 Task: Research Airbnb accommodation in Egypt Lake-Leto, United States from 5th December, 2023 to 8th December, 2023 for 1 adult. Place can be private room with 1  bedroom having 1 bed and 1 bathroom. Amenities needed are: wifi.
Action: Mouse moved to (431, 96)
Screenshot: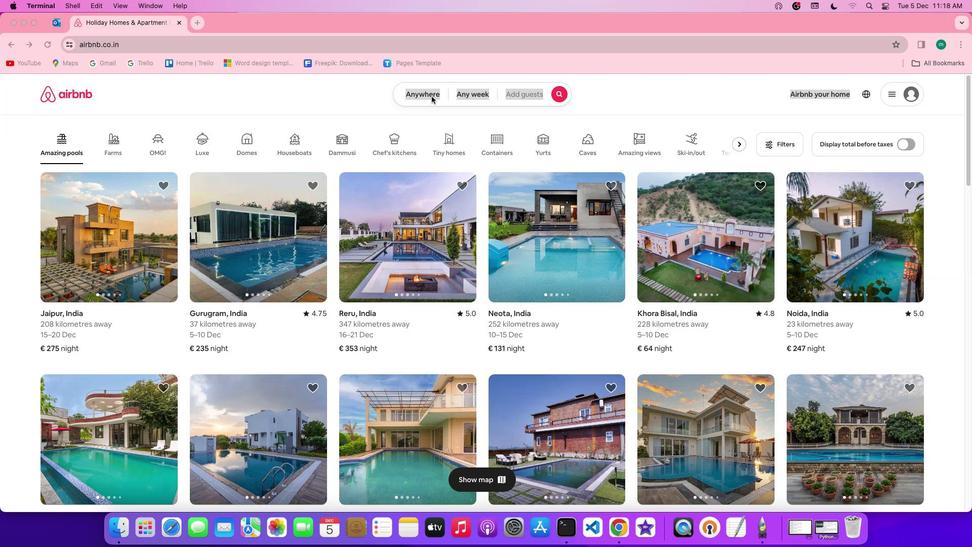 
Action: Mouse pressed left at (431, 96)
Screenshot: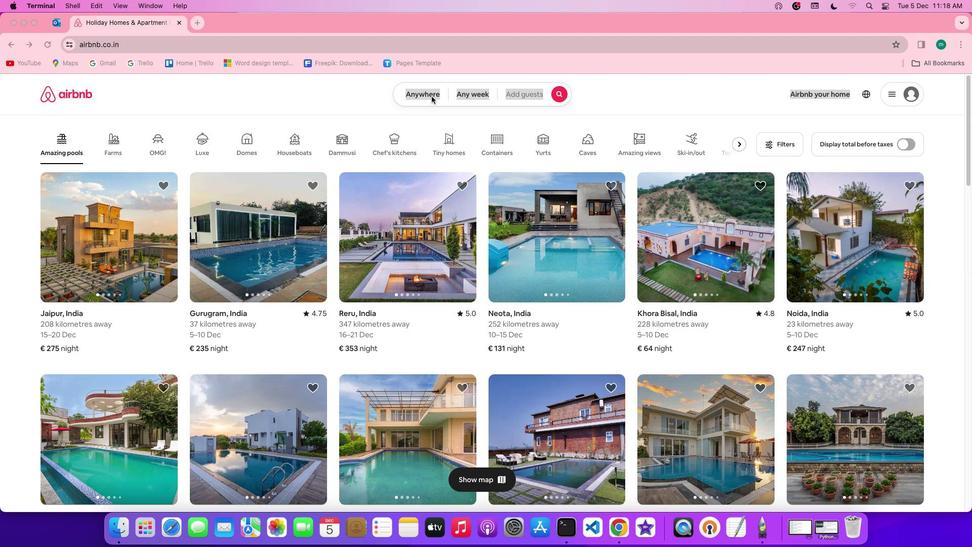 
Action: Mouse pressed left at (431, 96)
Screenshot: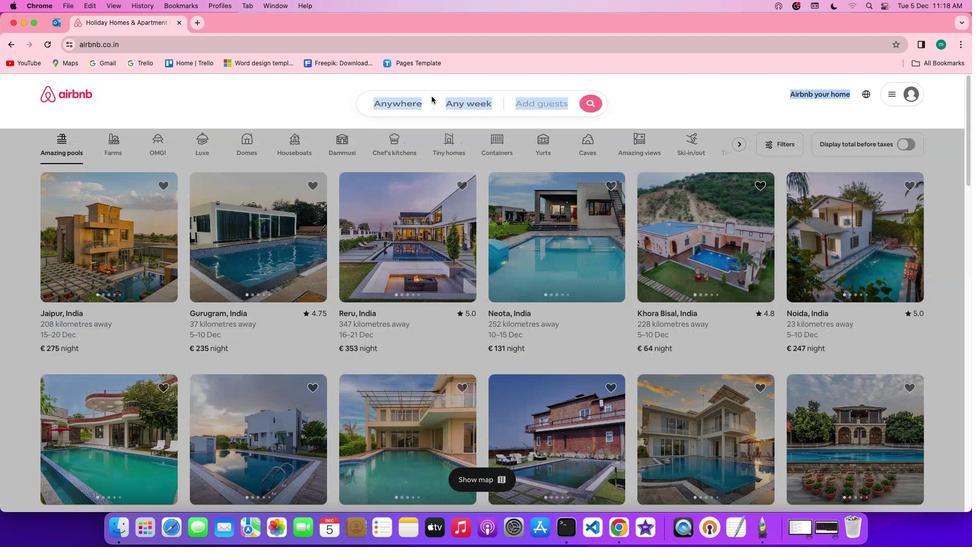 
Action: Mouse moved to (360, 134)
Screenshot: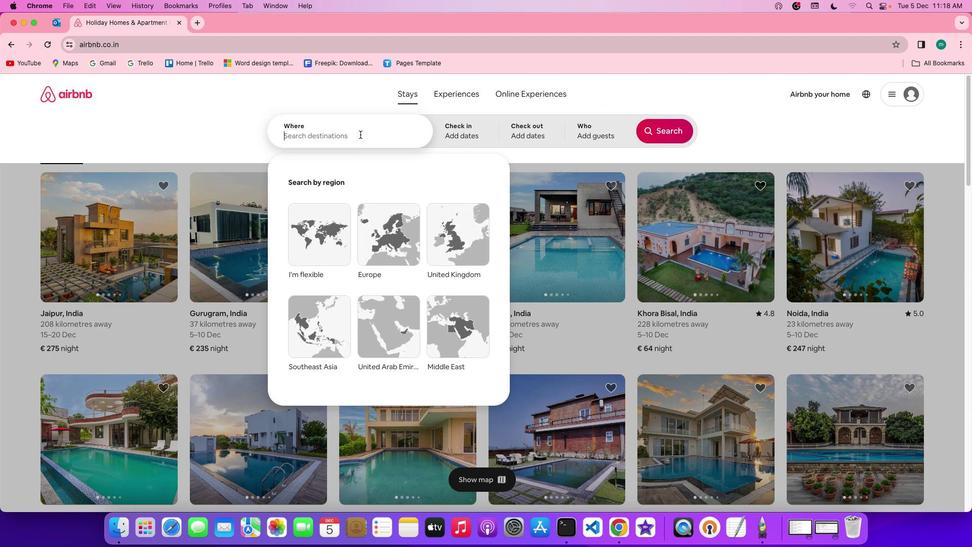 
Action: Mouse pressed left at (360, 134)
Screenshot: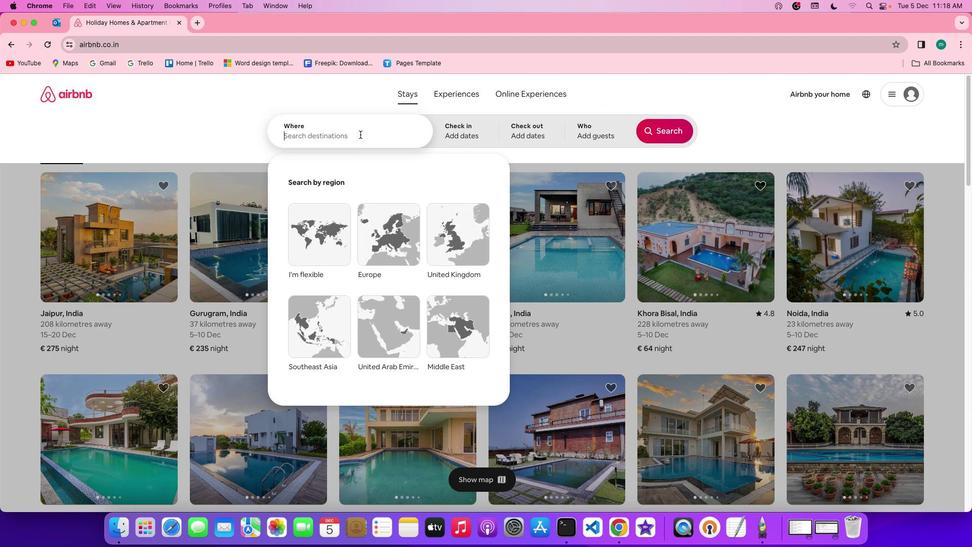 
Action: Key pressed Key.shift'E''g''y''p''t'Key.spaceKey.shift'l''a''k''e''-'Key.spaceKey.shift'l''e''t''o'','Key.spaceKey.shift'u''n''i''t''e''d'Key.spaceKey.shift's''t''a''t''e''s'
Screenshot: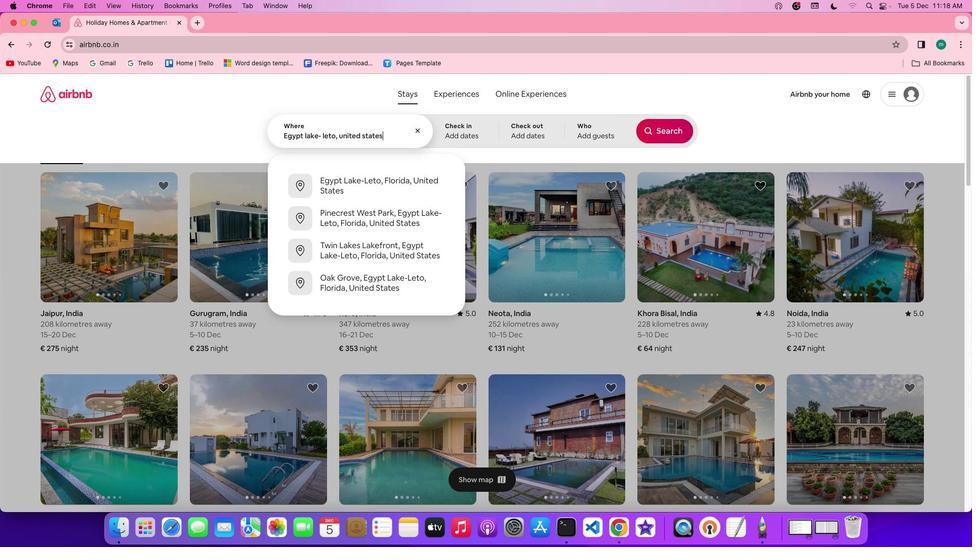 
Action: Mouse moved to (466, 134)
Screenshot: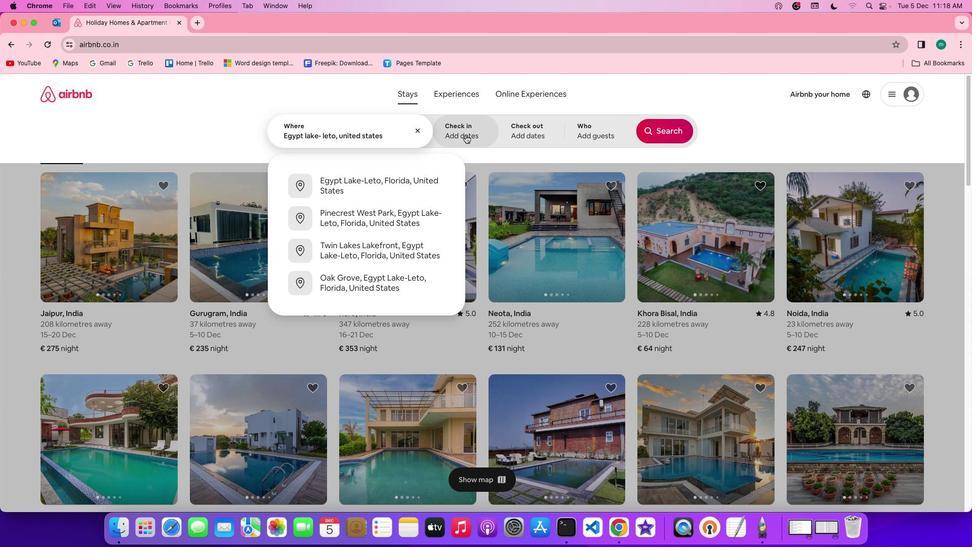 
Action: Mouse pressed left at (466, 134)
Screenshot: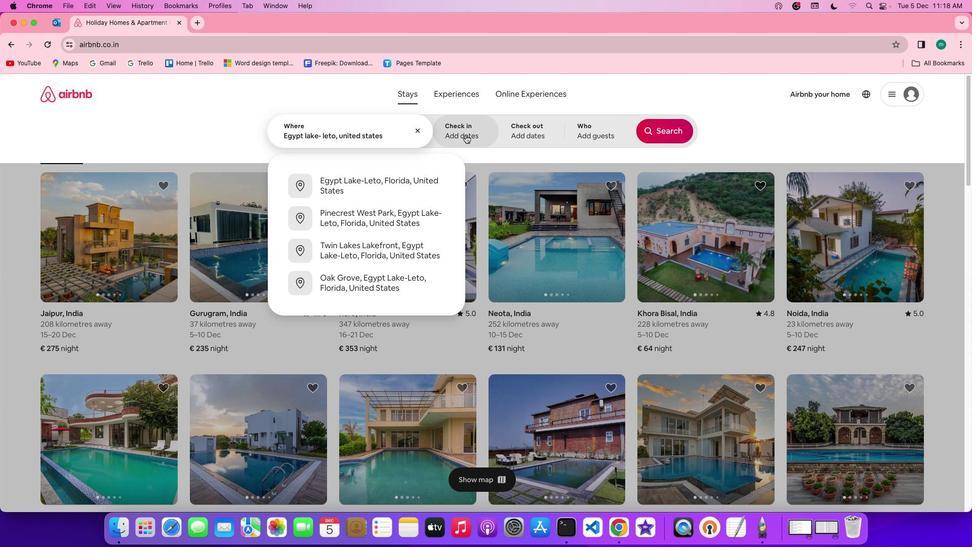 
Action: Mouse moved to (357, 285)
Screenshot: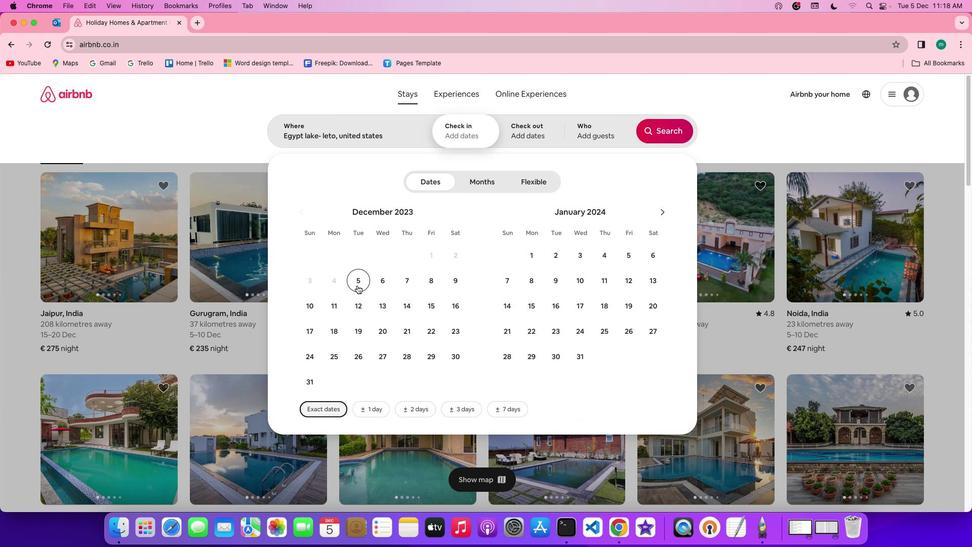 
Action: Mouse pressed left at (357, 285)
Screenshot: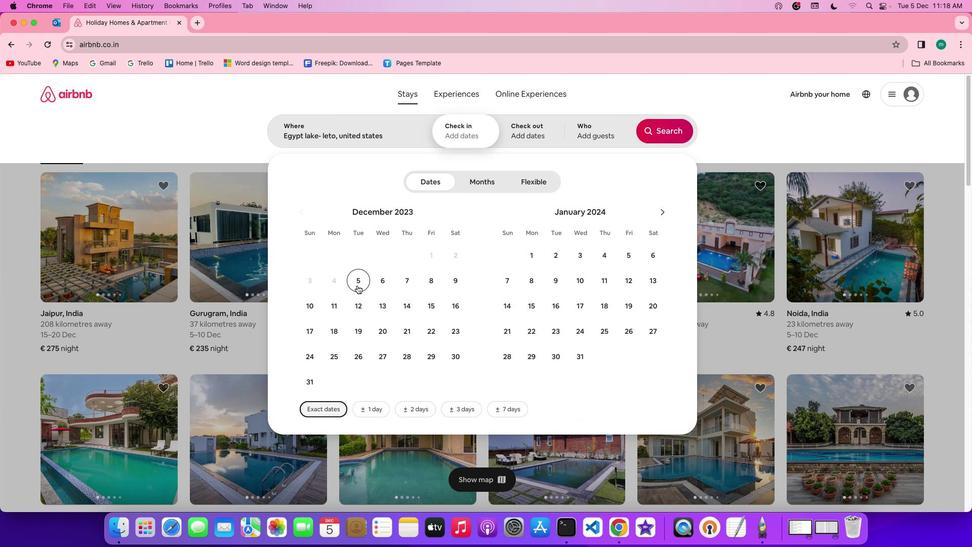 
Action: Mouse moved to (422, 289)
Screenshot: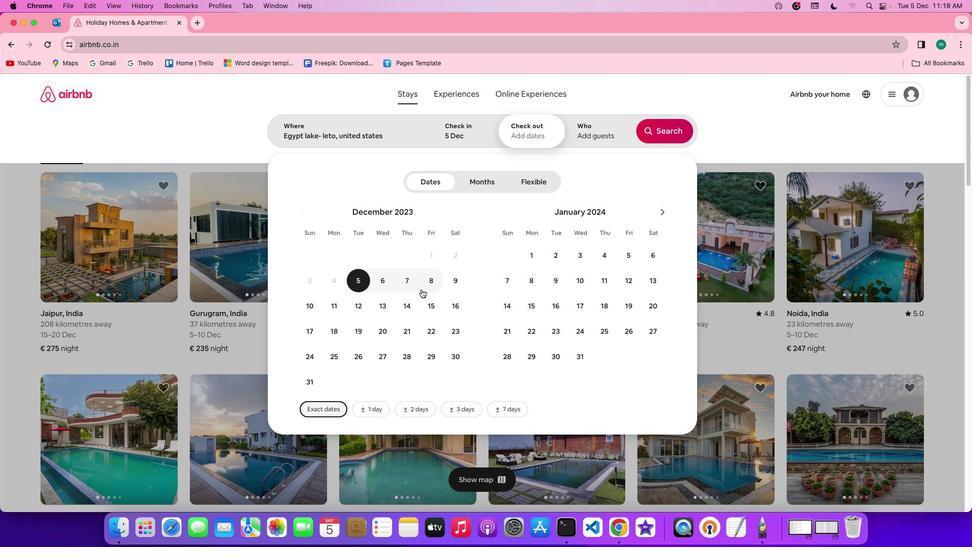 
Action: Mouse pressed left at (422, 289)
Screenshot: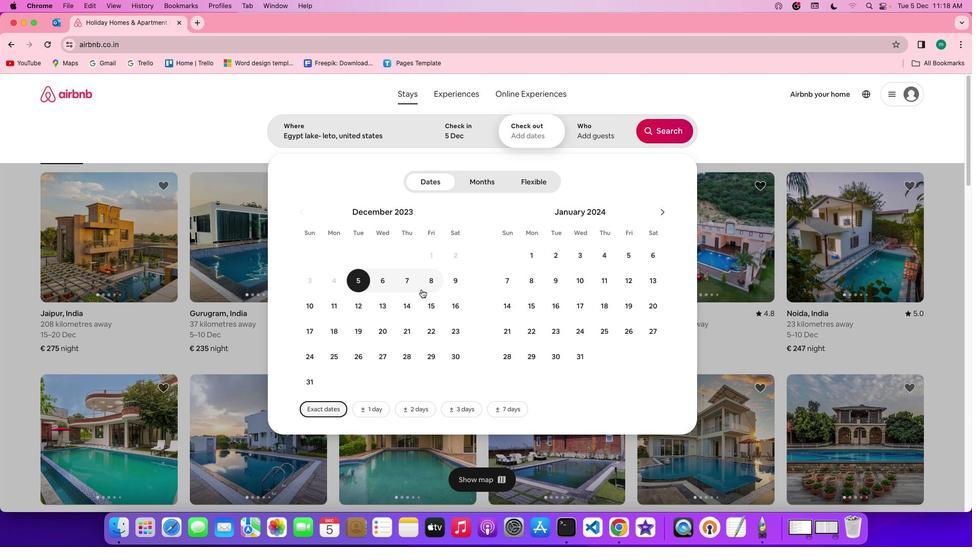 
Action: Mouse moved to (614, 140)
Screenshot: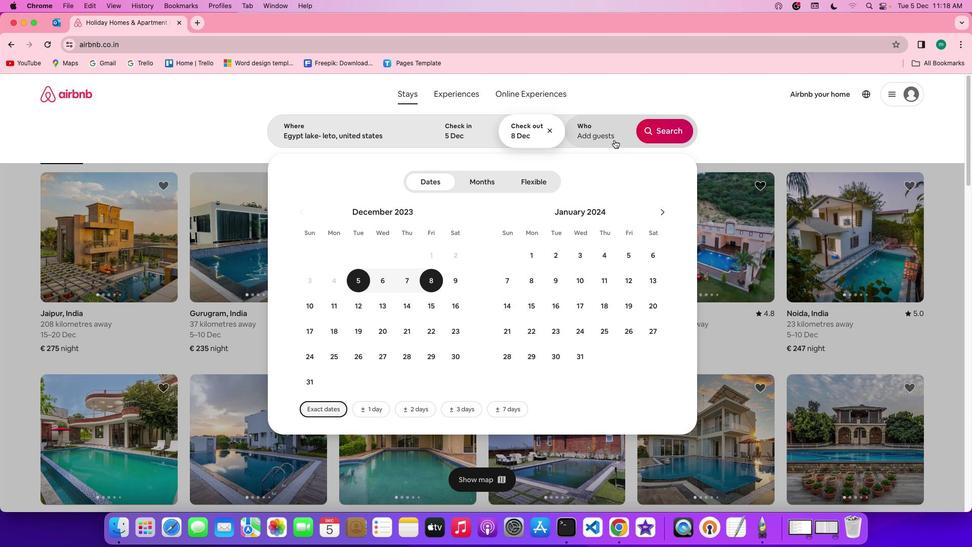 
Action: Mouse pressed left at (614, 140)
Screenshot: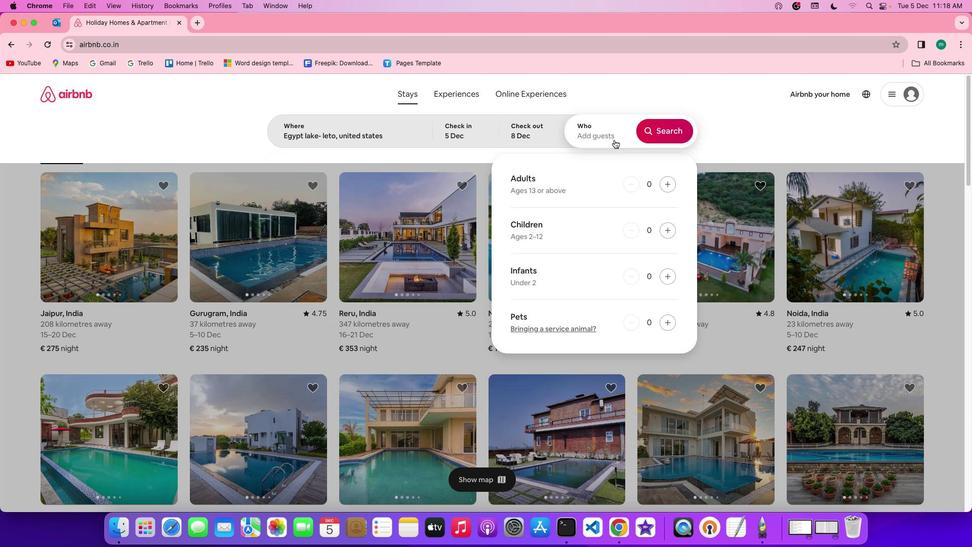 
Action: Mouse moved to (660, 189)
Screenshot: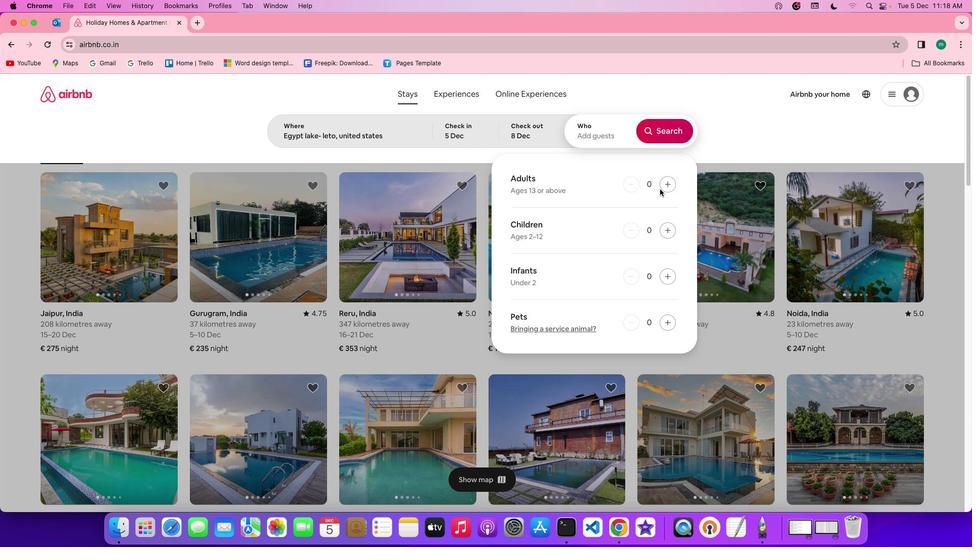
Action: Mouse pressed left at (660, 189)
Screenshot: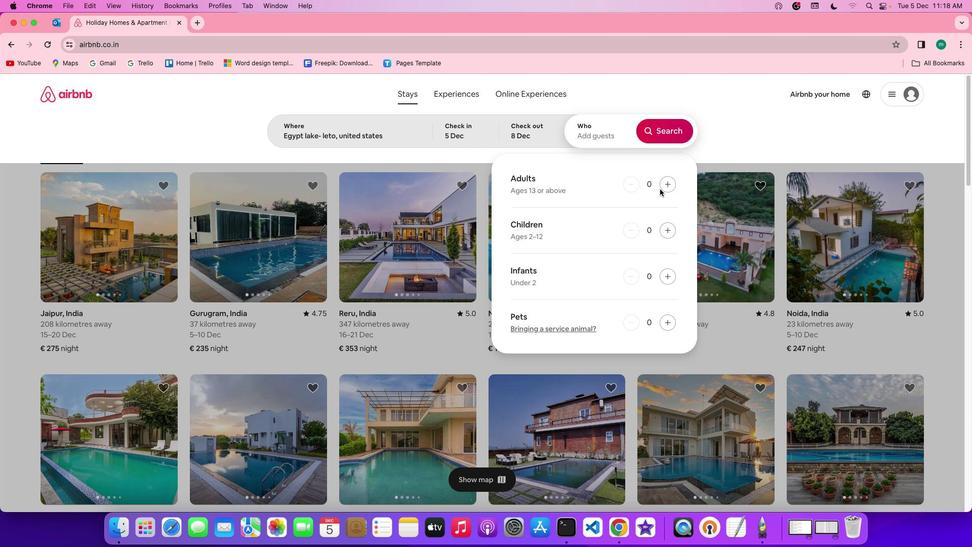
Action: Mouse moved to (667, 188)
Screenshot: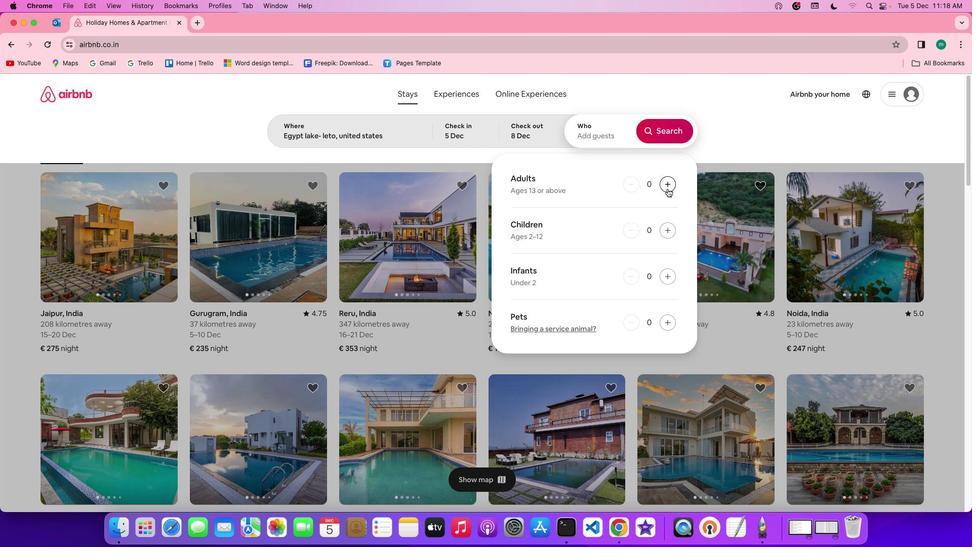 
Action: Mouse pressed left at (667, 188)
Screenshot: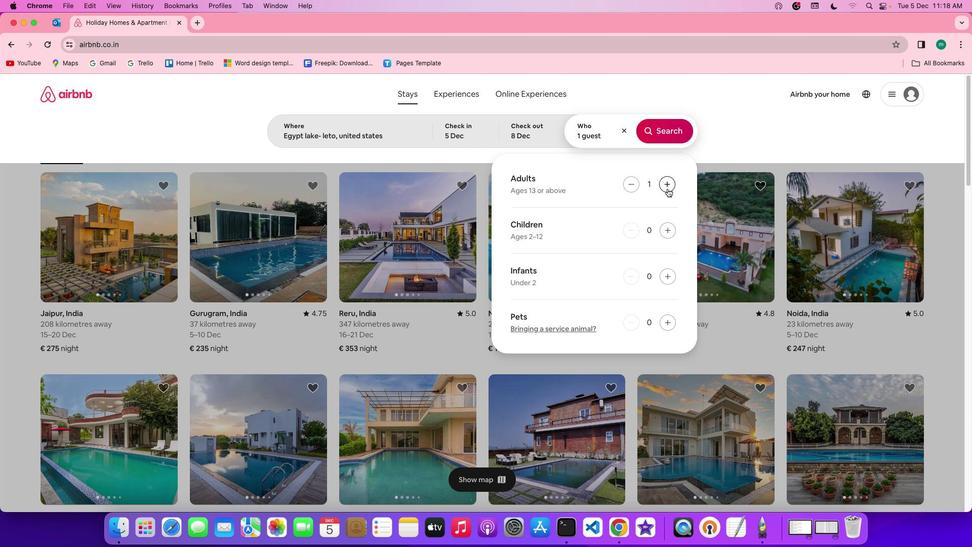 
Action: Mouse moved to (659, 132)
Screenshot: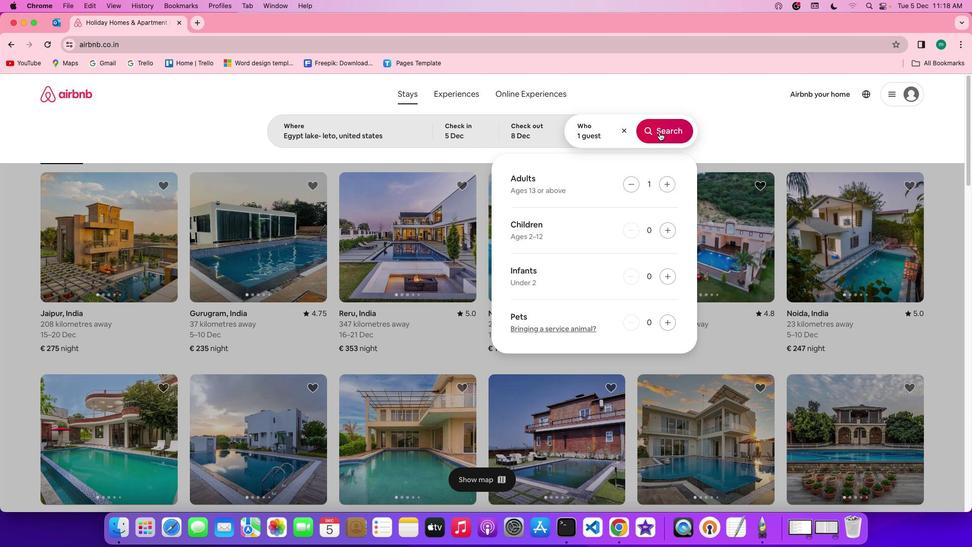 
Action: Mouse pressed left at (659, 132)
Screenshot: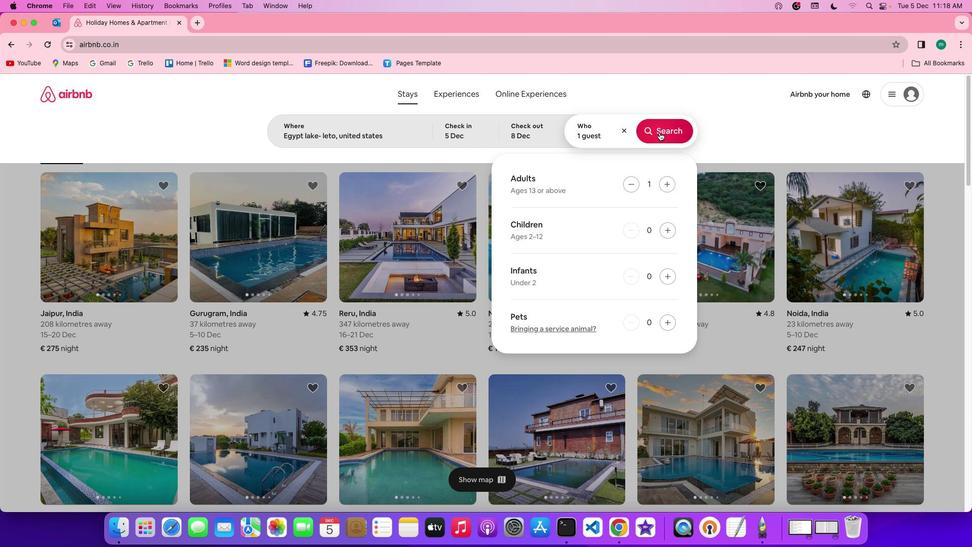 
Action: Mouse moved to (808, 138)
Screenshot: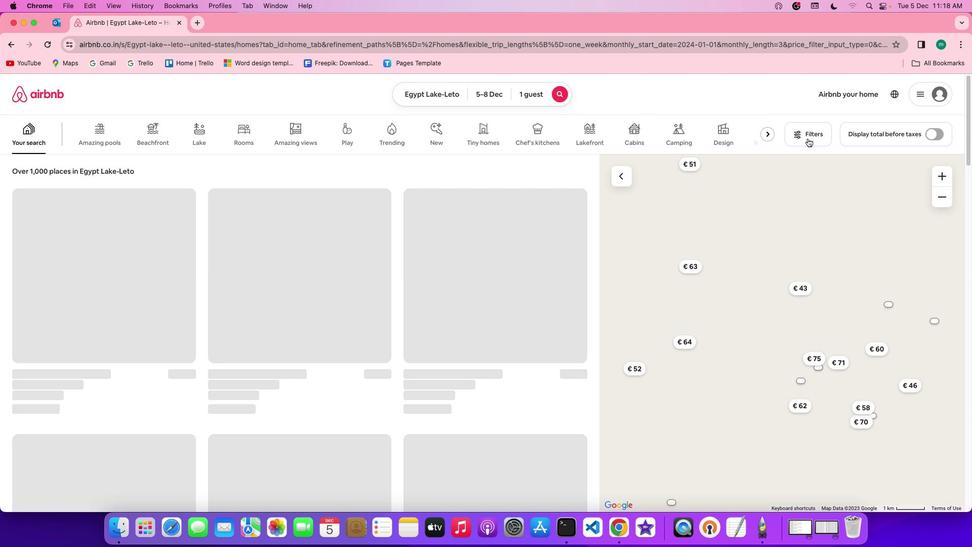 
Action: Mouse pressed left at (808, 138)
Screenshot: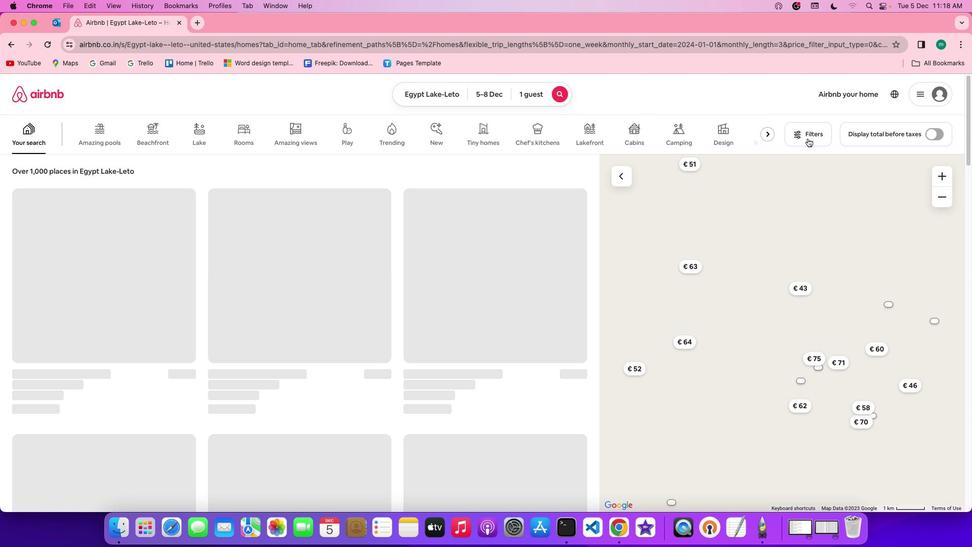 
Action: Mouse moved to (572, 309)
Screenshot: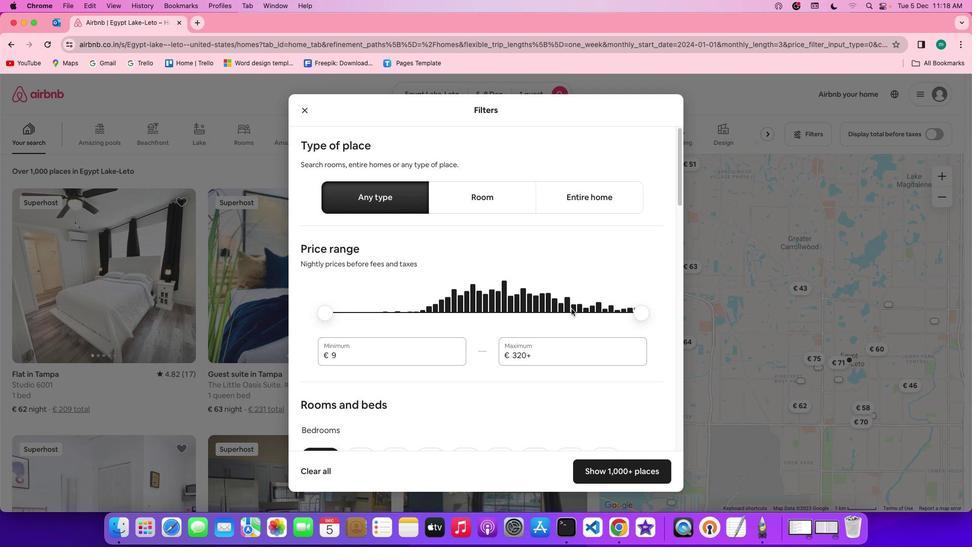 
Action: Mouse scrolled (572, 309) with delta (0, 0)
Screenshot: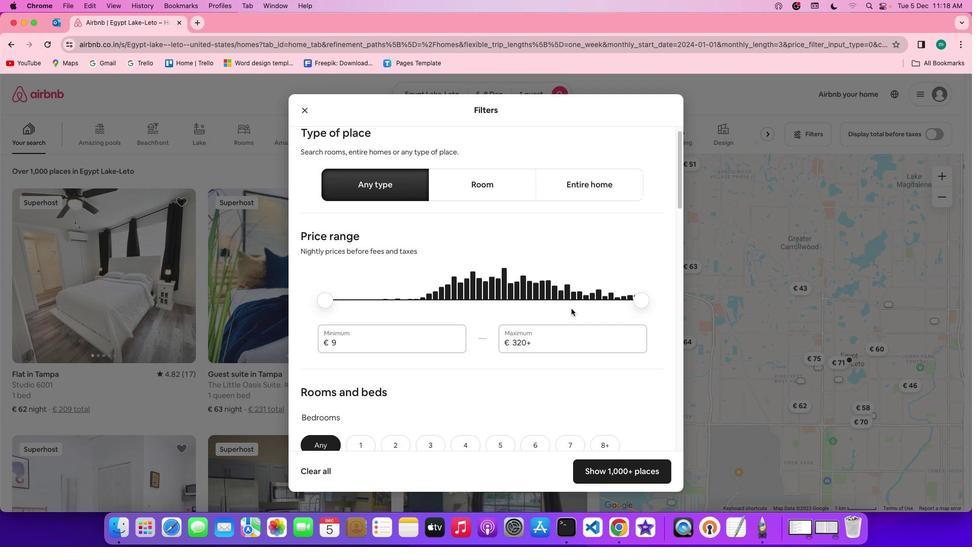 
Action: Mouse scrolled (572, 309) with delta (0, 0)
Screenshot: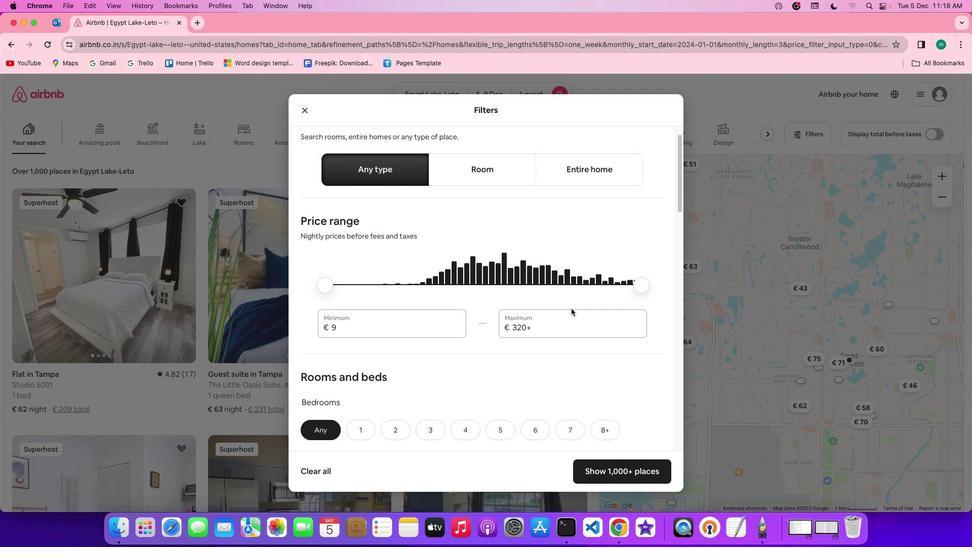 
Action: Mouse scrolled (572, 309) with delta (0, -1)
Screenshot: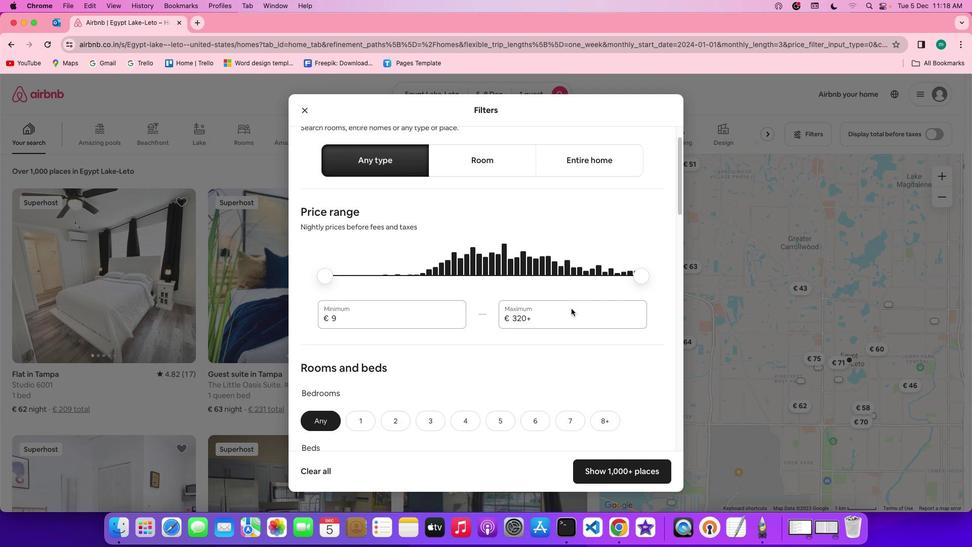
Action: Mouse scrolled (572, 309) with delta (0, 0)
Screenshot: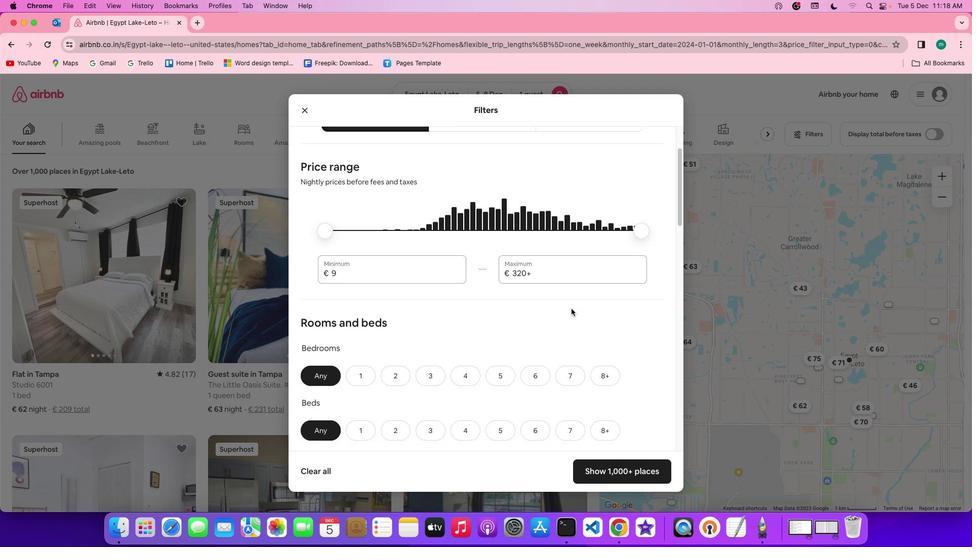 
Action: Mouse scrolled (572, 309) with delta (0, 0)
Screenshot: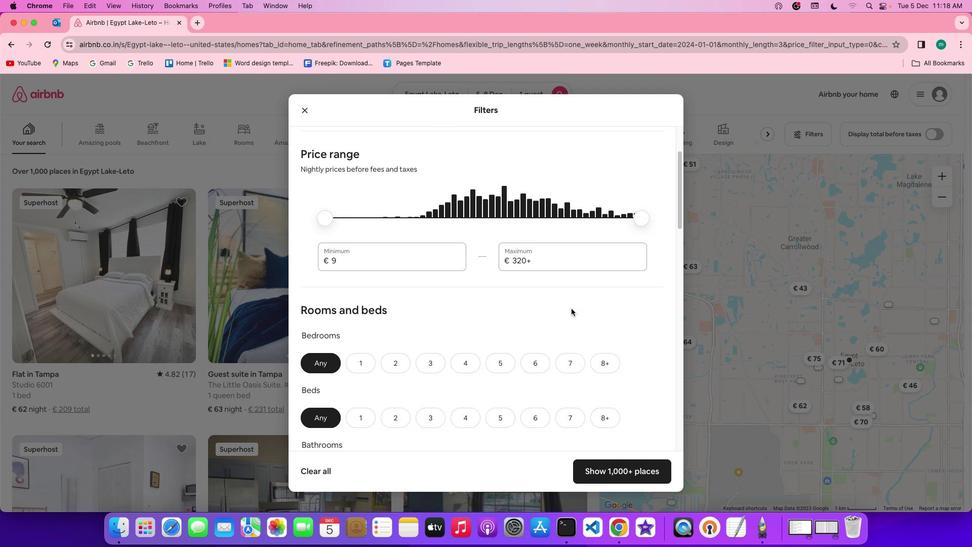 
Action: Mouse scrolled (572, 309) with delta (0, -1)
Screenshot: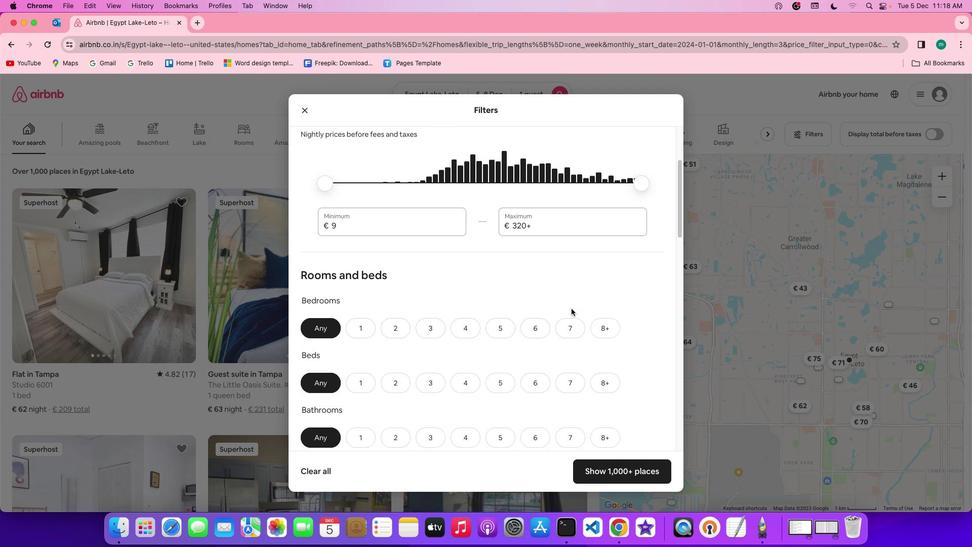 
Action: Mouse scrolled (572, 309) with delta (0, 0)
Screenshot: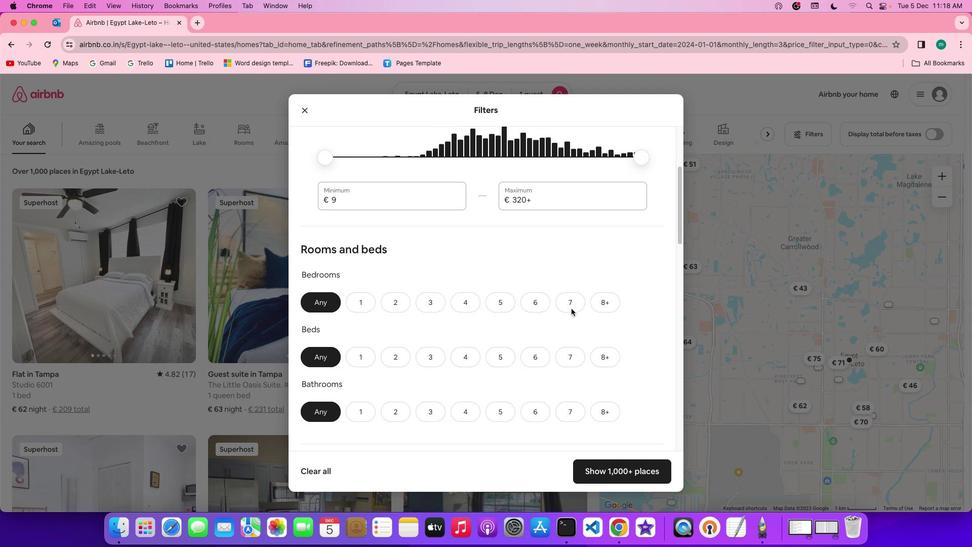 
Action: Mouse scrolled (572, 309) with delta (0, 0)
Screenshot: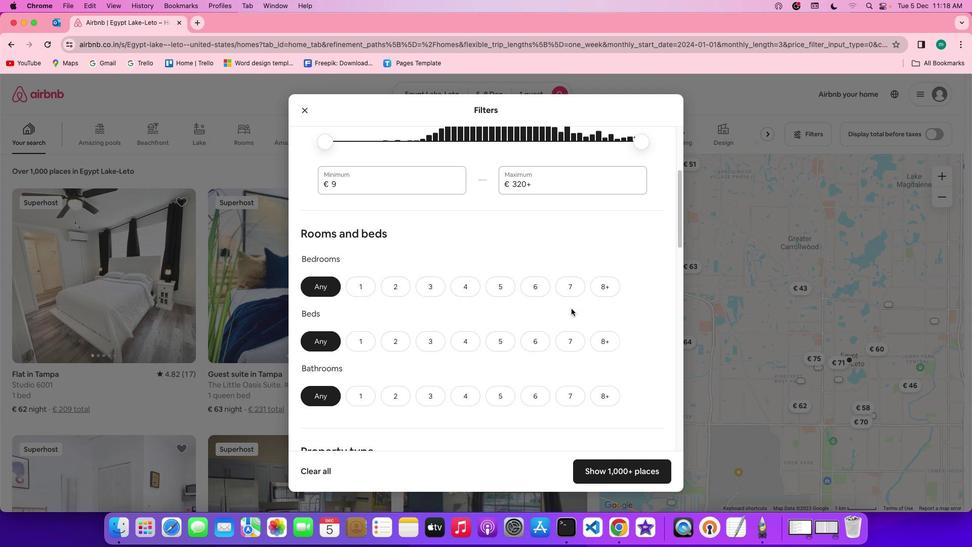 
Action: Mouse scrolled (572, 309) with delta (0, -1)
Screenshot: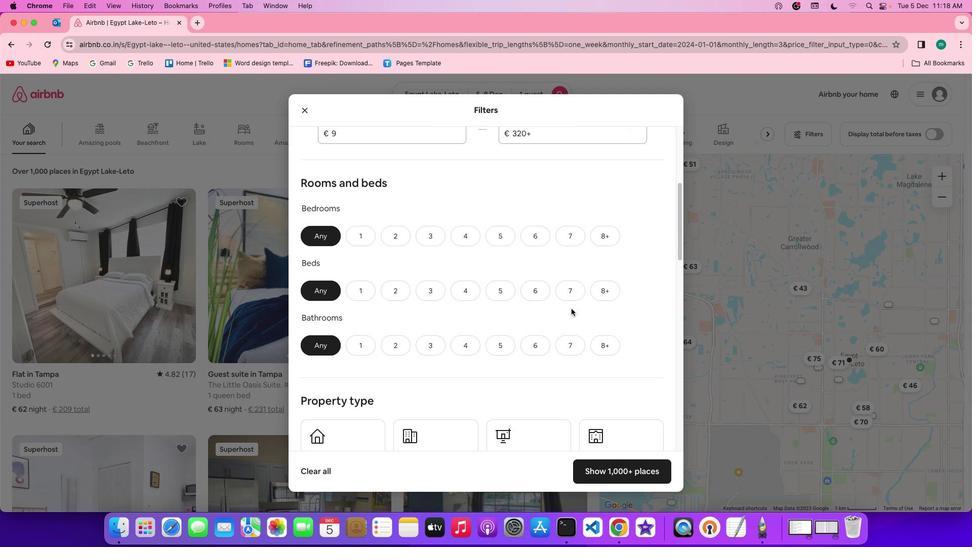 
Action: Mouse scrolled (572, 309) with delta (0, -1)
Screenshot: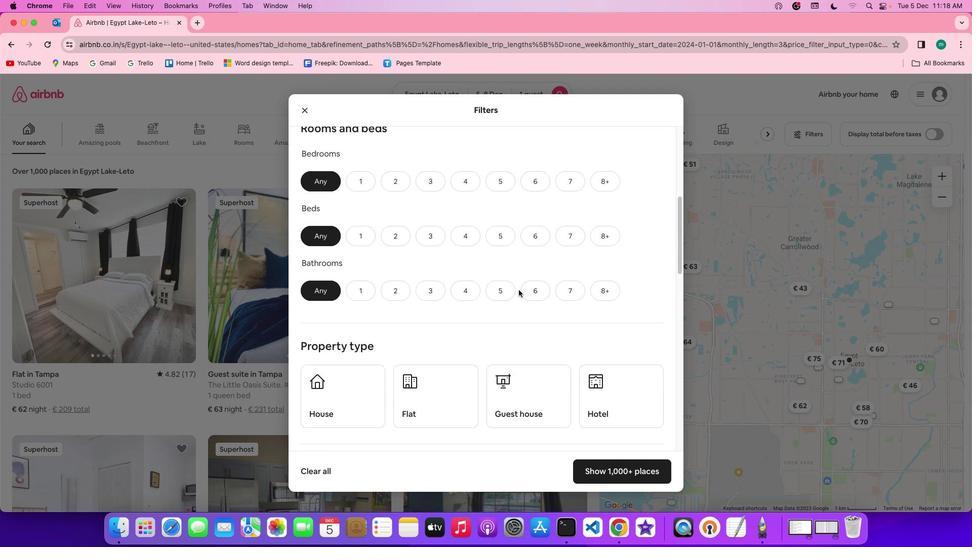 
Action: Mouse moved to (357, 167)
Screenshot: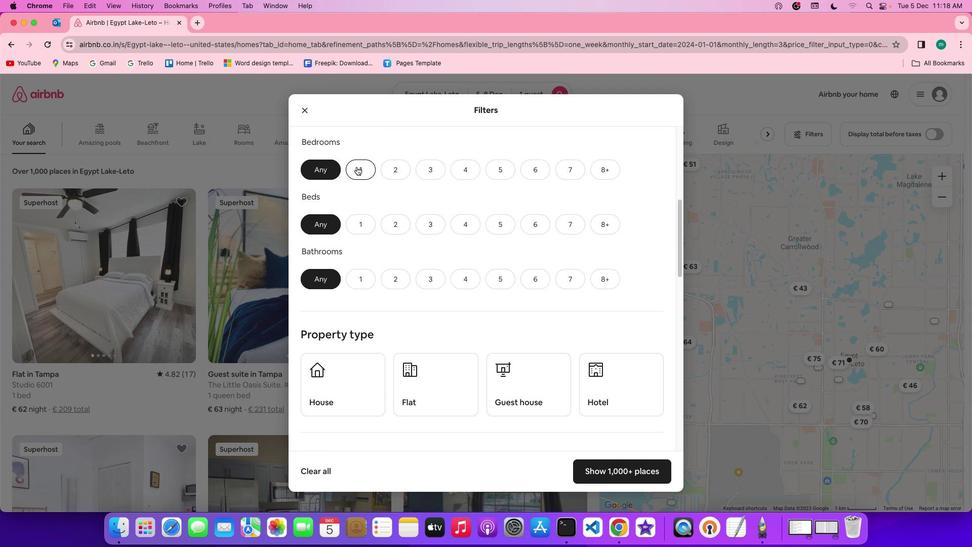 
Action: Mouse pressed left at (357, 167)
Screenshot: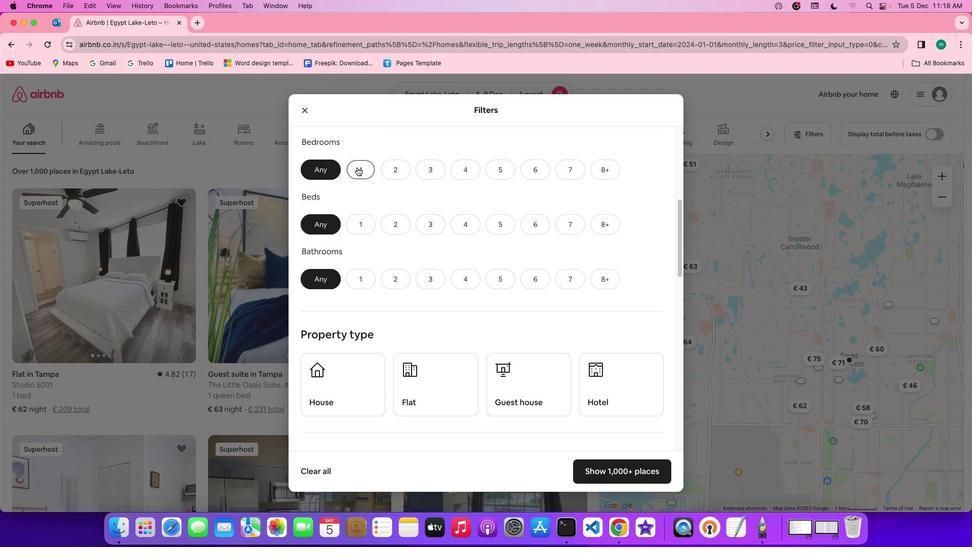 
Action: Mouse moved to (365, 220)
Screenshot: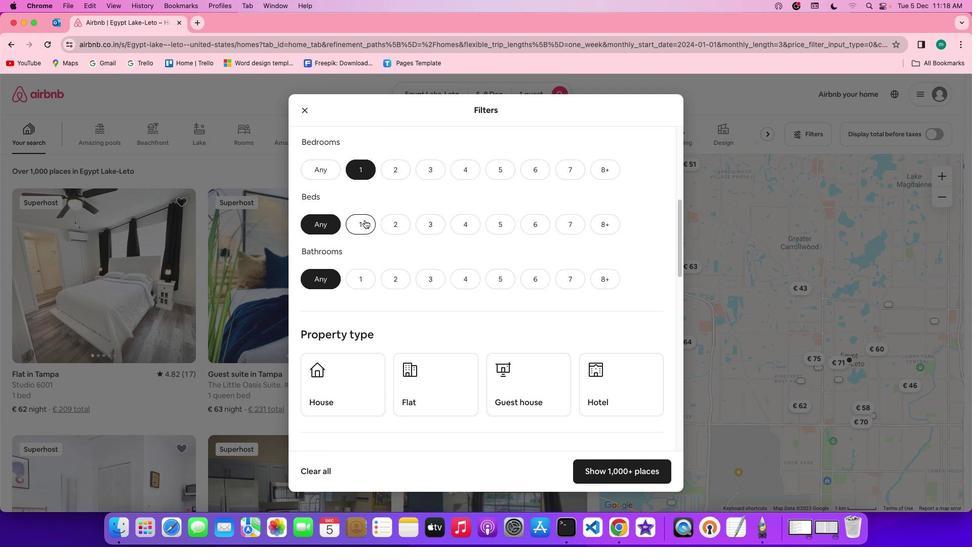 
Action: Mouse pressed left at (365, 220)
Screenshot: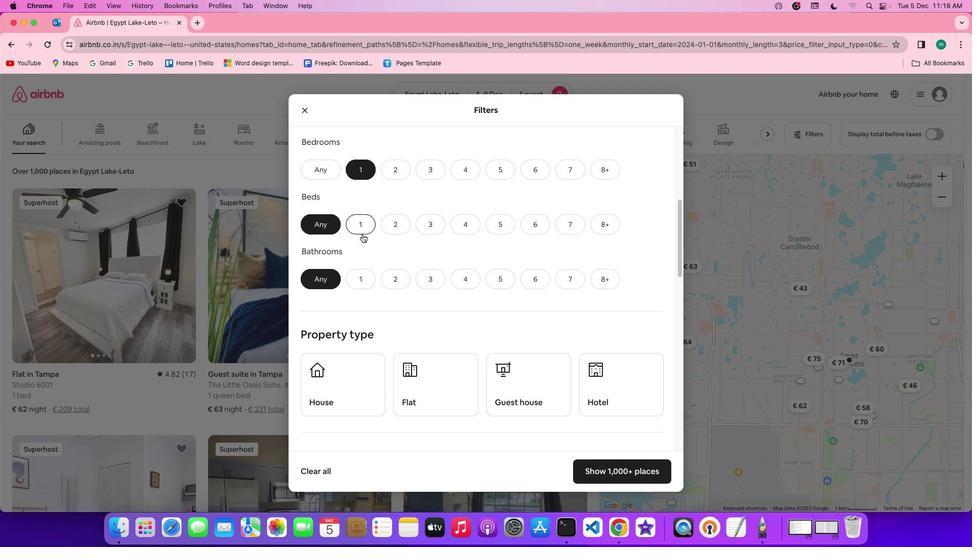 
Action: Mouse moved to (358, 268)
Screenshot: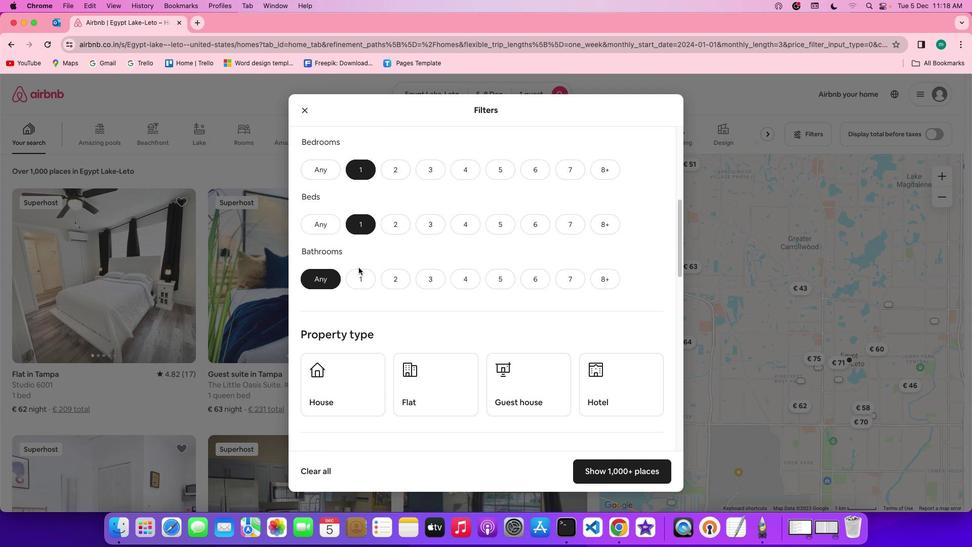 
Action: Mouse pressed left at (358, 268)
Screenshot: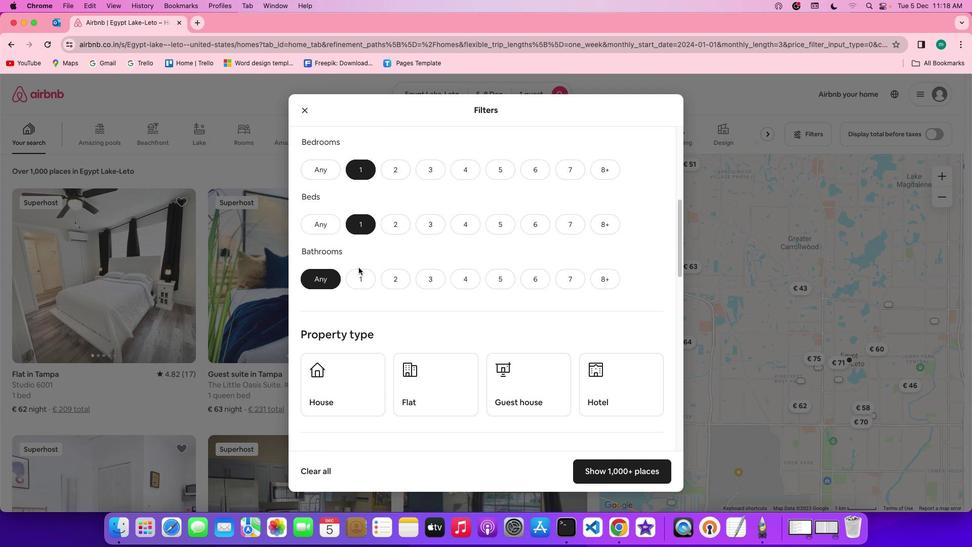 
Action: Mouse moved to (359, 273)
Screenshot: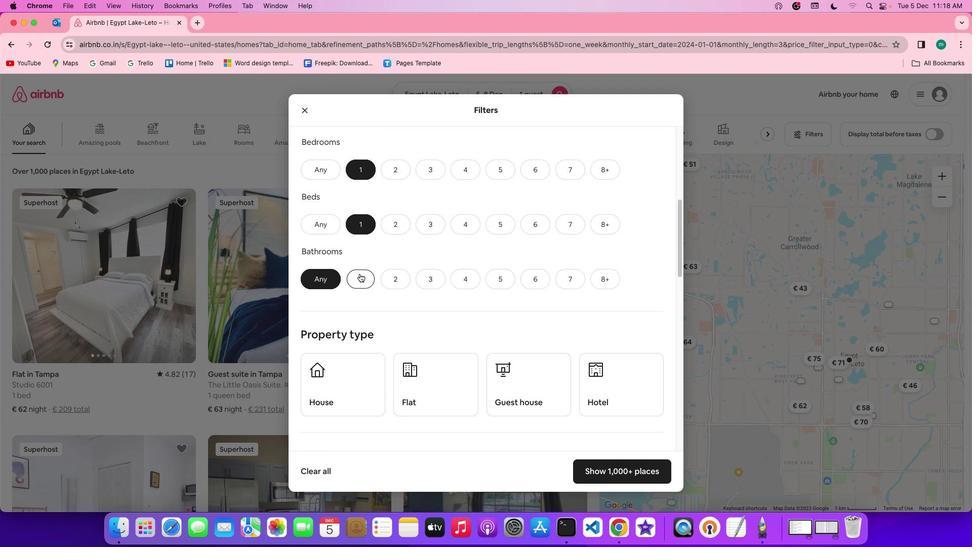 
Action: Mouse pressed left at (359, 273)
Screenshot: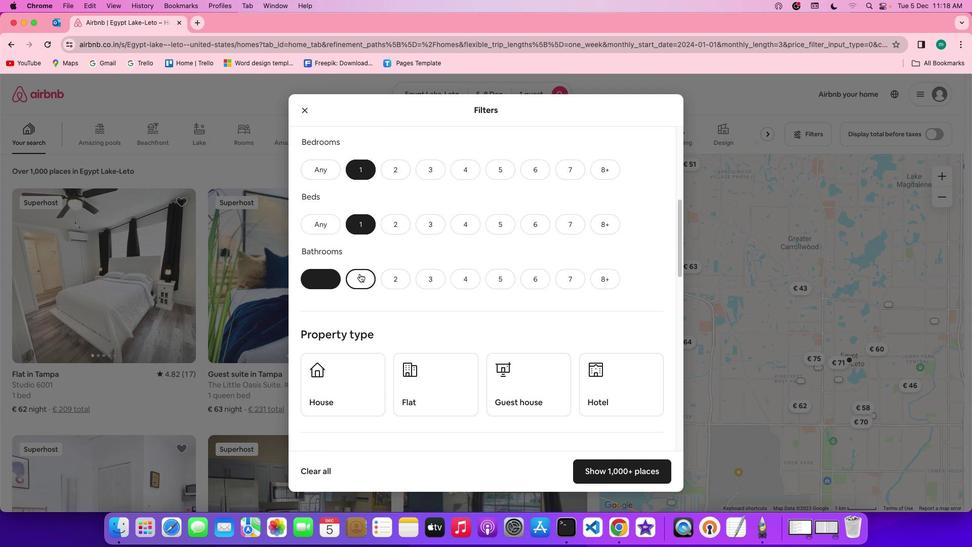 
Action: Mouse moved to (575, 290)
Screenshot: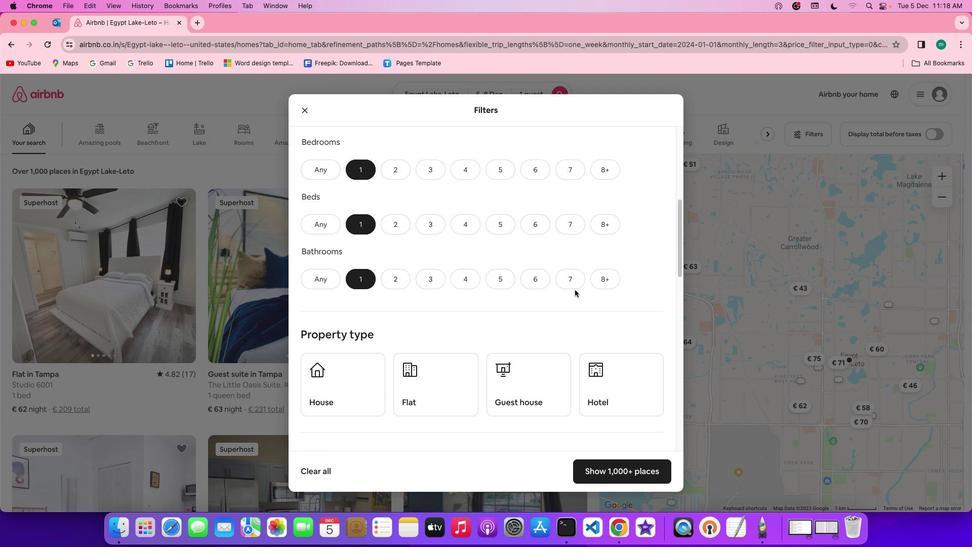
Action: Mouse scrolled (575, 290) with delta (0, 0)
Screenshot: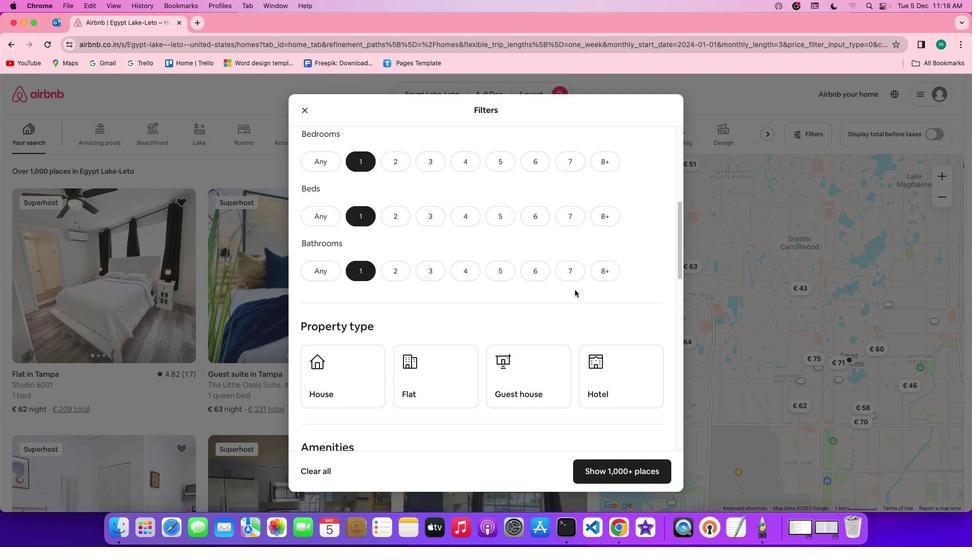 
Action: Mouse scrolled (575, 290) with delta (0, 0)
Screenshot: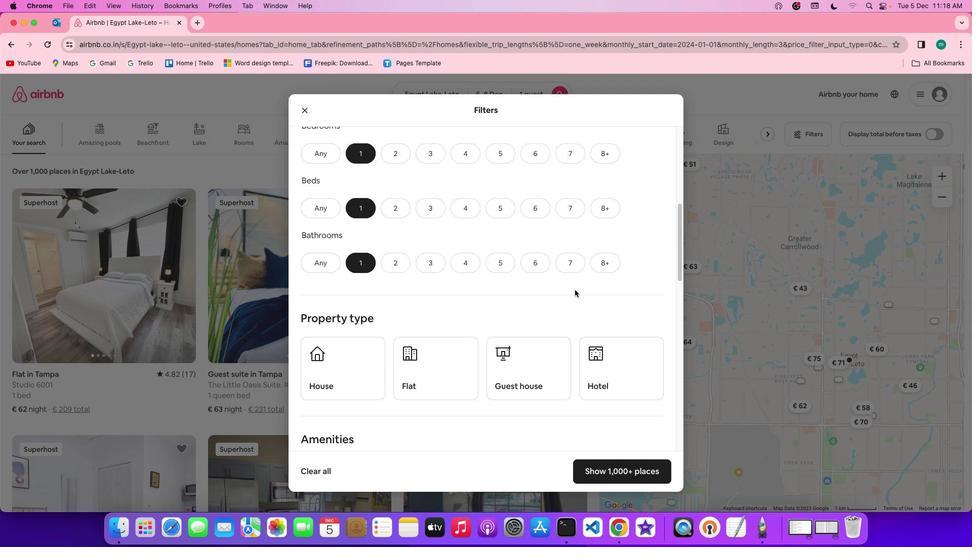 
Action: Mouse scrolled (575, 290) with delta (0, 0)
Screenshot: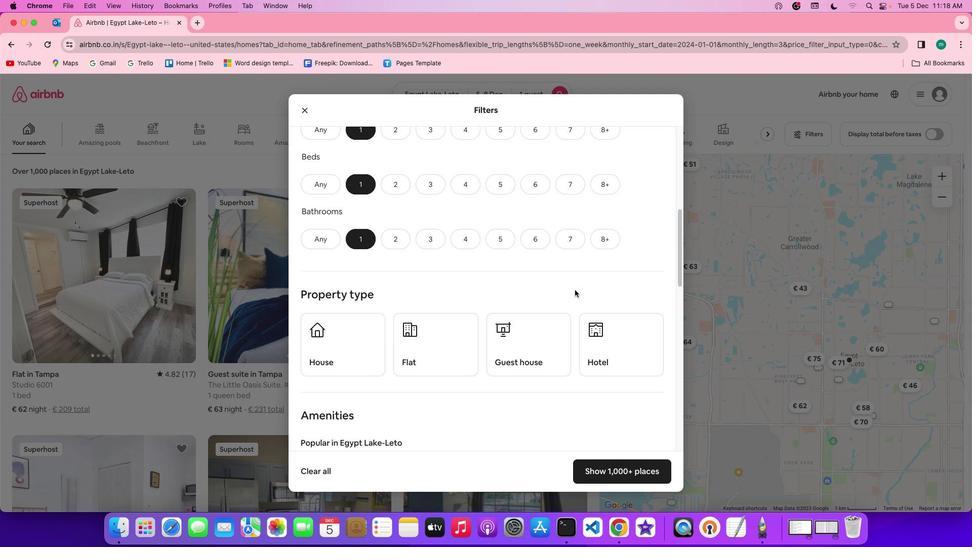
Action: Mouse scrolled (575, 290) with delta (0, 0)
Screenshot: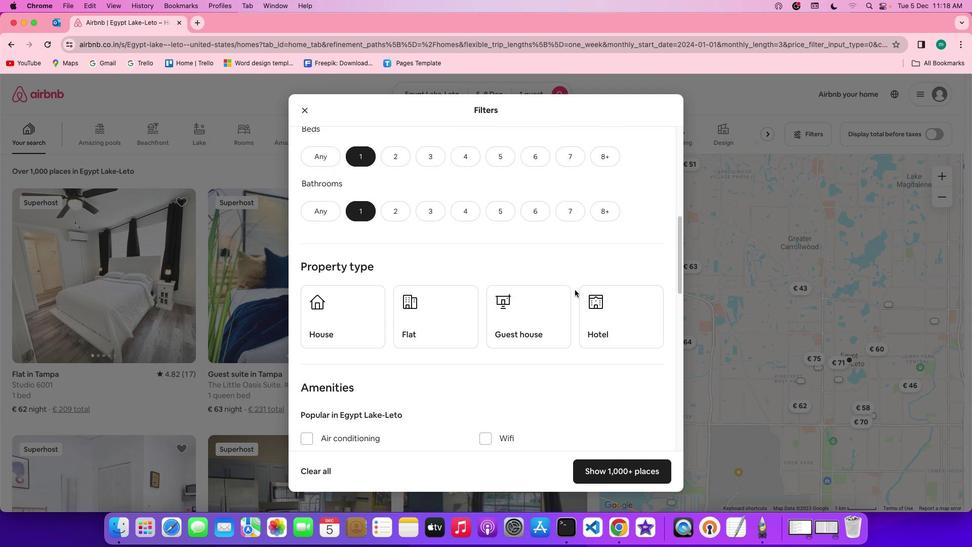
Action: Mouse scrolled (575, 290) with delta (0, 0)
Screenshot: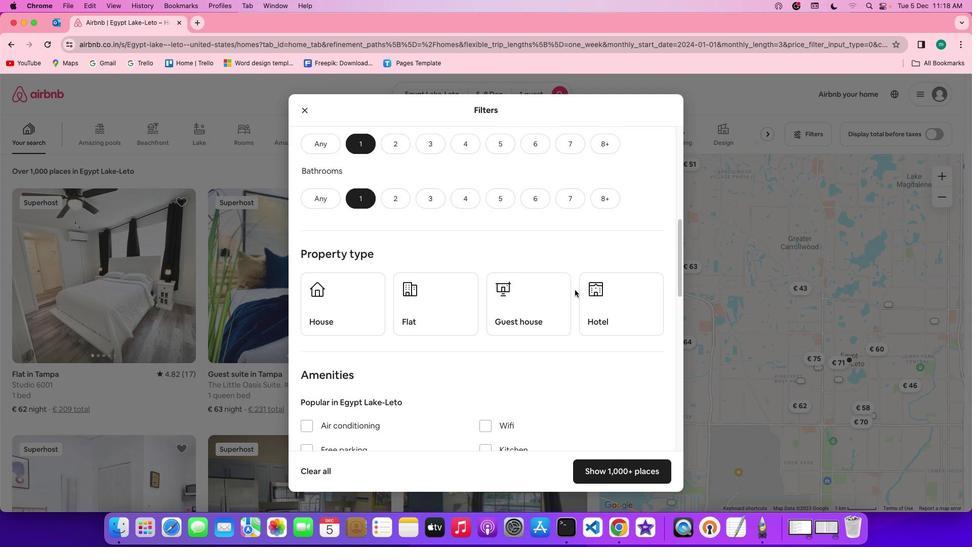 
Action: Mouse scrolled (575, 290) with delta (0, -1)
Screenshot: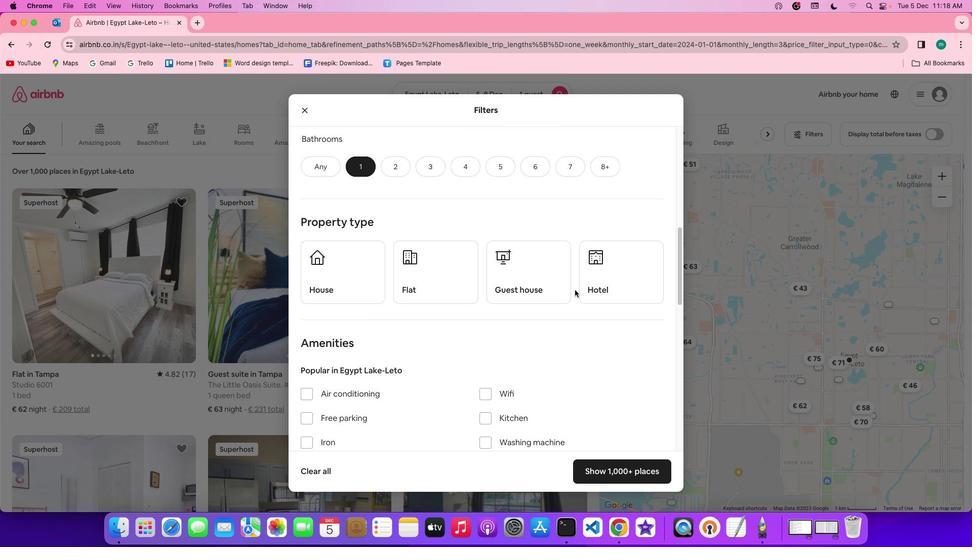 
Action: Mouse scrolled (575, 290) with delta (0, 0)
Screenshot: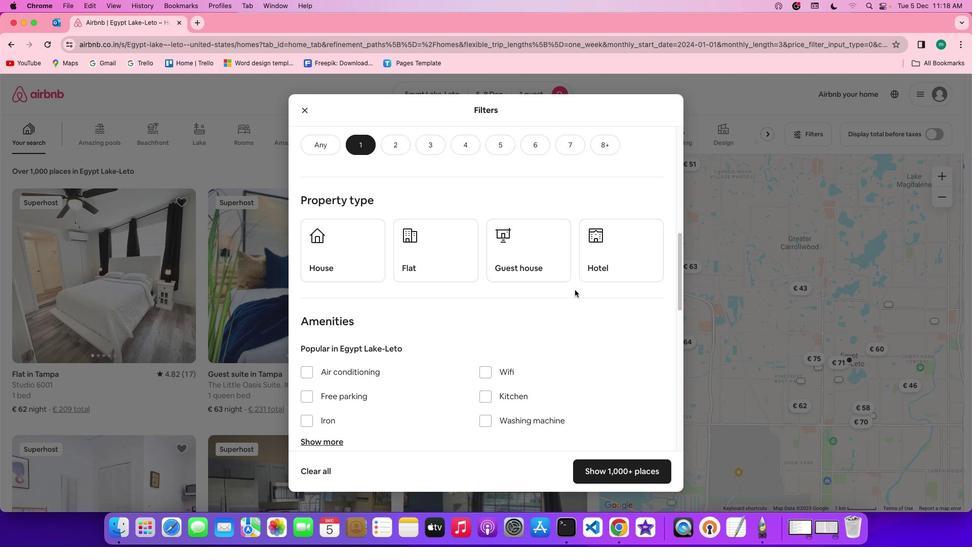 
Action: Mouse scrolled (575, 290) with delta (0, 0)
Screenshot: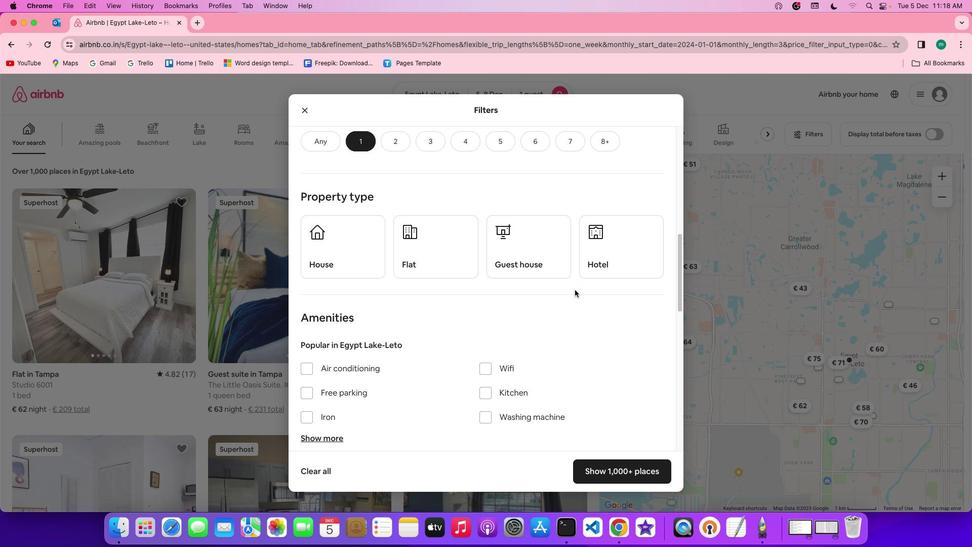 
Action: Mouse scrolled (575, 290) with delta (0, 0)
Screenshot: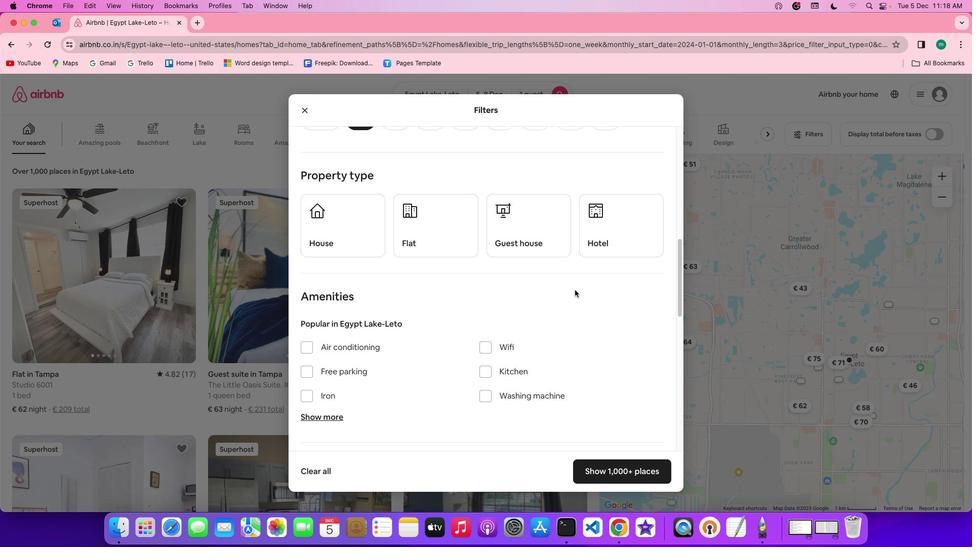 
Action: Mouse scrolled (575, 290) with delta (0, 0)
Screenshot: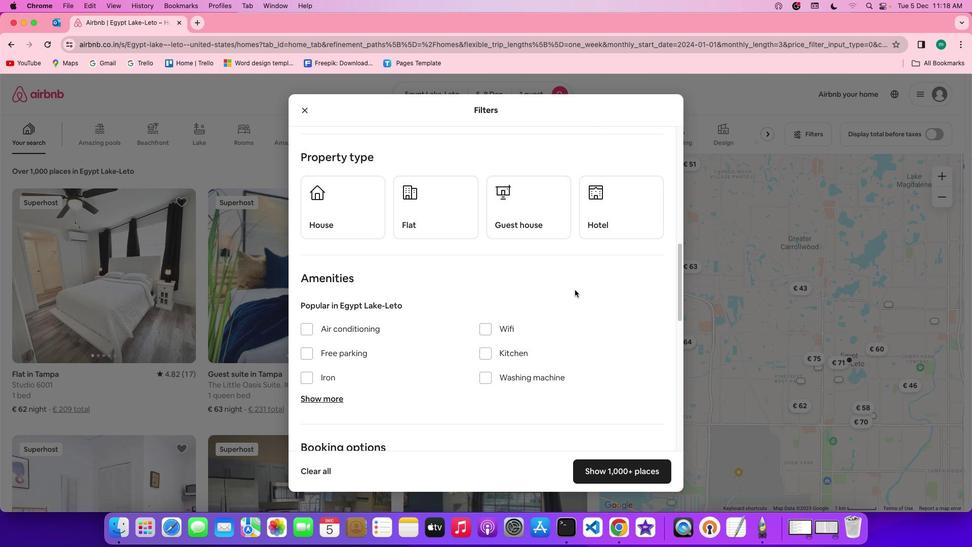
Action: Mouse moved to (520, 289)
Screenshot: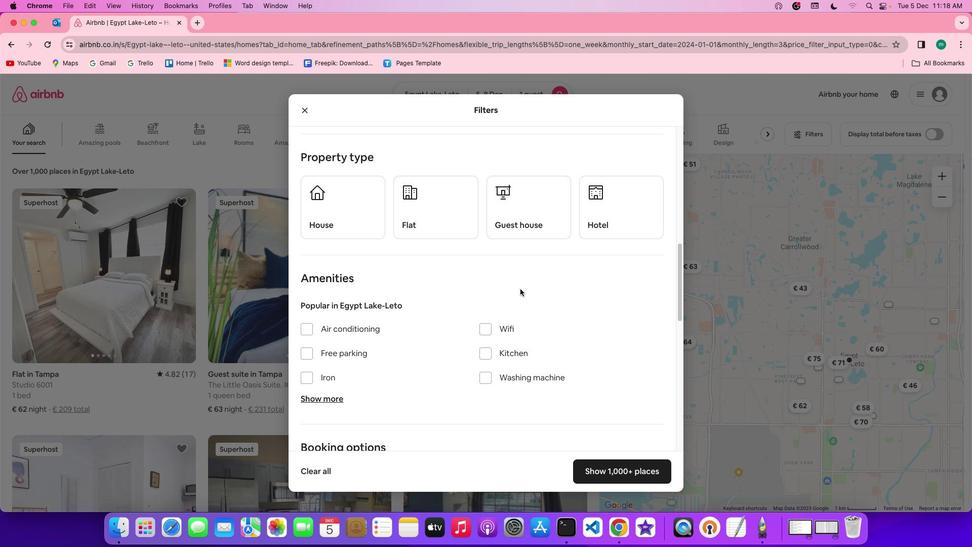 
Action: Mouse scrolled (520, 289) with delta (0, 0)
Screenshot: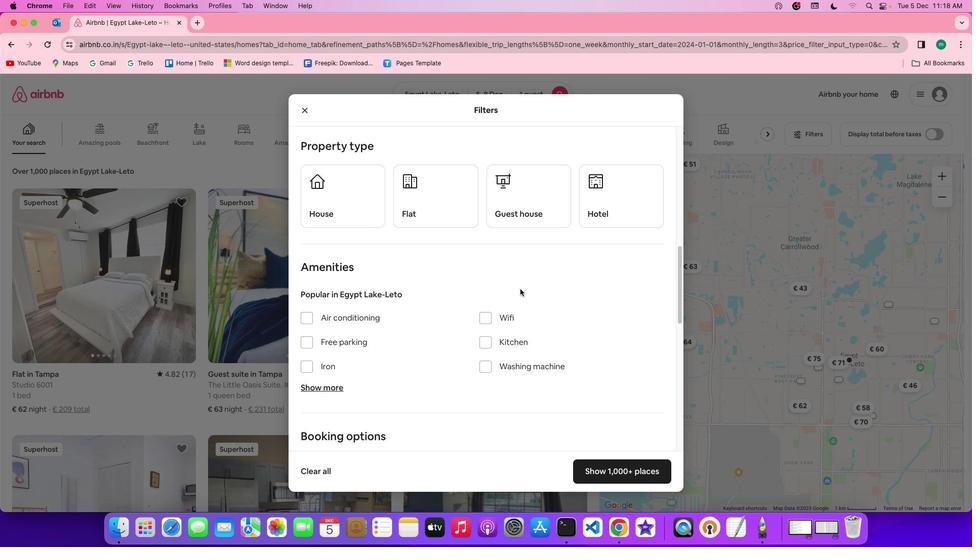 
Action: Mouse scrolled (520, 289) with delta (0, 0)
Screenshot: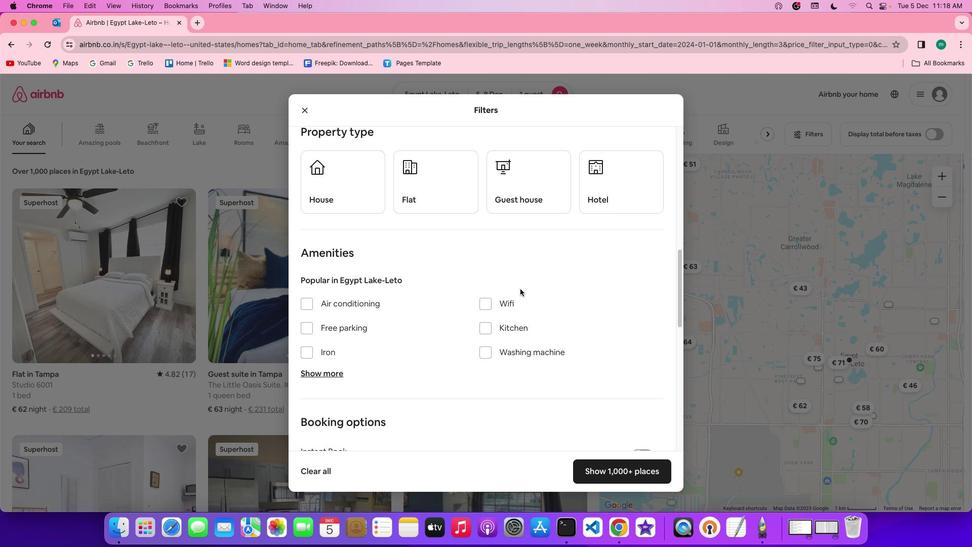 
Action: Mouse scrolled (520, 289) with delta (0, -1)
Screenshot: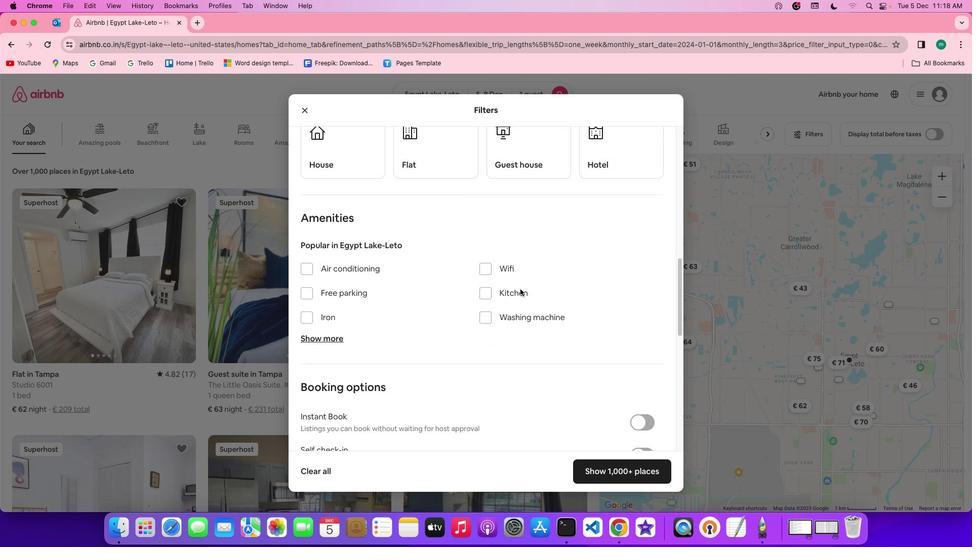 
Action: Mouse moved to (488, 257)
Screenshot: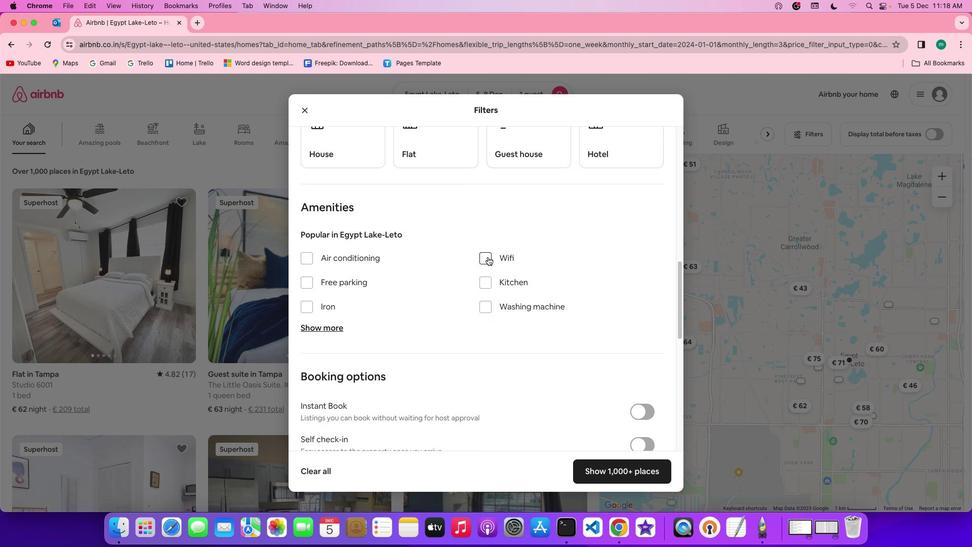 
Action: Mouse pressed left at (488, 257)
Screenshot: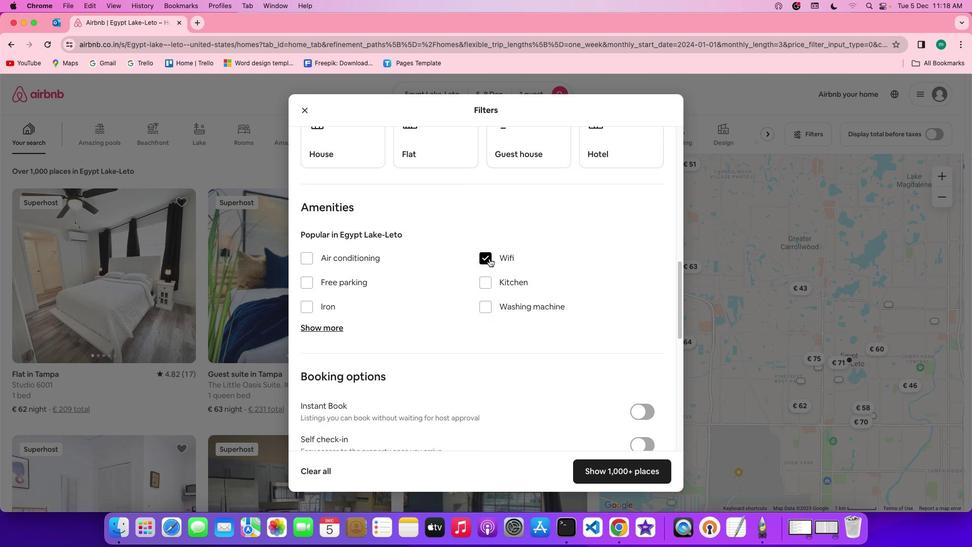 
Action: Mouse moved to (585, 304)
Screenshot: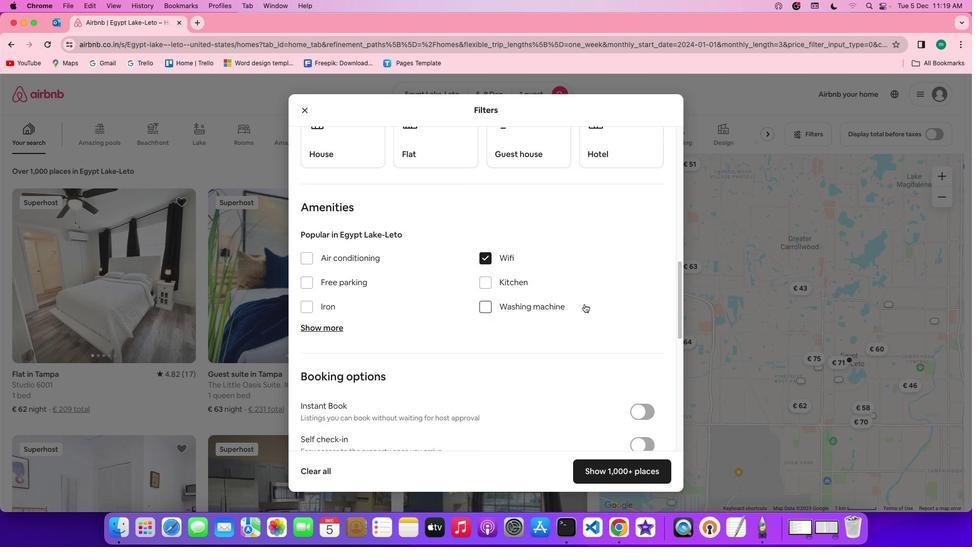 
Action: Mouse scrolled (585, 304) with delta (0, 0)
Screenshot: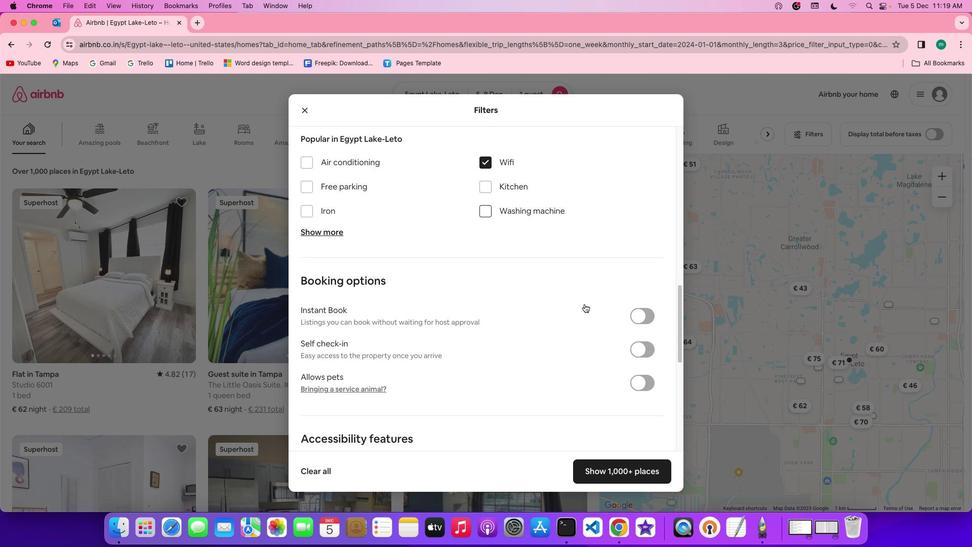 
Action: Mouse scrolled (585, 304) with delta (0, 0)
Screenshot: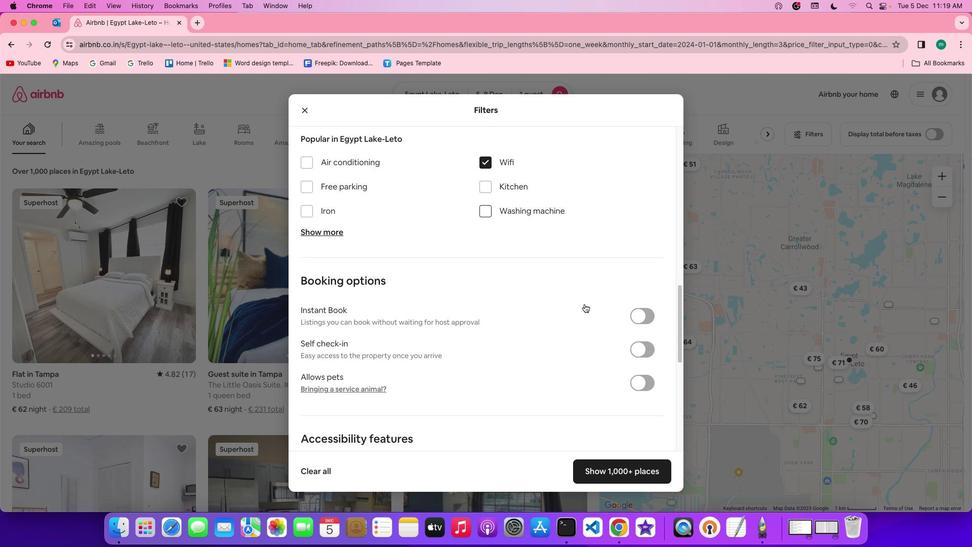 
Action: Mouse scrolled (585, 304) with delta (0, -1)
Screenshot: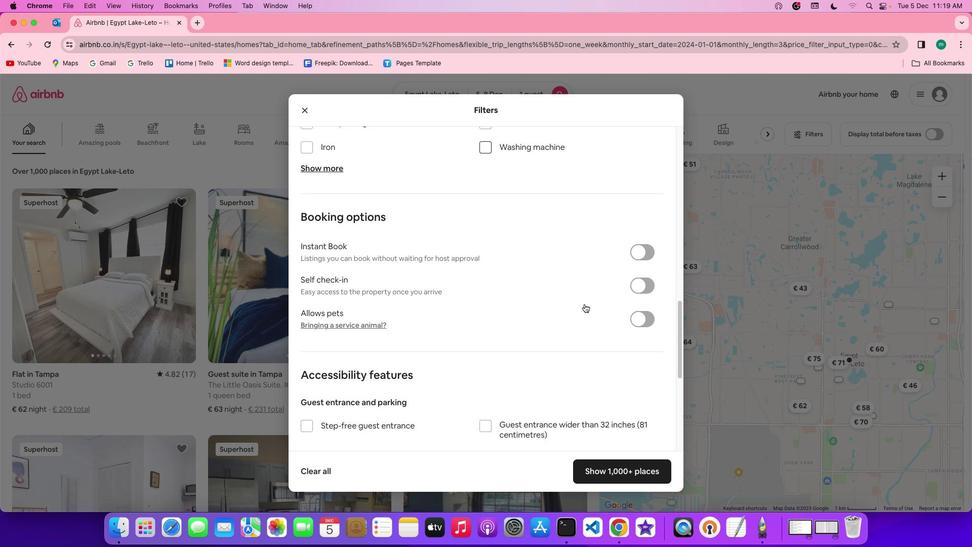 
Action: Mouse scrolled (585, 304) with delta (0, -2)
Screenshot: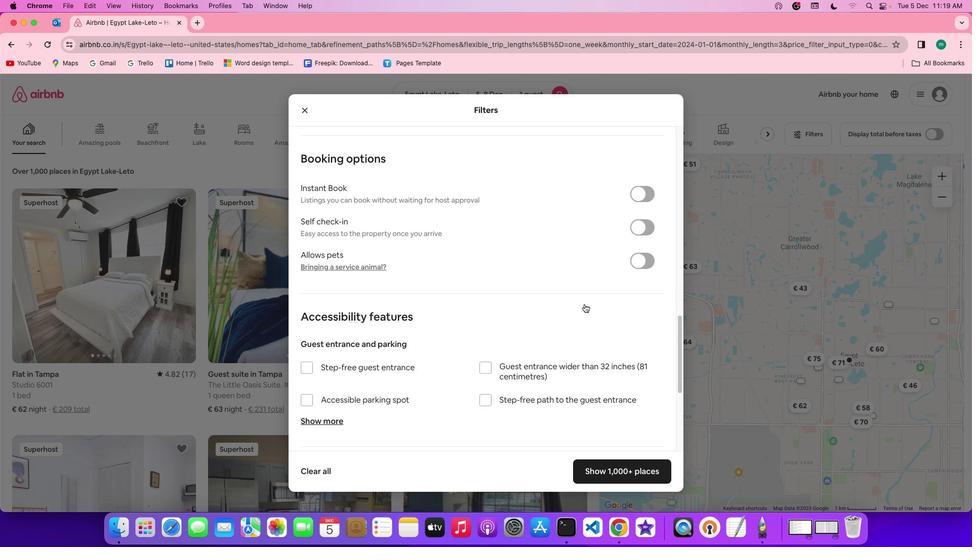 
Action: Mouse scrolled (585, 304) with delta (0, -2)
Screenshot: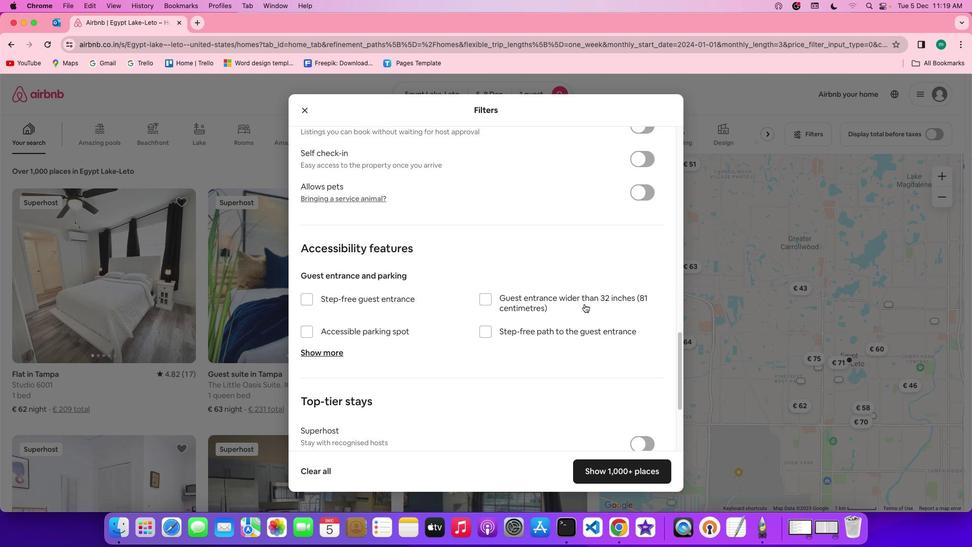 
Action: Mouse scrolled (585, 304) with delta (0, 0)
Screenshot: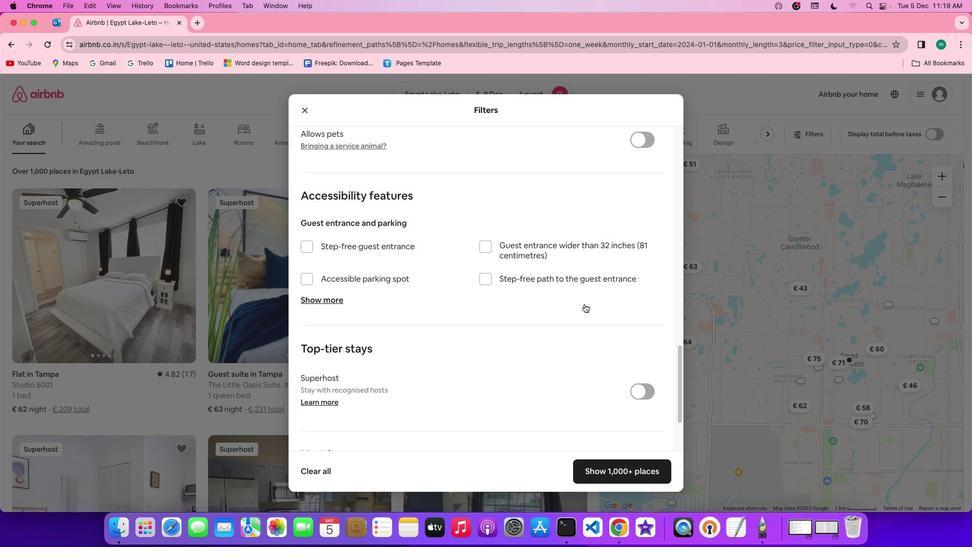 
Action: Mouse scrolled (585, 304) with delta (0, 0)
Screenshot: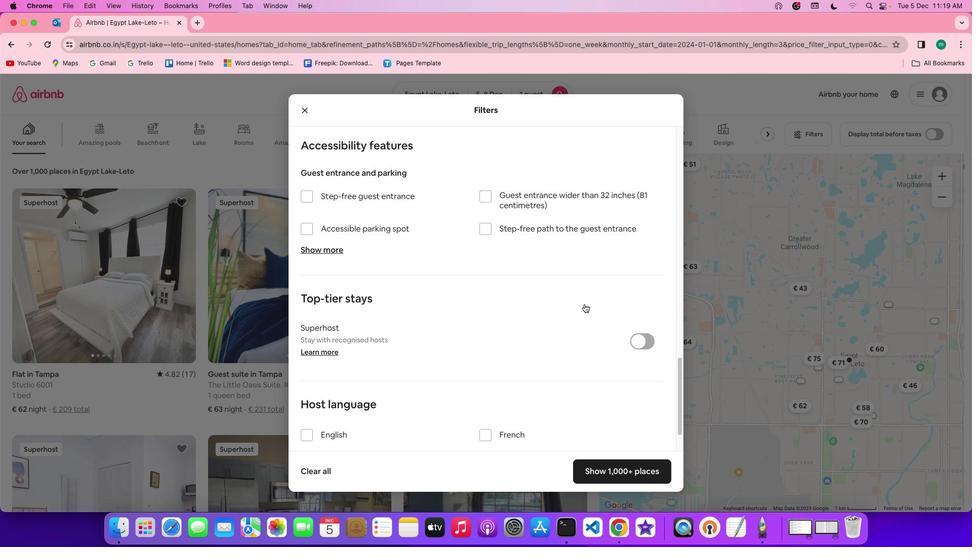 
Action: Mouse scrolled (585, 304) with delta (0, -1)
Screenshot: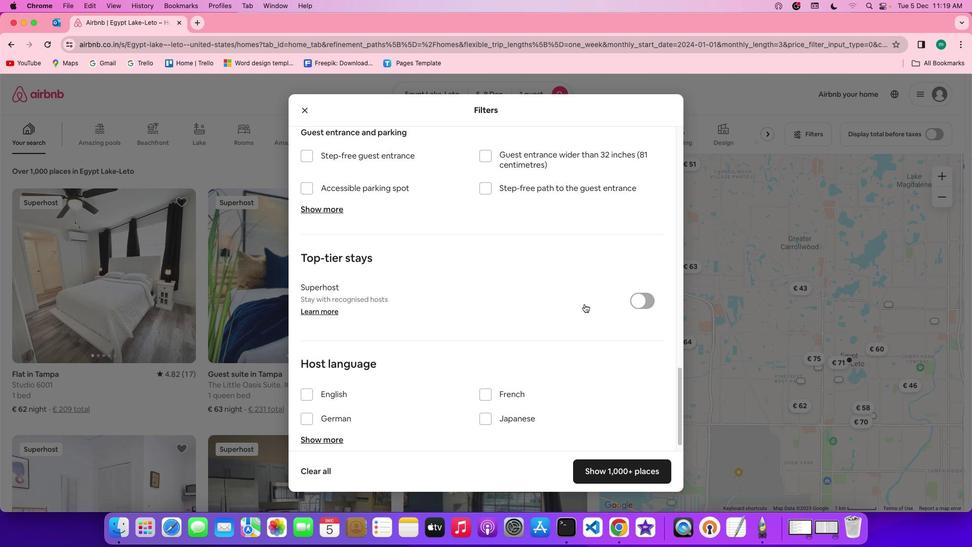 
Action: Mouse scrolled (585, 304) with delta (0, -2)
Screenshot: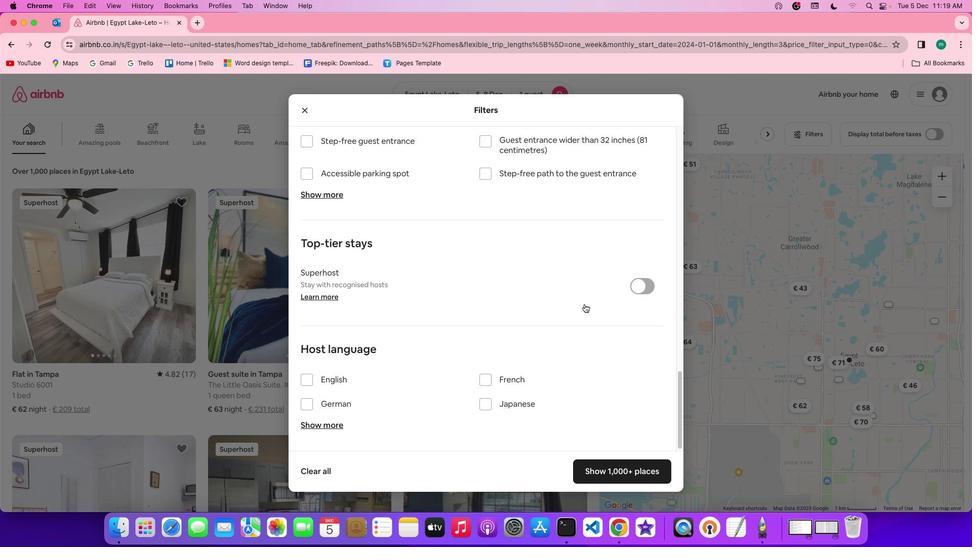 
Action: Mouse scrolled (585, 304) with delta (0, -2)
Screenshot: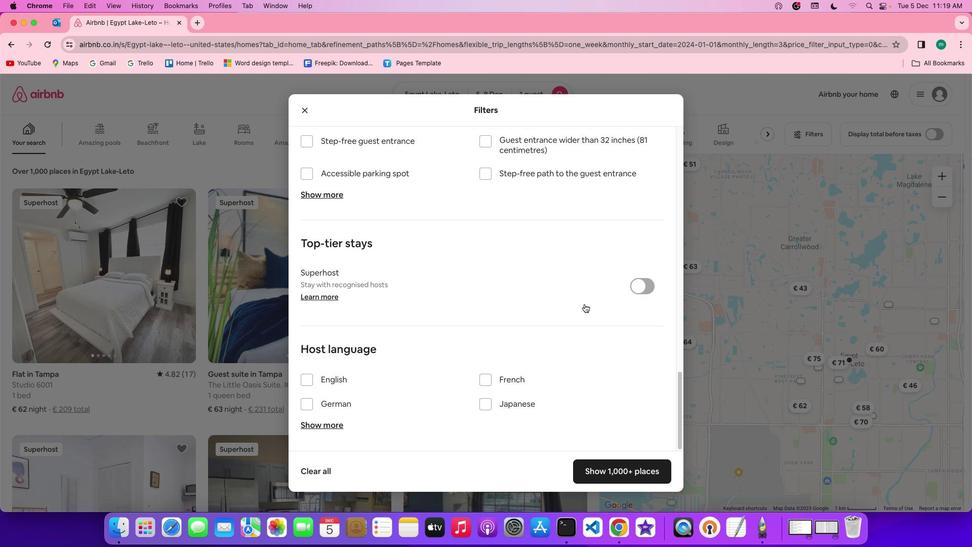
Action: Mouse scrolled (585, 304) with delta (0, 0)
Screenshot: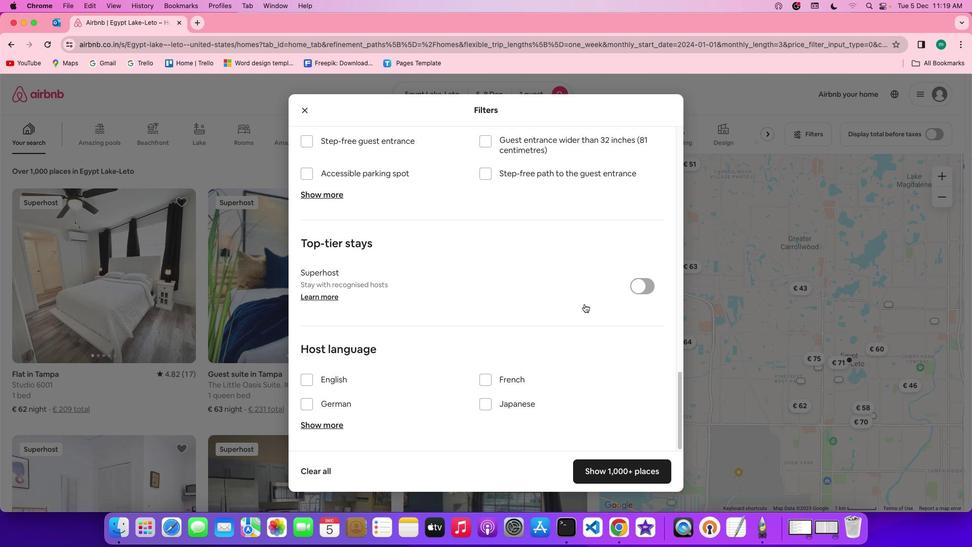 
Action: Mouse scrolled (585, 304) with delta (0, 0)
Screenshot: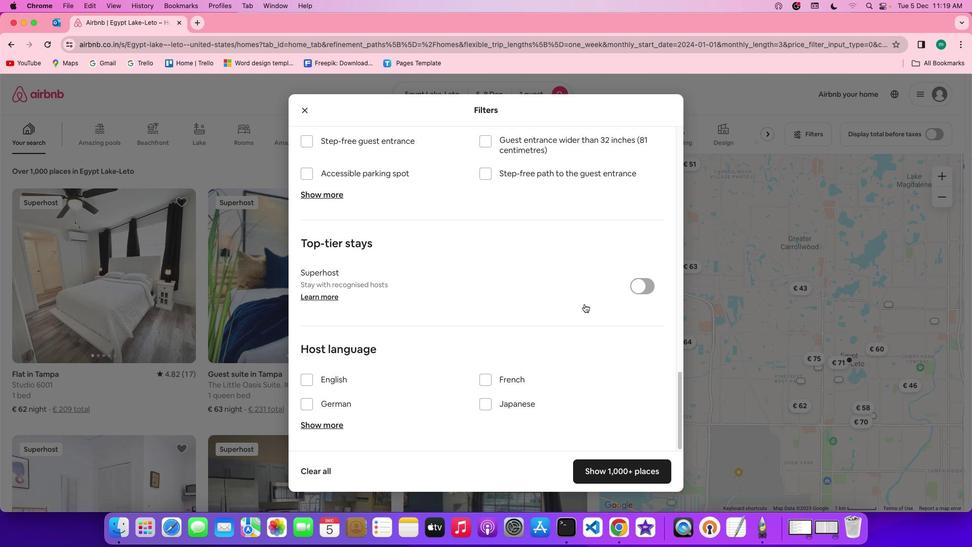 
Action: Mouse scrolled (585, 304) with delta (0, -2)
Screenshot: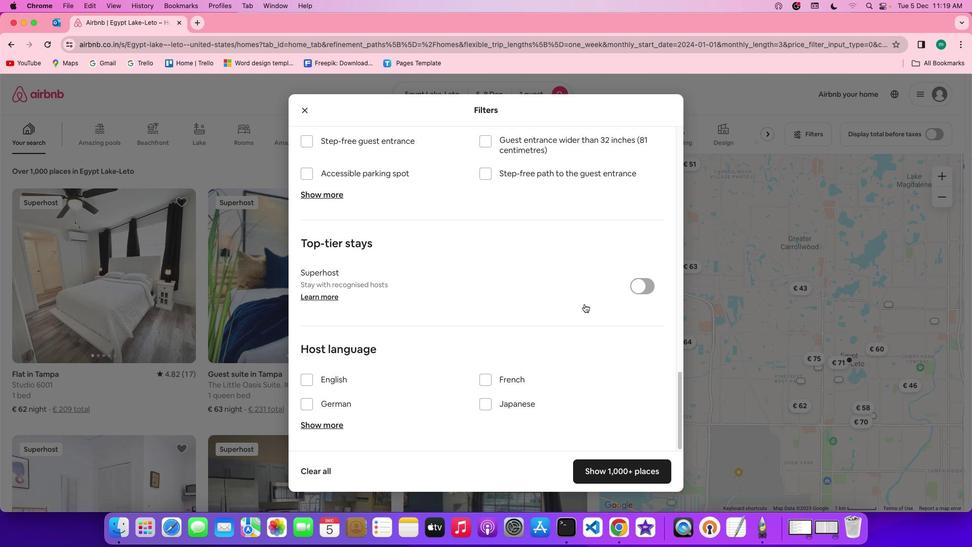 
Action: Mouse scrolled (585, 304) with delta (0, -2)
Screenshot: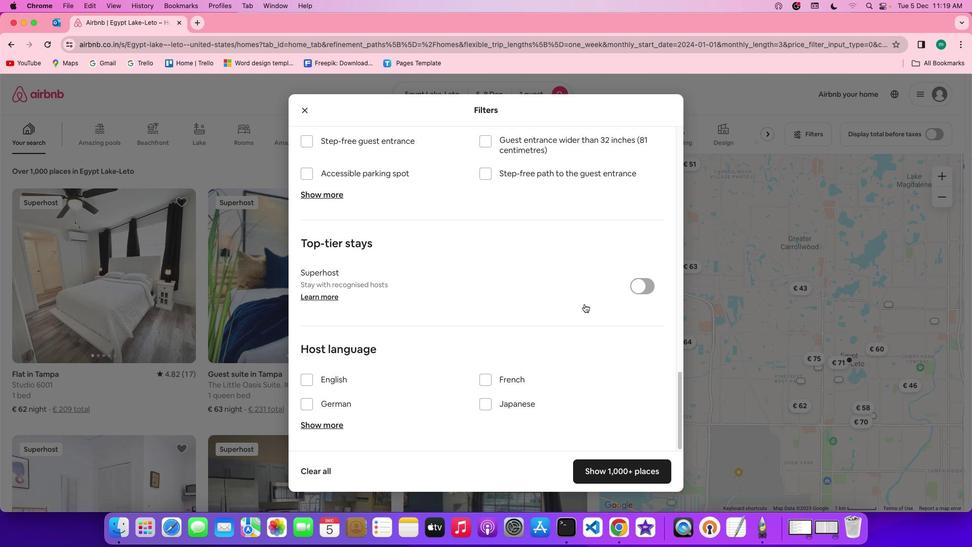 
Action: Mouse scrolled (585, 304) with delta (0, -3)
Screenshot: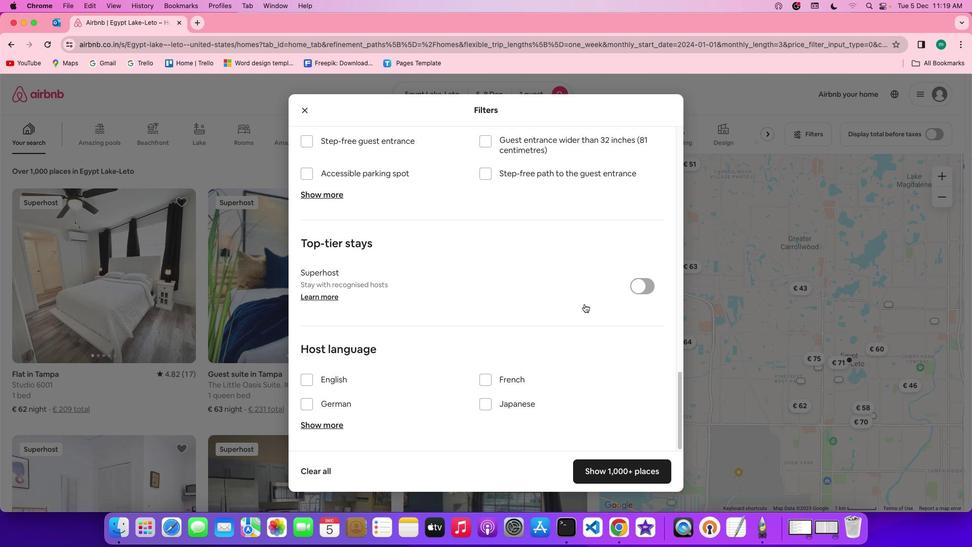 
Action: Mouse scrolled (585, 304) with delta (0, -3)
Screenshot: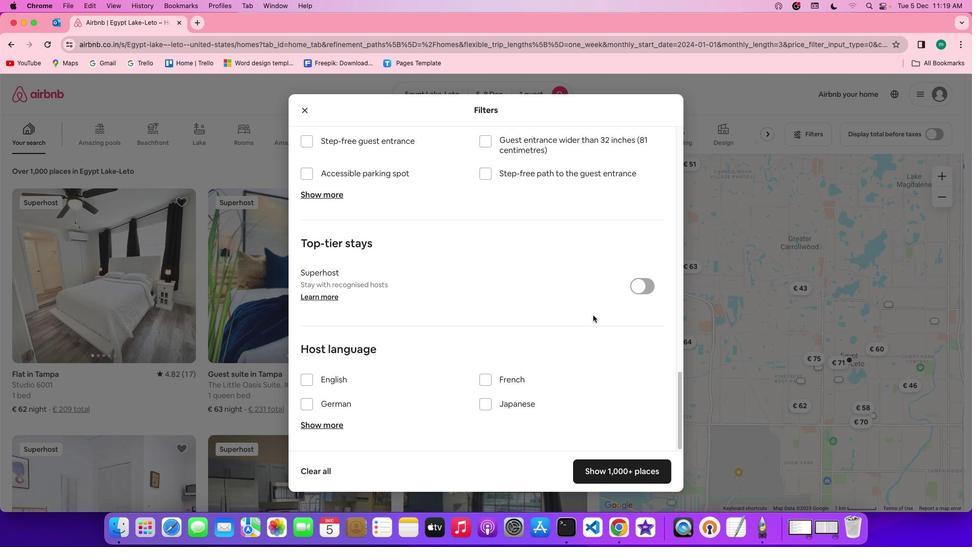 
Action: Mouse moved to (610, 472)
Screenshot: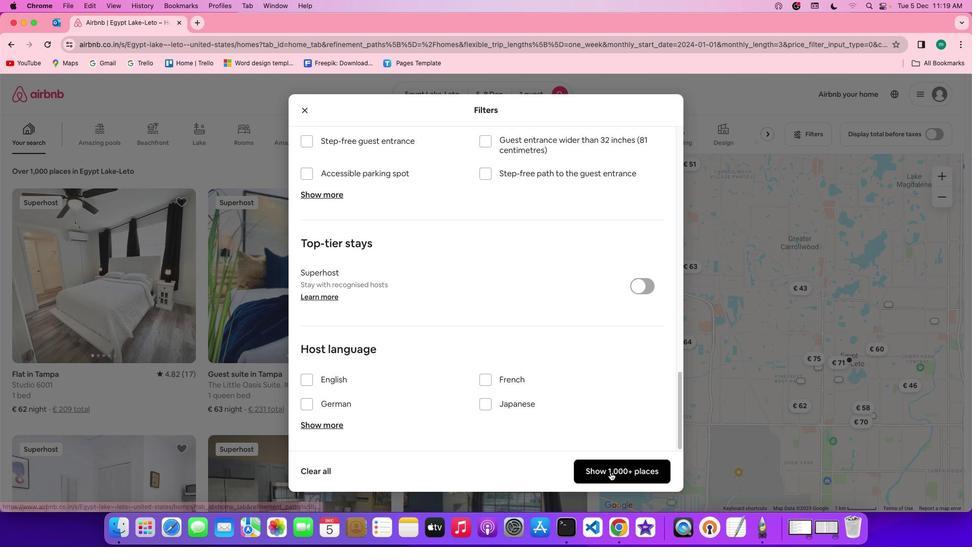 
Action: Mouse pressed left at (610, 472)
Screenshot: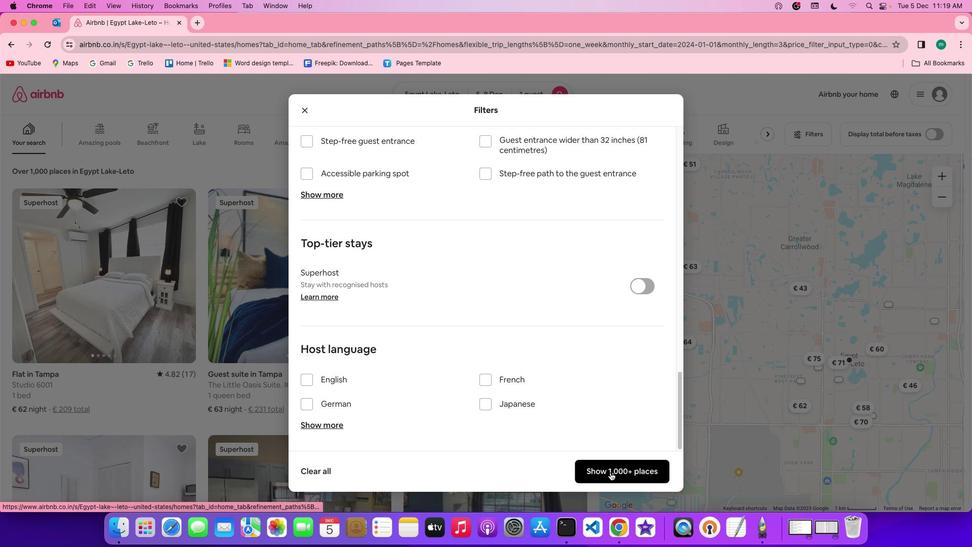 
Action: Mouse moved to (607, 470)
Screenshot: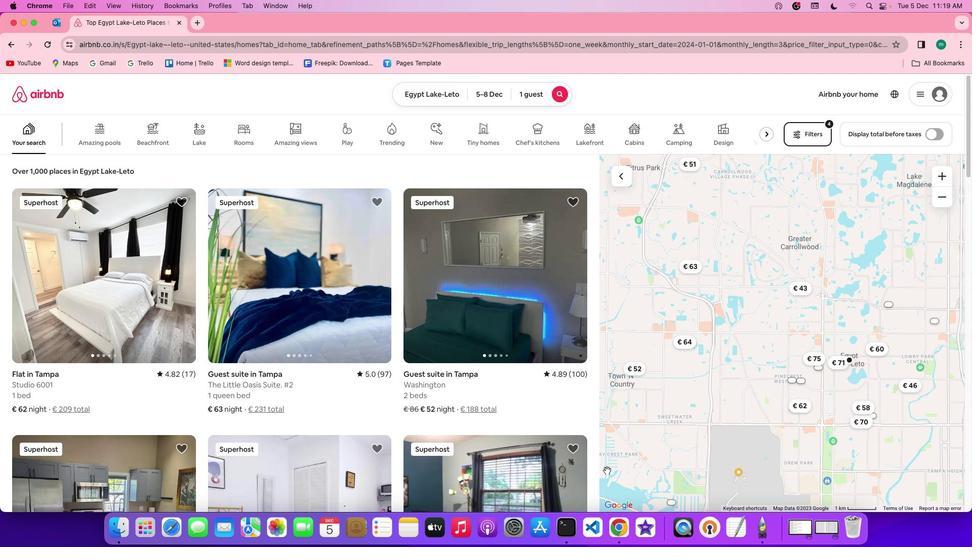 
Action: Mouse scrolled (607, 470) with delta (0, 0)
Screenshot: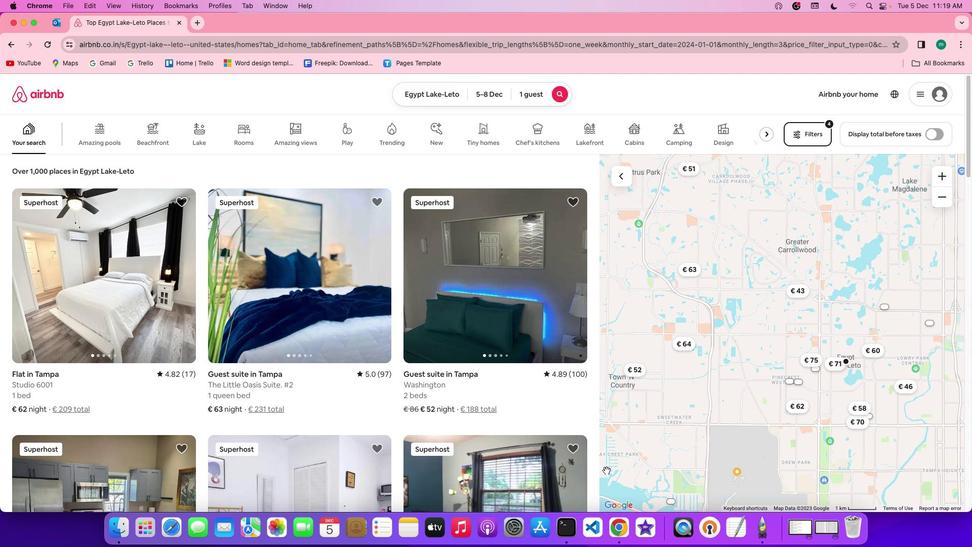 
Action: Mouse moved to (607, 470)
Screenshot: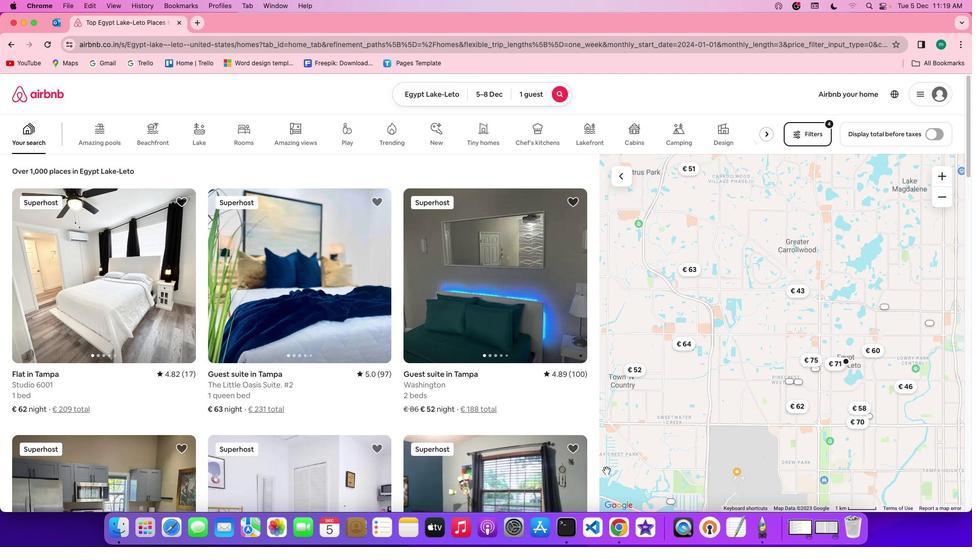 
Action: Mouse scrolled (607, 470) with delta (0, 0)
Screenshot: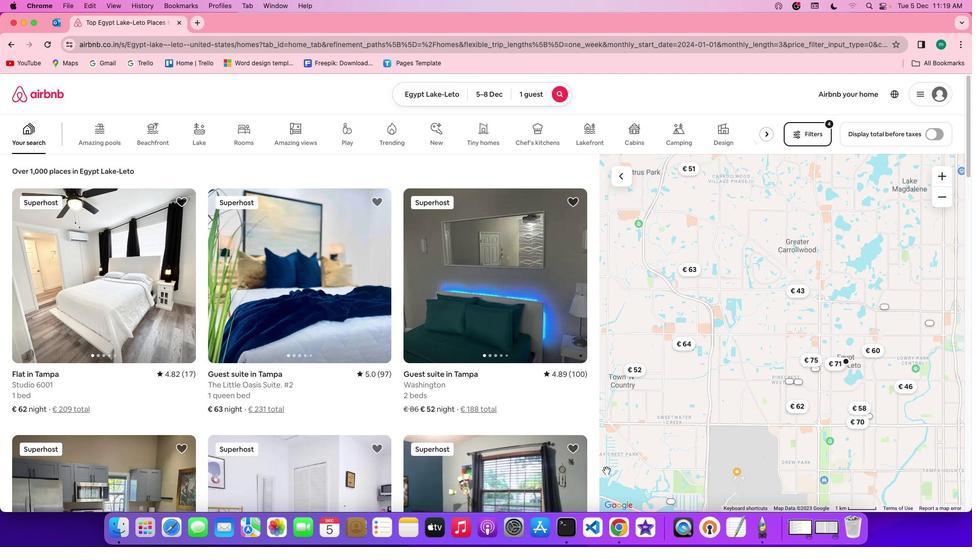 
Action: Mouse scrolled (607, 470) with delta (0, 0)
Screenshot: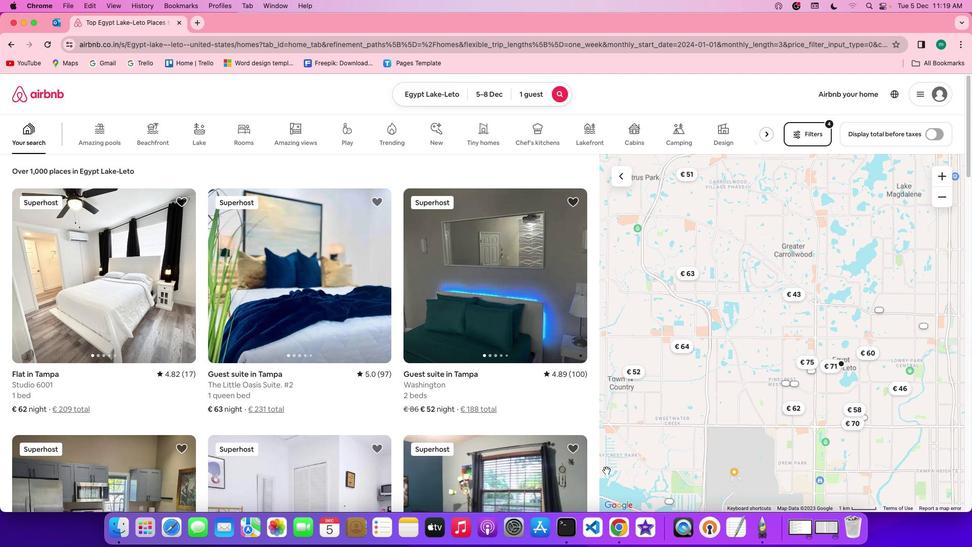 
Action: Mouse moved to (318, 349)
Screenshot: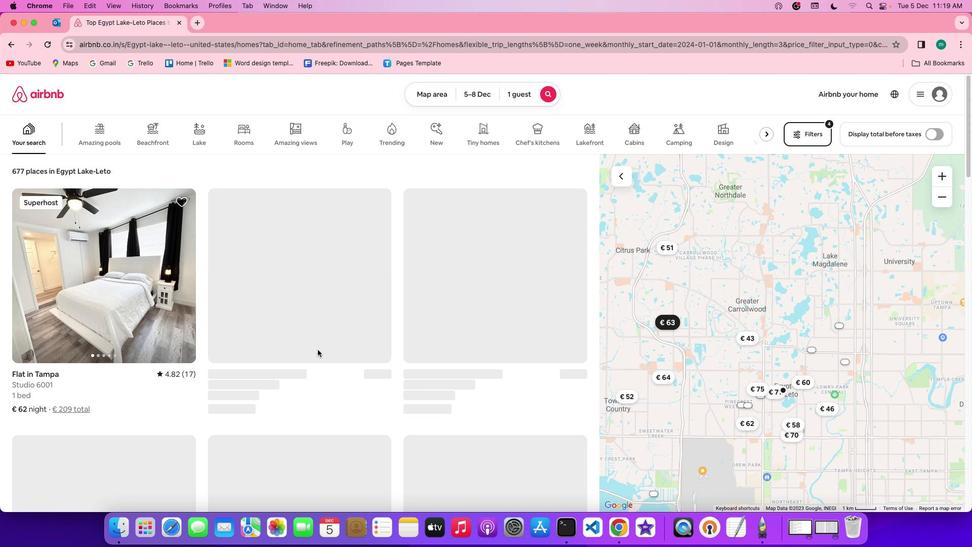 
Action: Mouse scrolled (318, 349) with delta (0, 0)
Screenshot: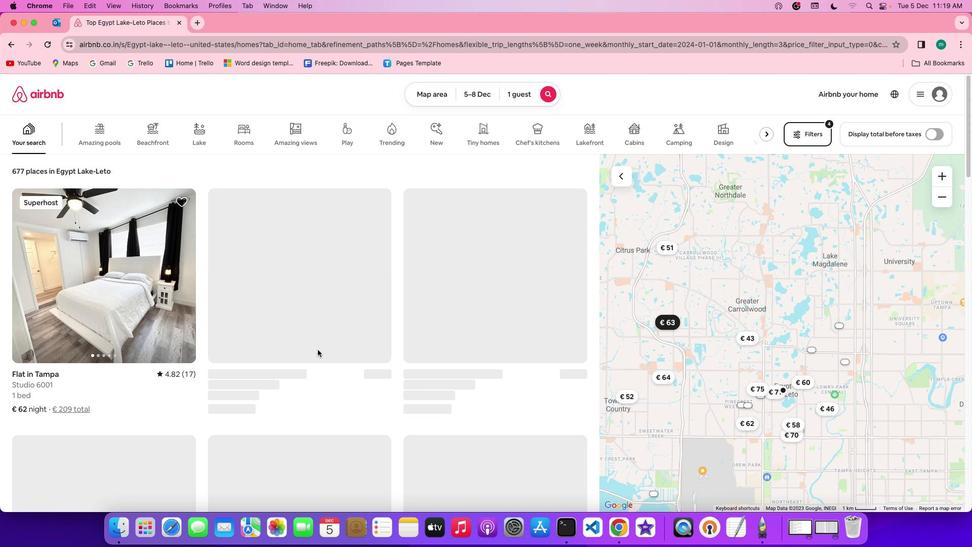 
Action: Mouse scrolled (318, 349) with delta (0, 0)
Screenshot: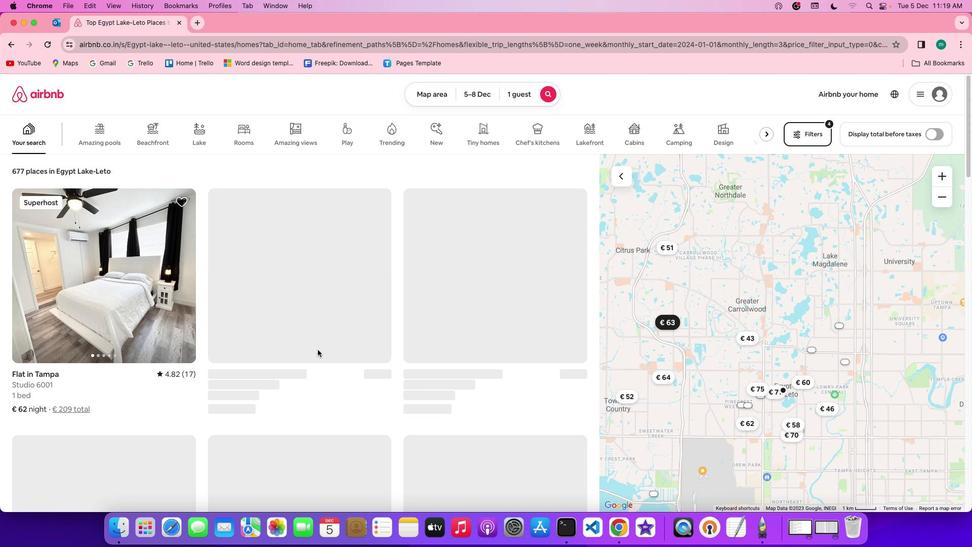 
Action: Mouse scrolled (318, 349) with delta (0, -1)
Screenshot: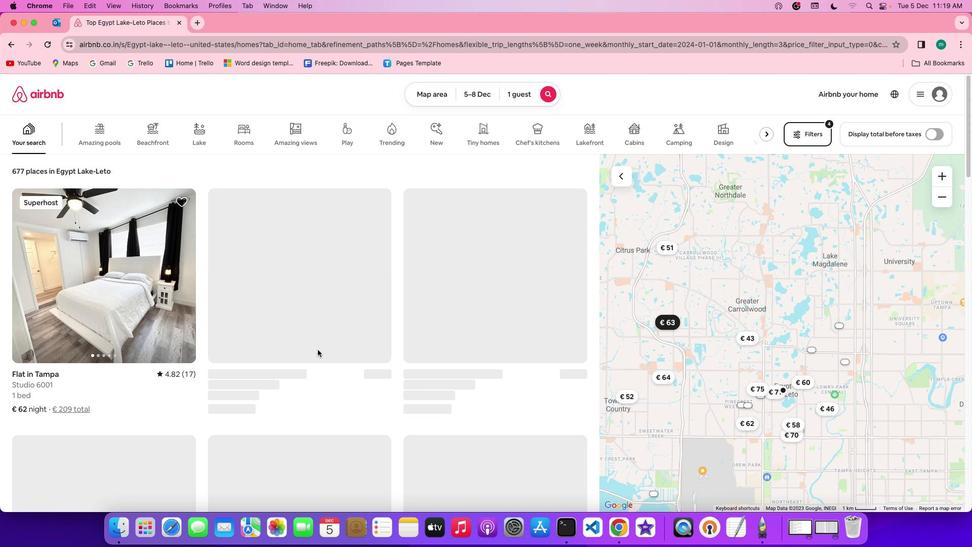 
Action: Mouse moved to (409, 370)
Screenshot: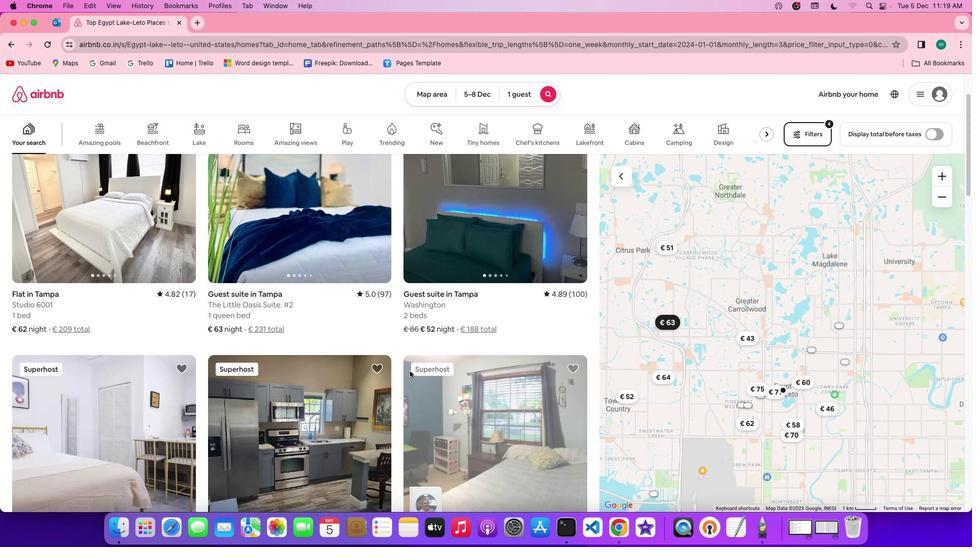 
Action: Mouse scrolled (409, 370) with delta (0, 0)
Screenshot: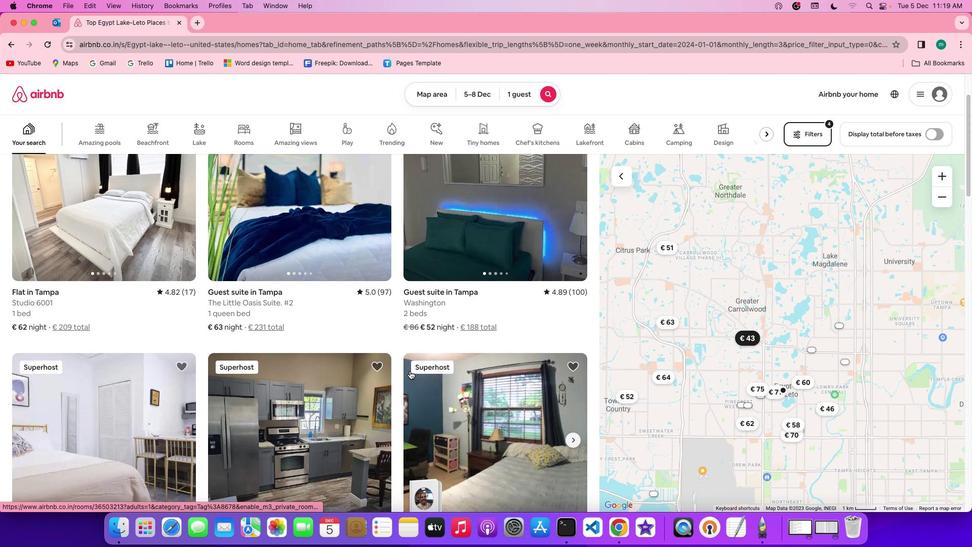 
Action: Mouse scrolled (409, 370) with delta (0, 0)
Screenshot: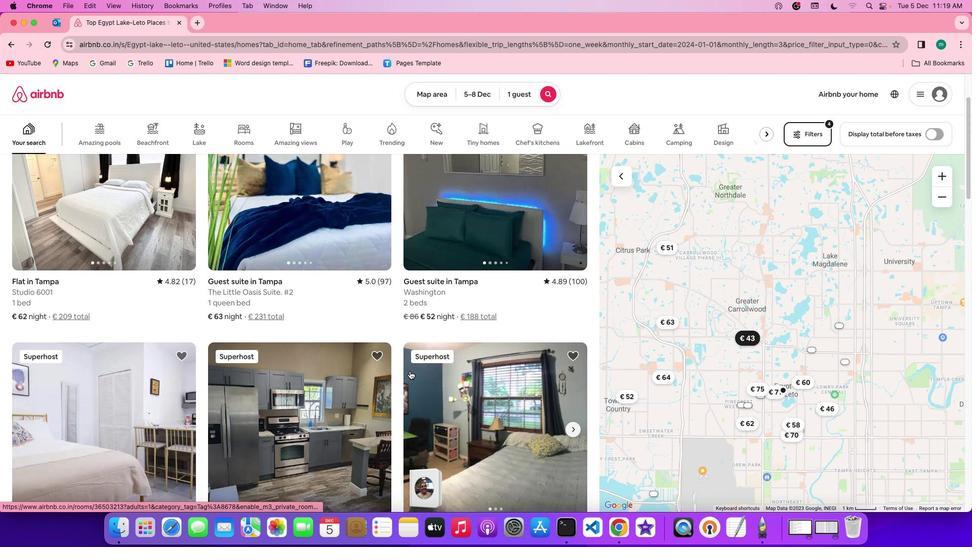 
Action: Mouse scrolled (409, 370) with delta (0, 0)
Screenshot: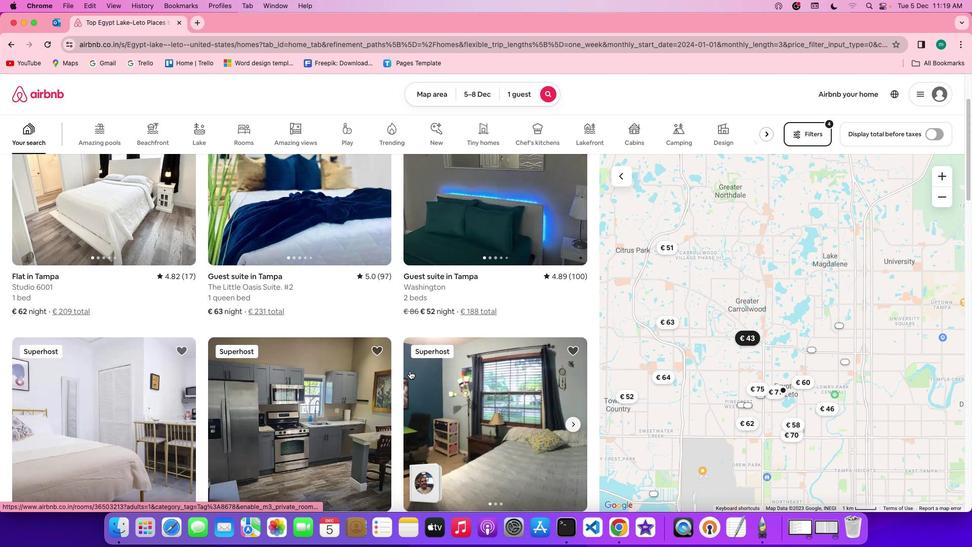 
Action: Mouse scrolled (409, 370) with delta (0, -1)
Screenshot: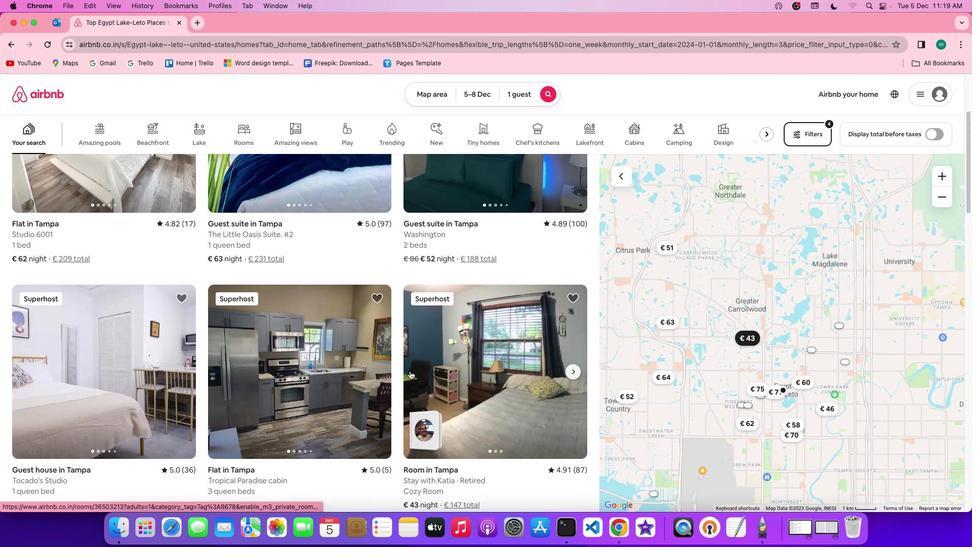 
Action: Mouse scrolled (409, 370) with delta (0, 0)
Screenshot: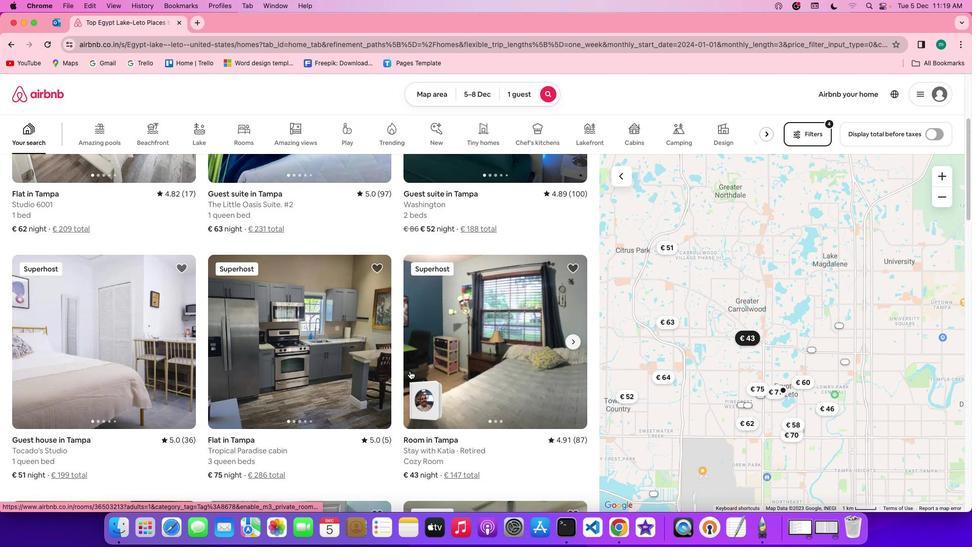 
Action: Mouse scrolled (409, 370) with delta (0, 0)
Screenshot: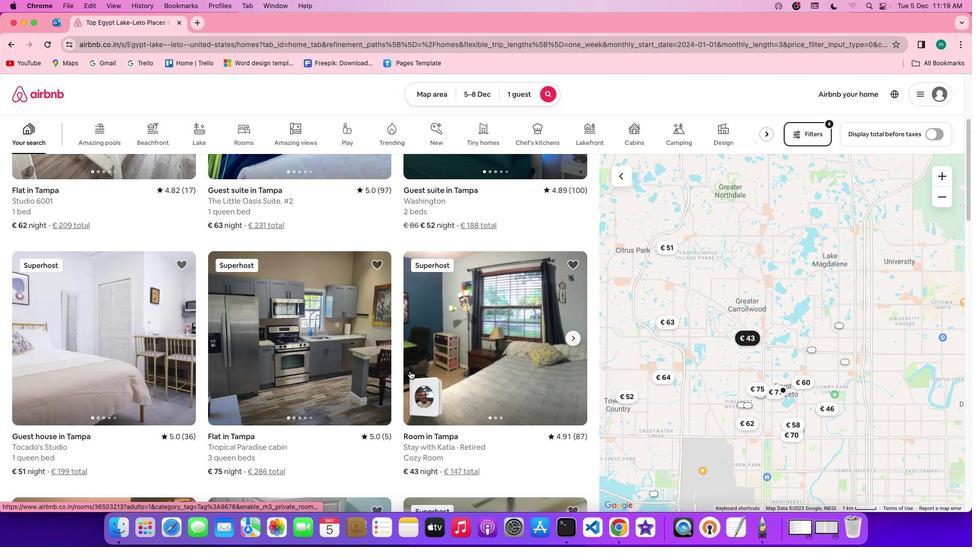 
Action: Mouse scrolled (409, 370) with delta (0, 0)
Screenshot: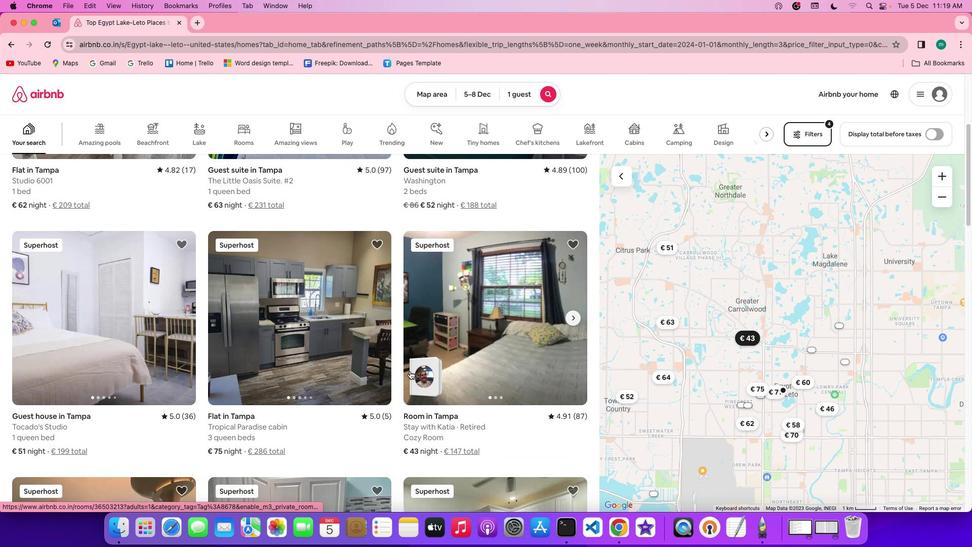 
Action: Mouse scrolled (409, 370) with delta (0, -1)
Screenshot: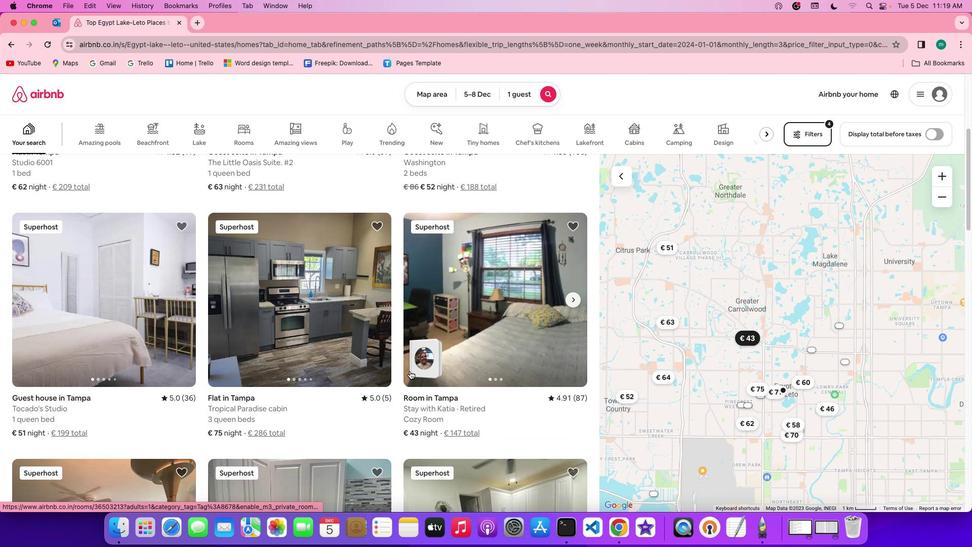 
Action: Mouse scrolled (409, 370) with delta (0, 0)
Screenshot: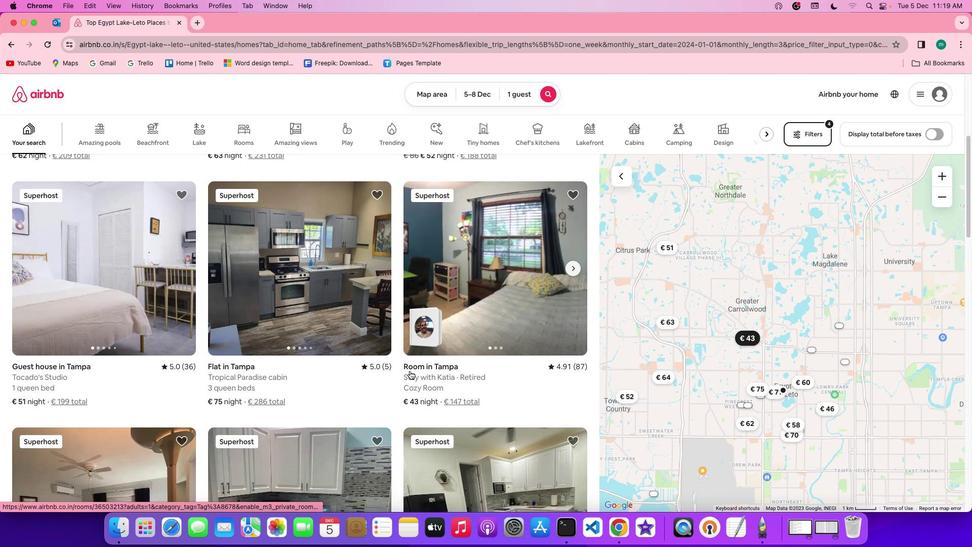 
Action: Mouse scrolled (409, 370) with delta (0, 0)
Screenshot: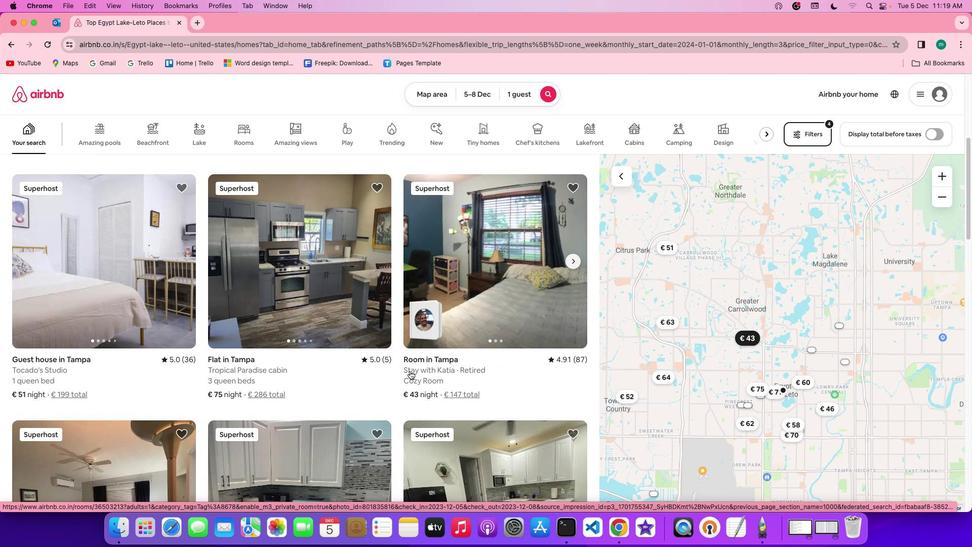 
Action: Mouse scrolled (409, 370) with delta (0, 0)
Screenshot: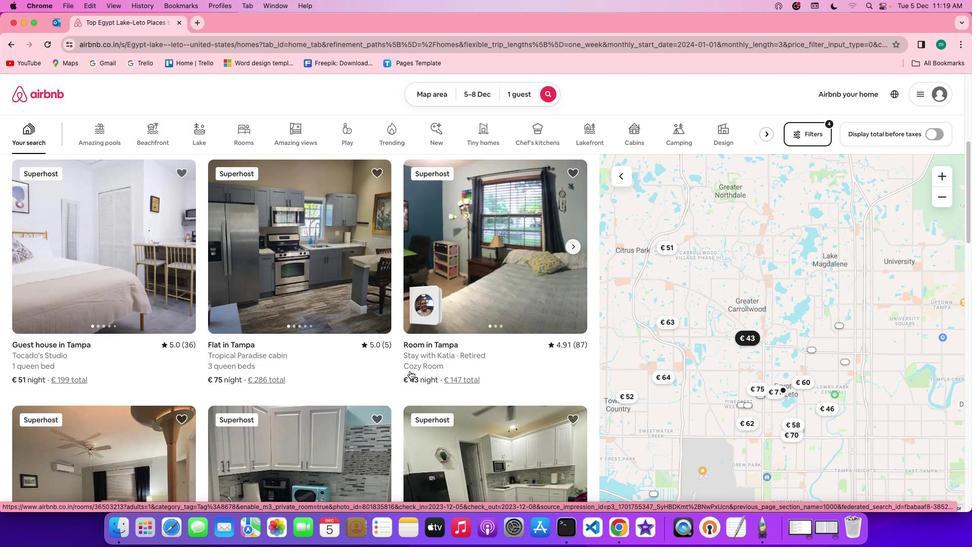 
Action: Mouse scrolled (409, 370) with delta (0, -1)
Screenshot: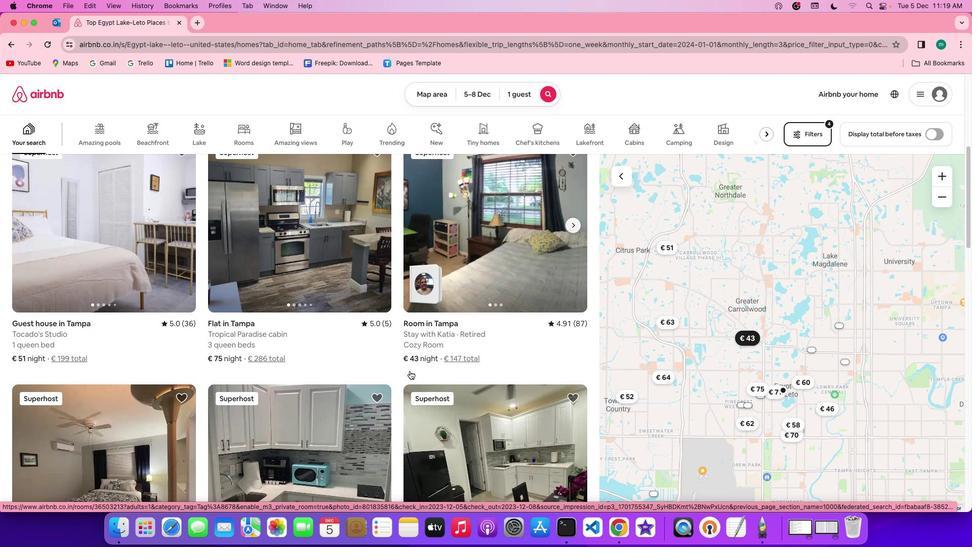 
Action: Mouse scrolled (409, 370) with delta (0, 0)
Screenshot: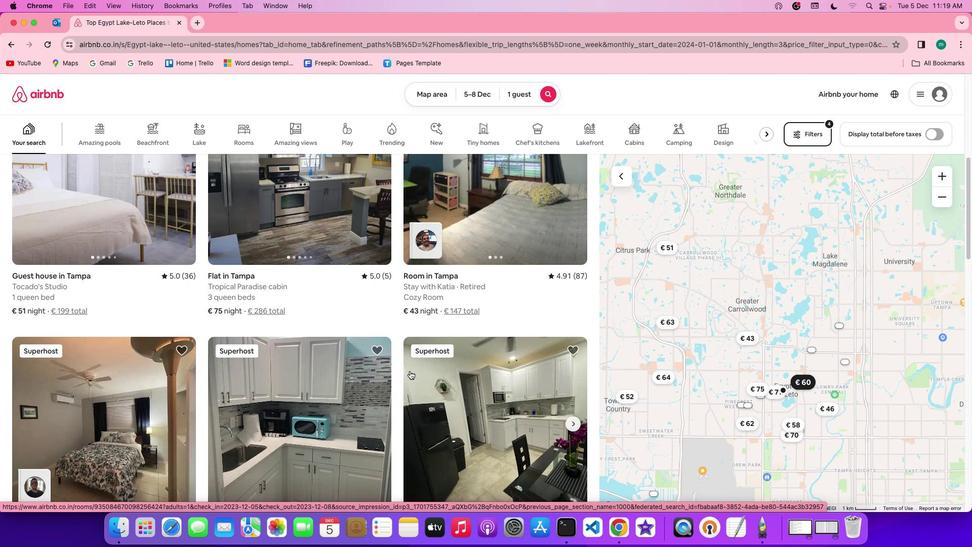 
Action: Mouse moved to (410, 370)
Screenshot: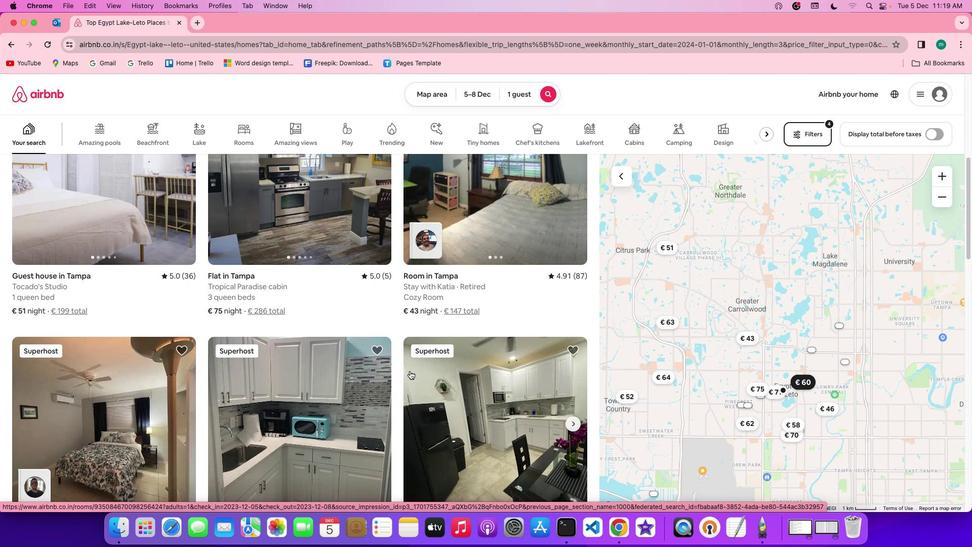 
Action: Mouse scrolled (410, 370) with delta (0, 0)
Screenshot: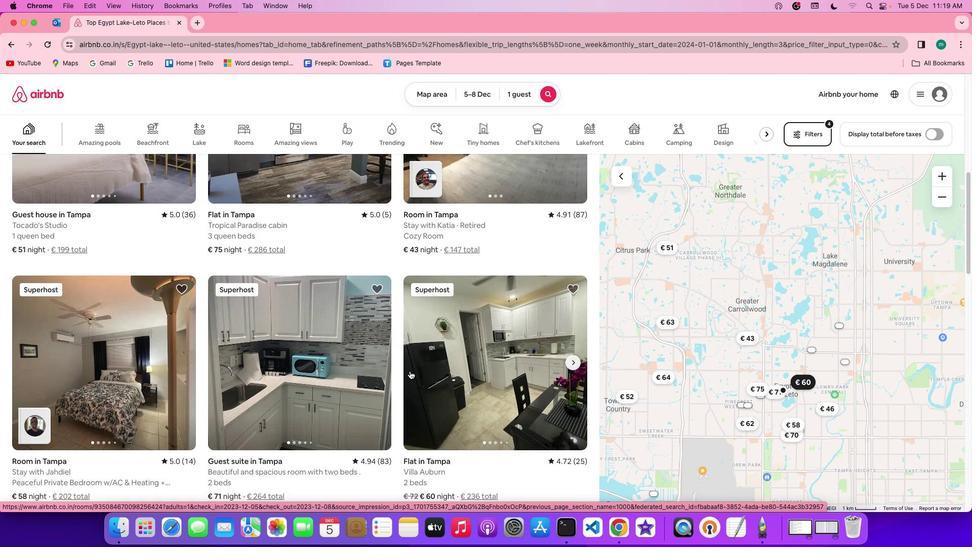
Action: Mouse scrolled (410, 370) with delta (0, -1)
Screenshot: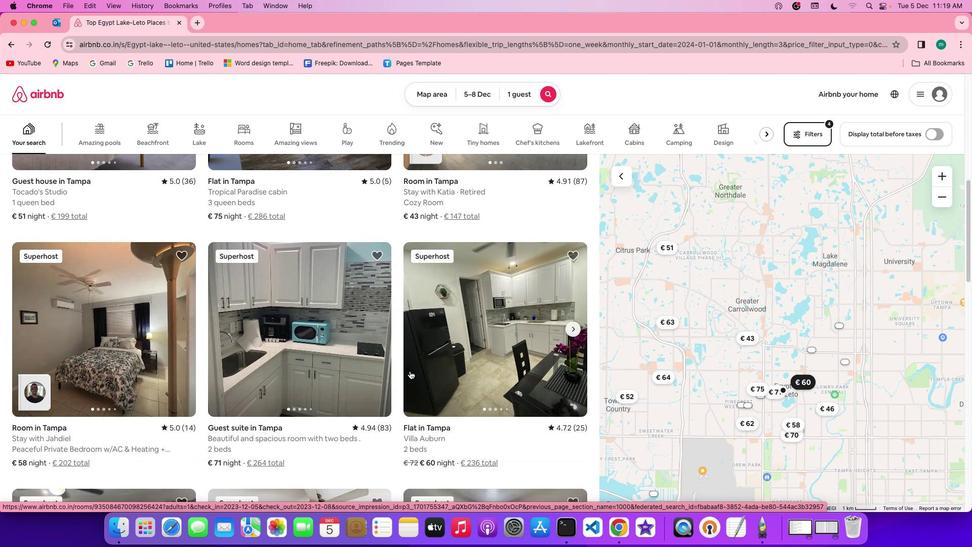 
Action: Mouse scrolled (410, 370) with delta (0, -2)
Screenshot: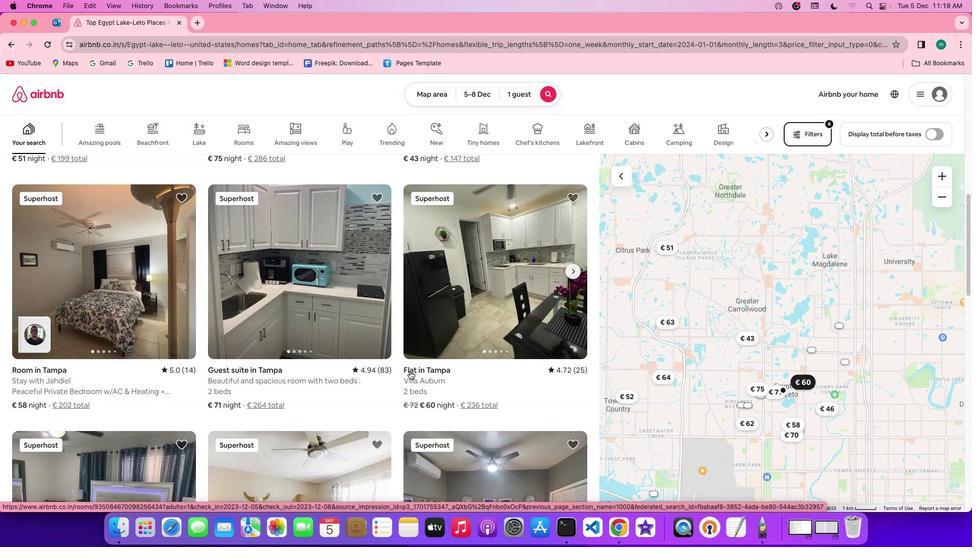 
Action: Mouse scrolled (410, 370) with delta (0, 0)
Screenshot: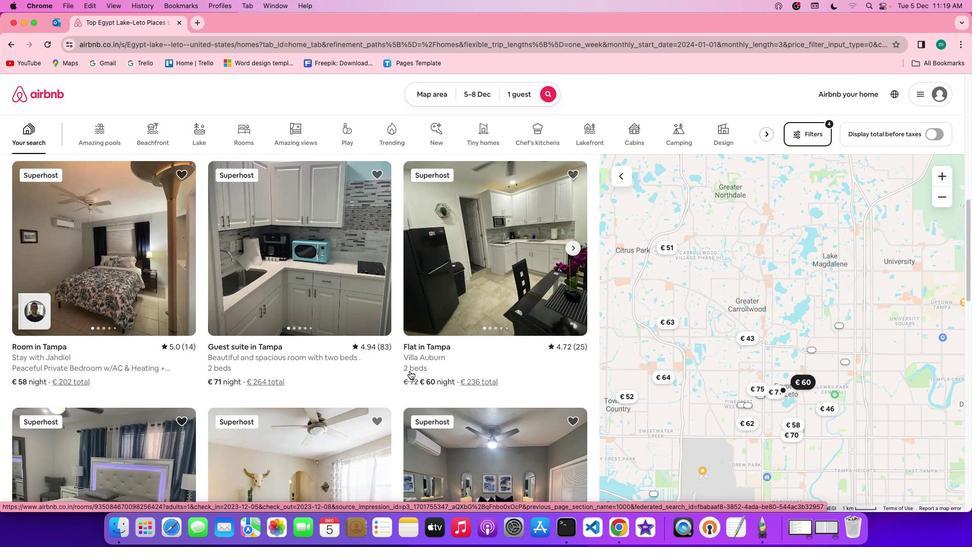 
Action: Mouse scrolled (410, 370) with delta (0, 0)
Screenshot: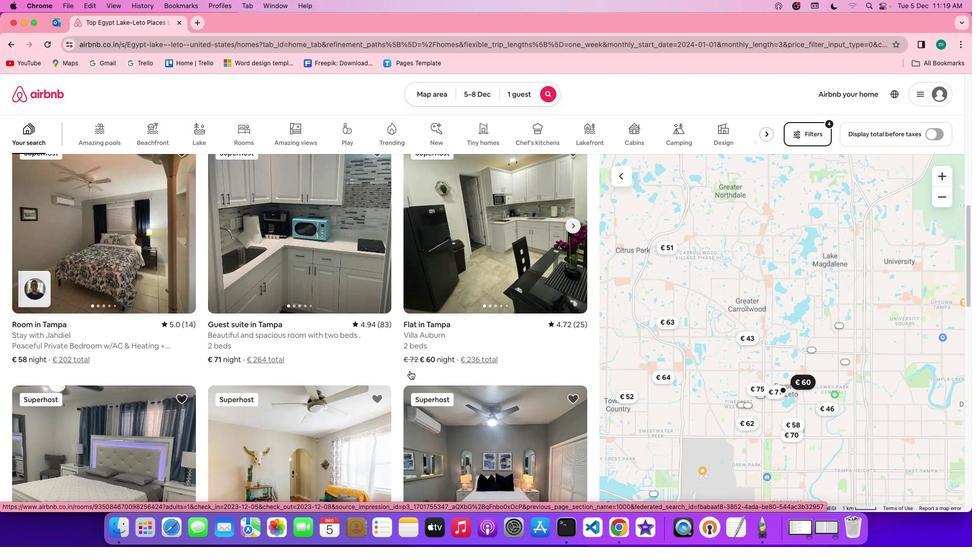 
Action: Mouse scrolled (410, 370) with delta (0, 0)
Screenshot: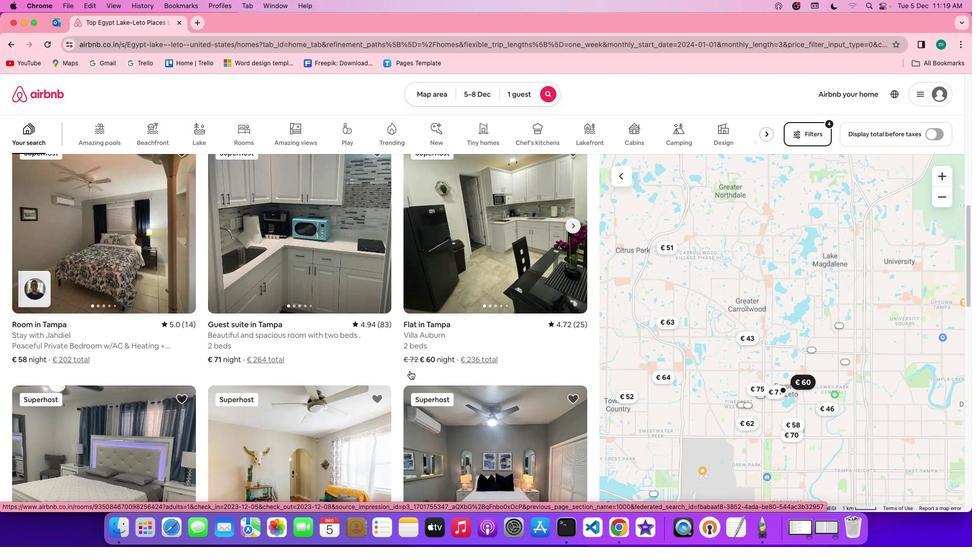 
Action: Mouse scrolled (410, 370) with delta (0, -1)
Screenshot: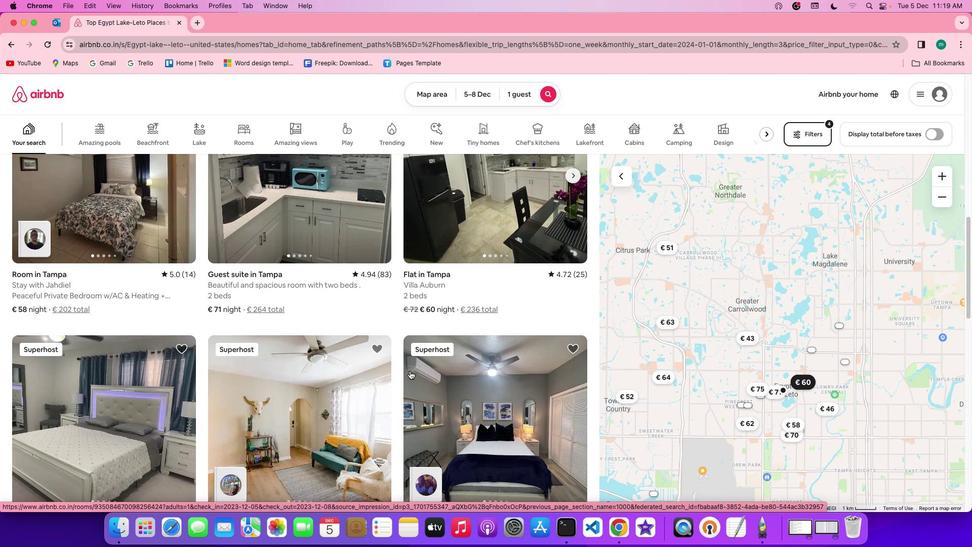 
Action: Mouse scrolled (410, 370) with delta (0, -2)
Screenshot: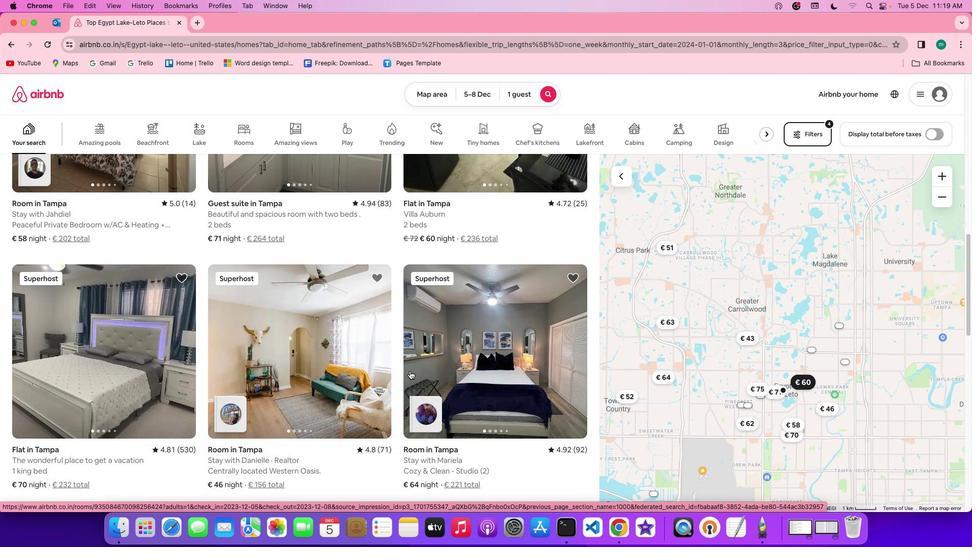 
Action: Mouse scrolled (410, 370) with delta (0, 0)
Screenshot: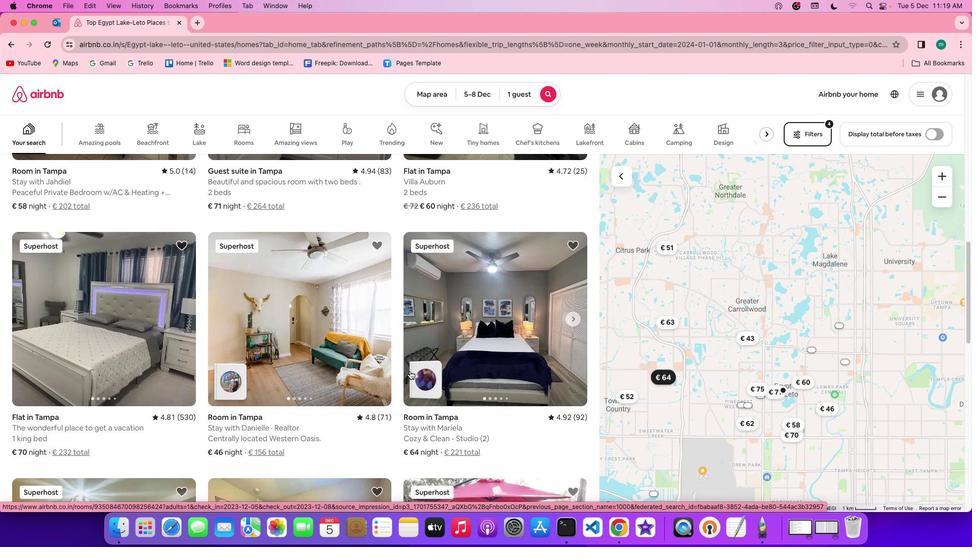 
Action: Mouse moved to (410, 370)
Screenshot: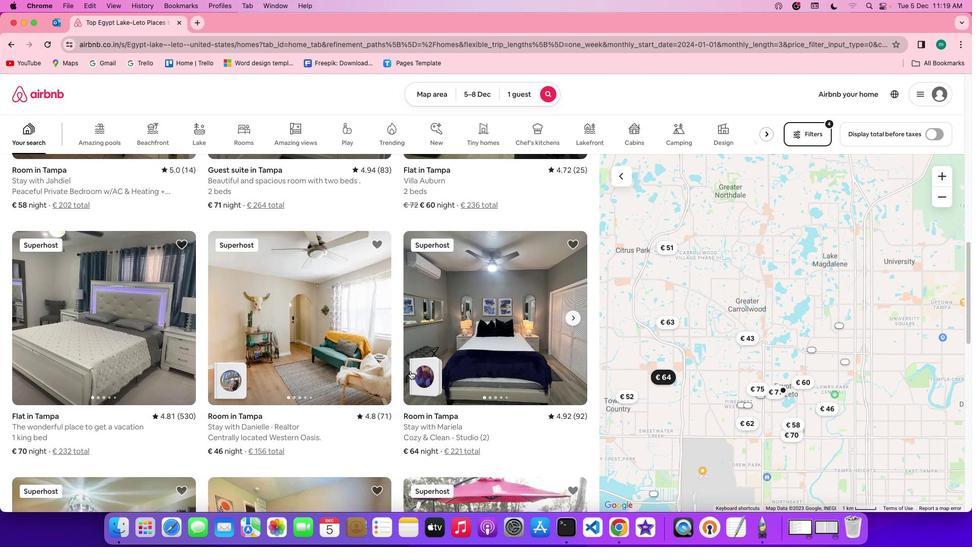 
Action: Mouse scrolled (410, 370) with delta (0, 0)
Screenshot: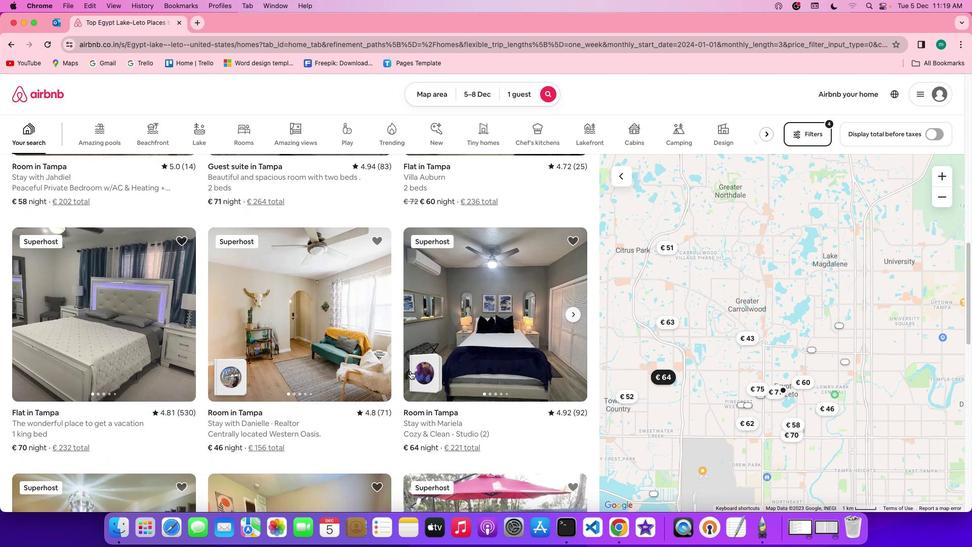 
Action: Mouse moved to (410, 370)
Screenshot: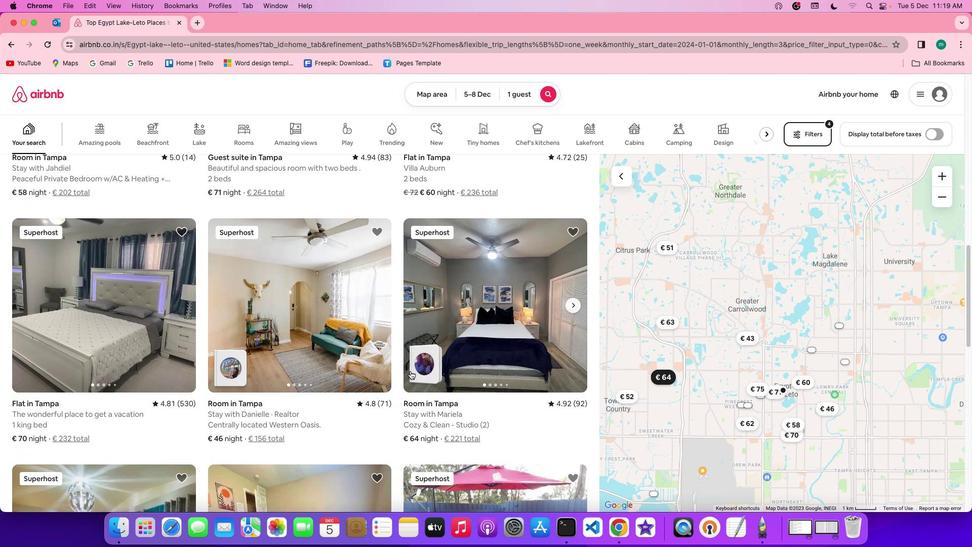 
Action: Mouse scrolled (410, 370) with delta (0, 0)
Screenshot: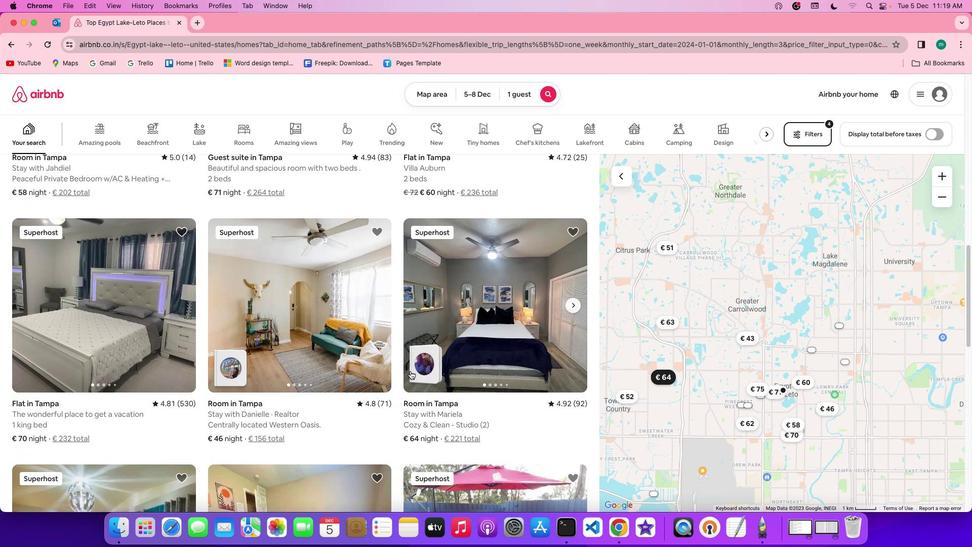
Action: Mouse scrolled (410, 370) with delta (0, -1)
Screenshot: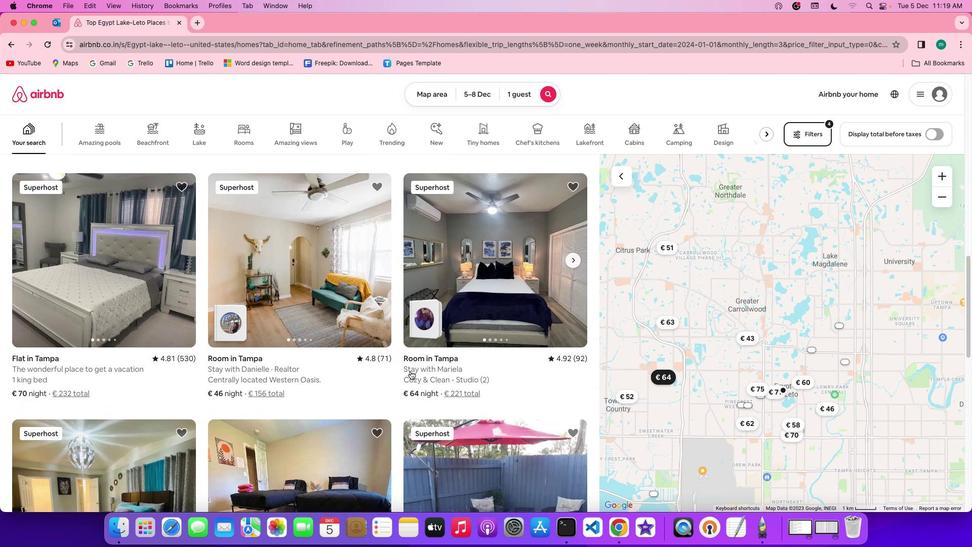 
Action: Mouse scrolled (410, 370) with delta (0, -1)
Screenshot: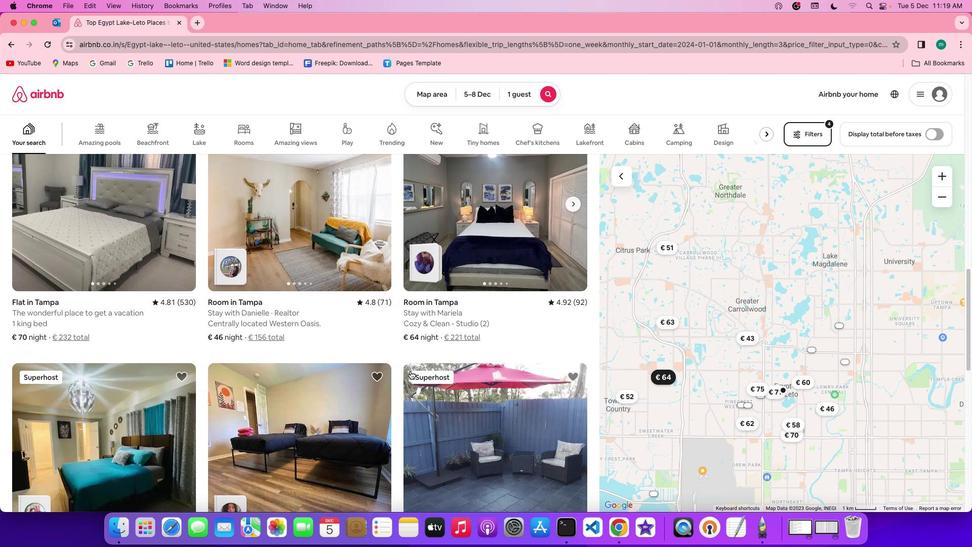
Action: Mouse moved to (410, 370)
Screenshot: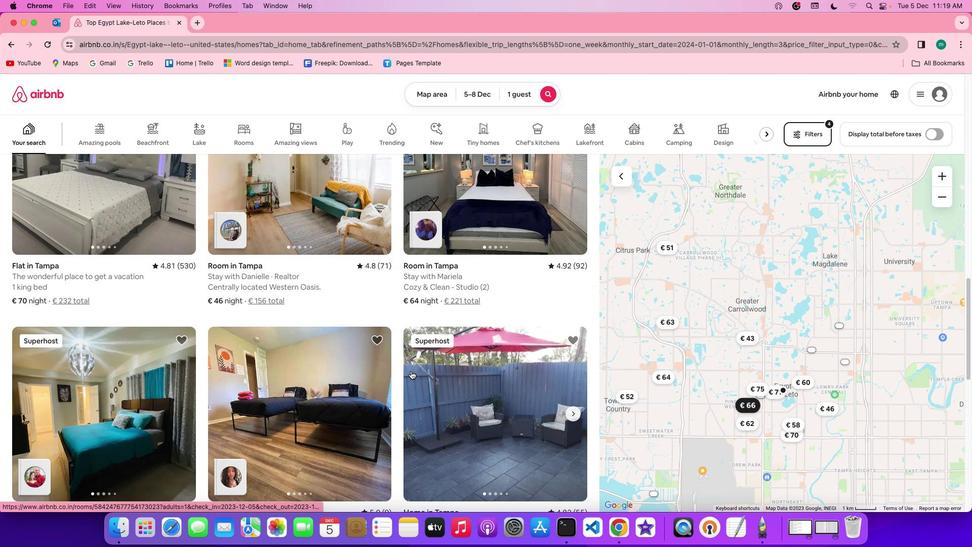 
Action: Mouse scrolled (410, 370) with delta (0, 0)
Screenshot: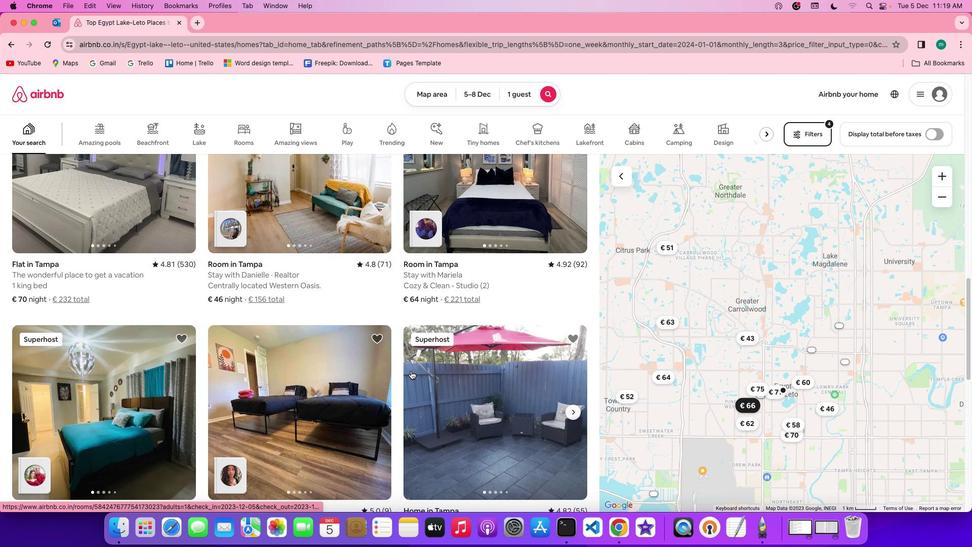 
Action: Mouse scrolled (410, 370) with delta (0, 0)
Screenshot: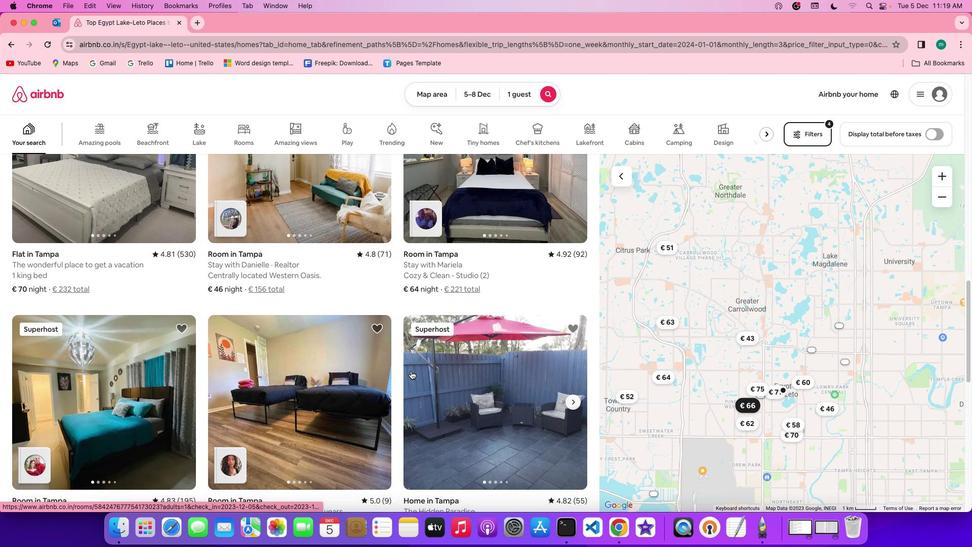 
Action: Mouse scrolled (410, 370) with delta (0, 0)
Screenshot: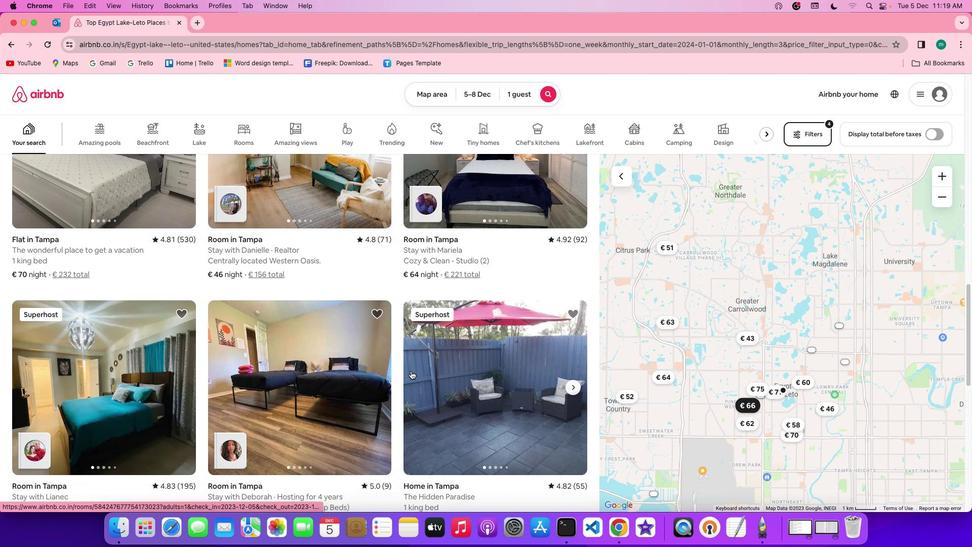 
Action: Mouse scrolled (410, 370) with delta (0, 0)
Screenshot: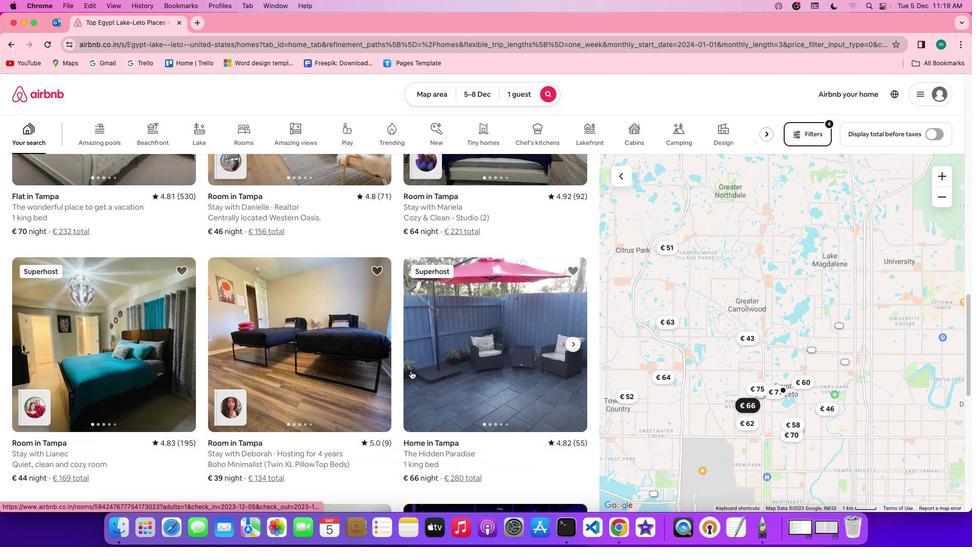 
Action: Mouse scrolled (410, 370) with delta (0, 0)
Screenshot: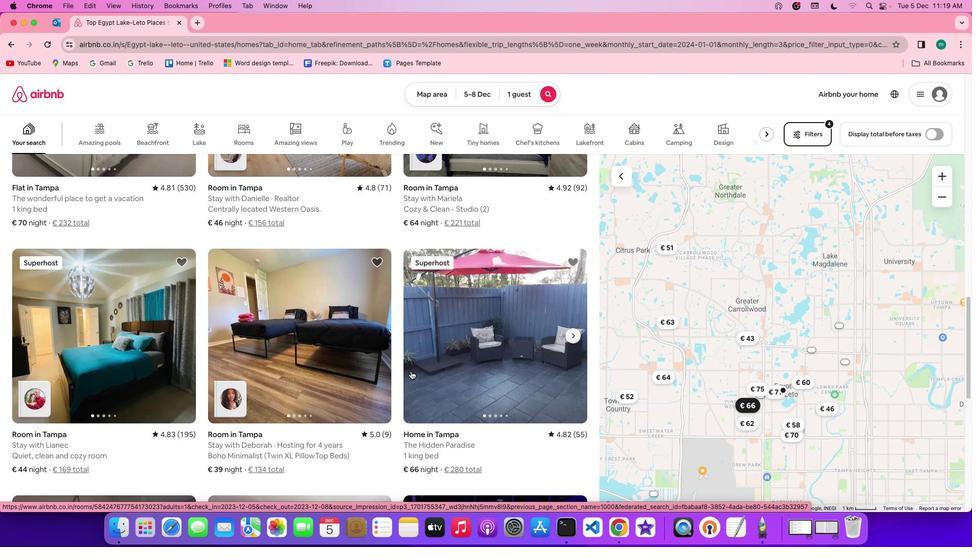 
Action: Mouse scrolled (410, 370) with delta (0, 0)
Screenshot: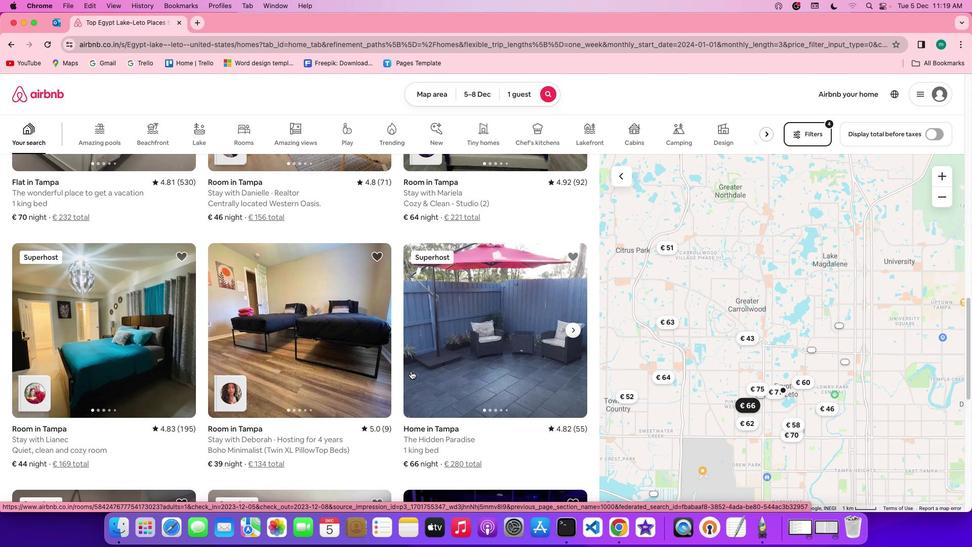 
Action: Mouse scrolled (410, 370) with delta (0, 0)
Screenshot: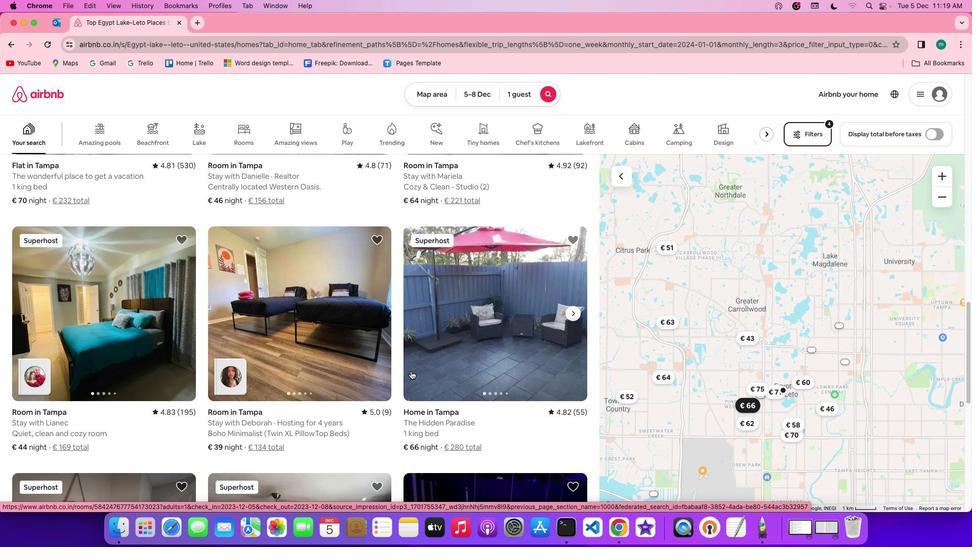 
Action: Mouse scrolled (410, 370) with delta (0, 0)
Screenshot: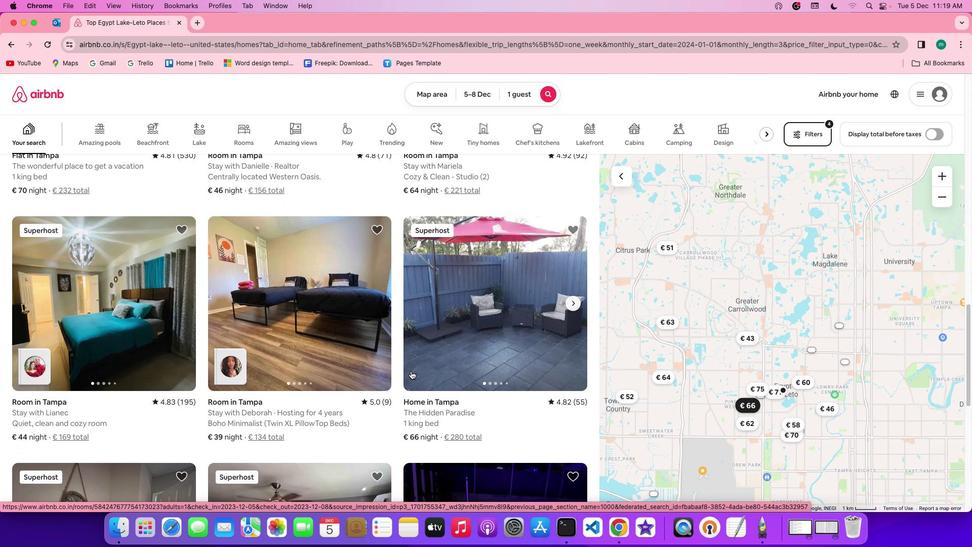 
Action: Mouse scrolled (410, 370) with delta (0, 0)
Screenshot: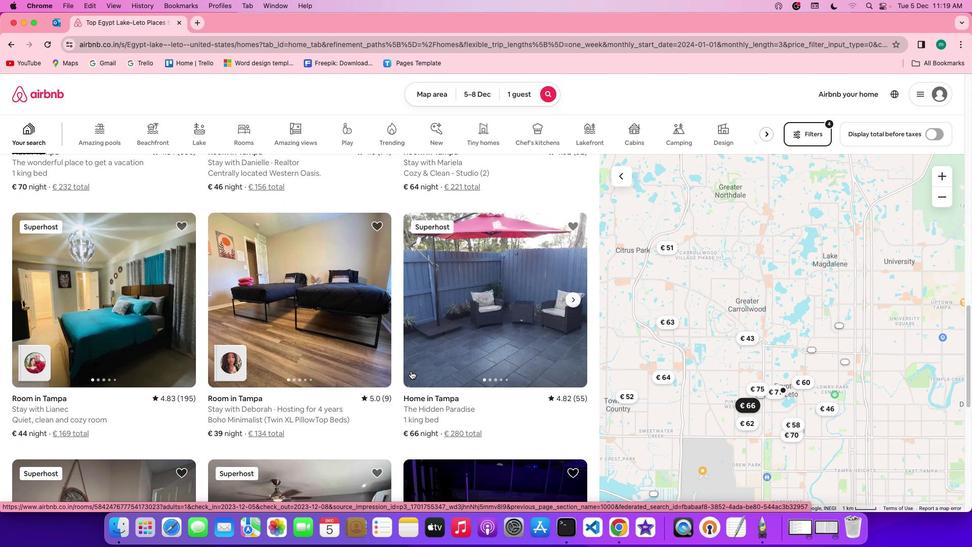
Action: Mouse scrolled (410, 370) with delta (0, 0)
Screenshot: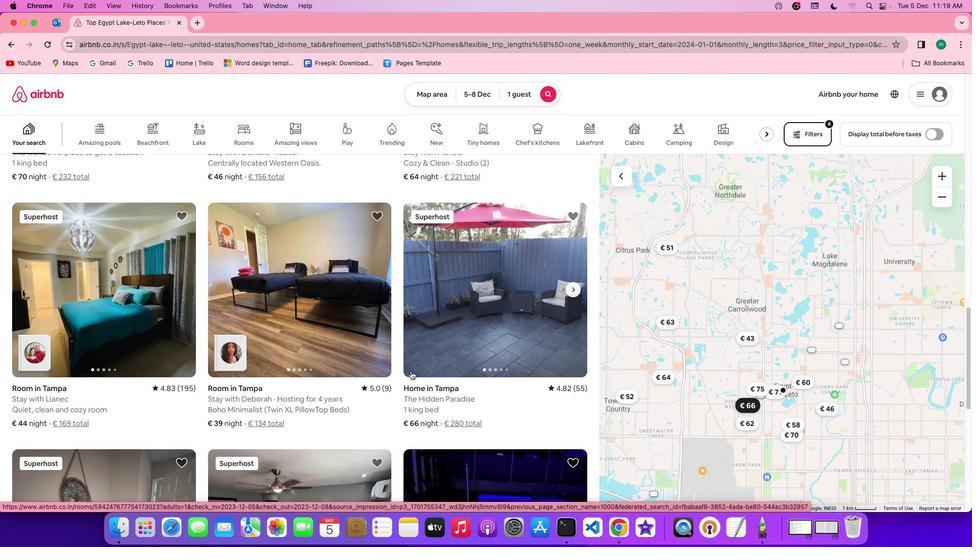 
Action: Mouse scrolled (410, 370) with delta (0, 0)
Screenshot: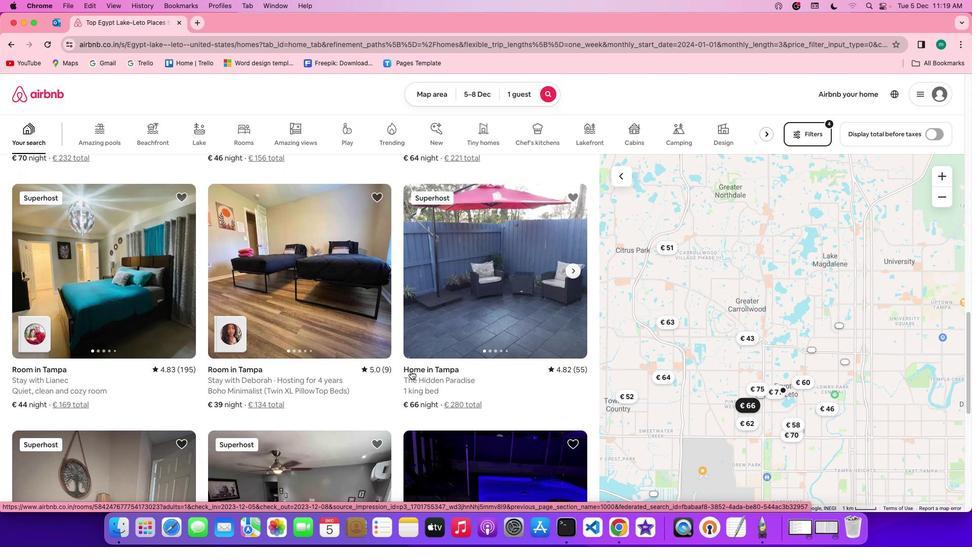 
Action: Mouse scrolled (410, 370) with delta (0, 0)
Screenshot: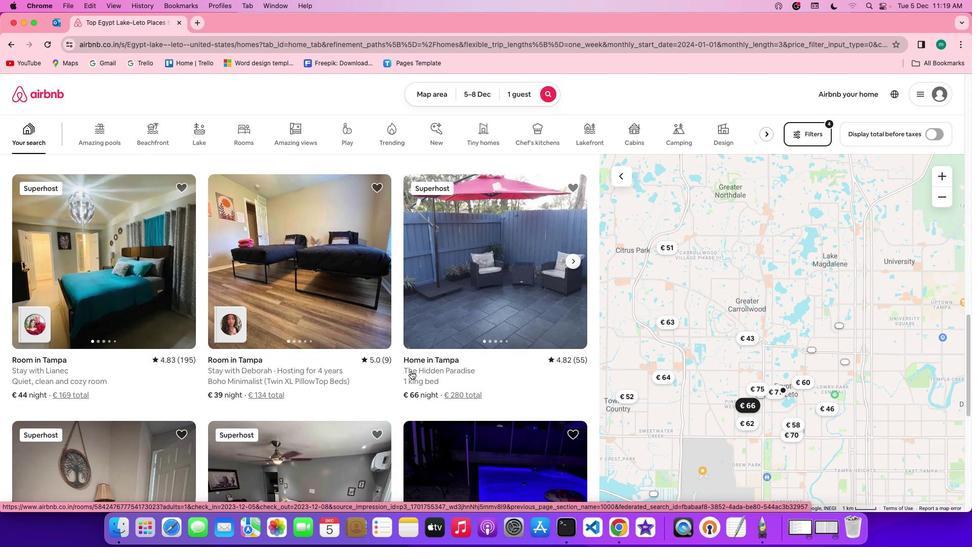 
Action: Mouse scrolled (410, 370) with delta (0, 0)
Screenshot: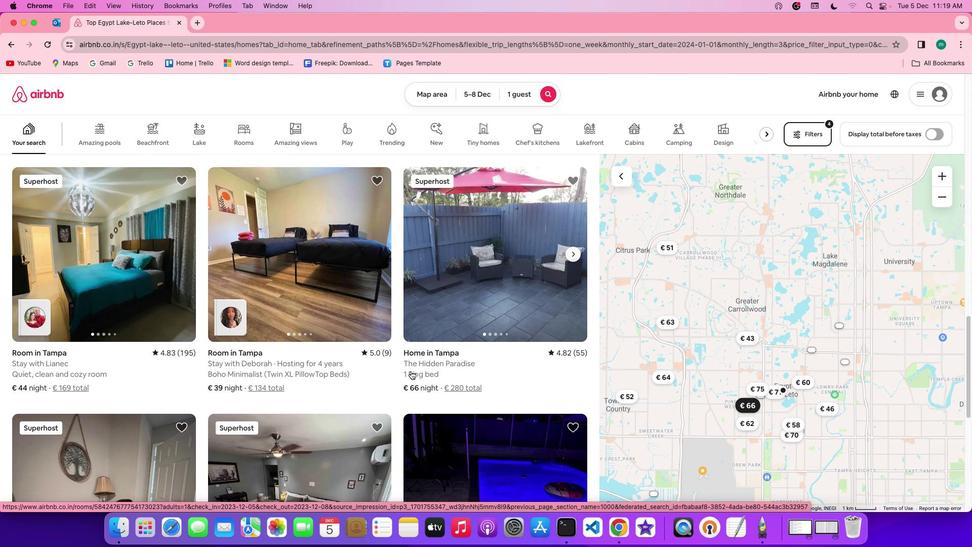 
Action: Mouse scrolled (410, 370) with delta (0, 0)
Screenshot: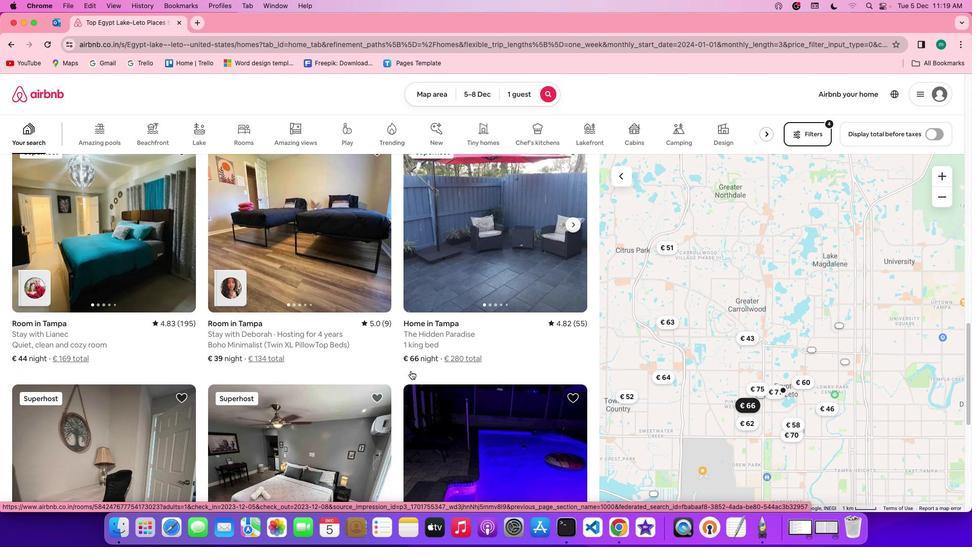 
Action: Mouse scrolled (410, 370) with delta (0, 0)
Screenshot: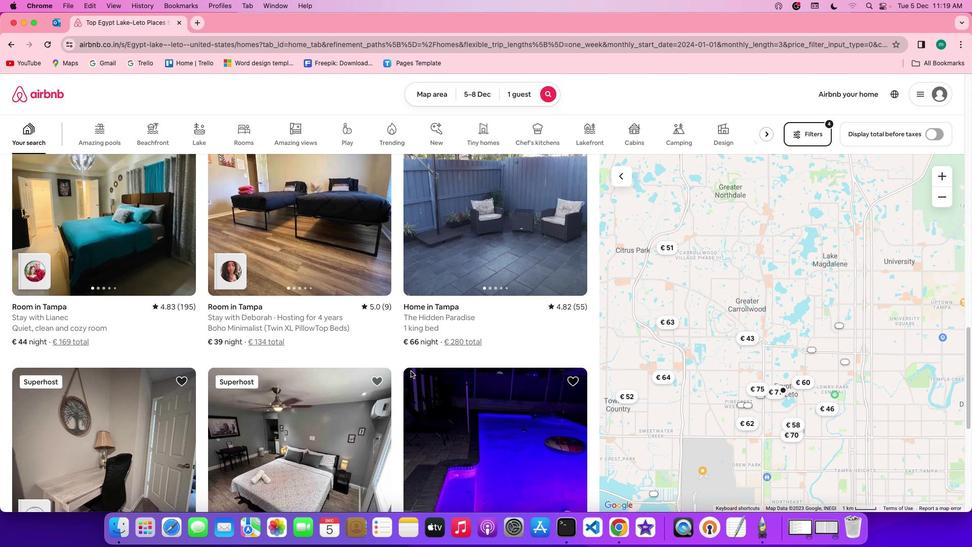 
Action: Mouse scrolled (410, 370) with delta (0, 0)
Screenshot: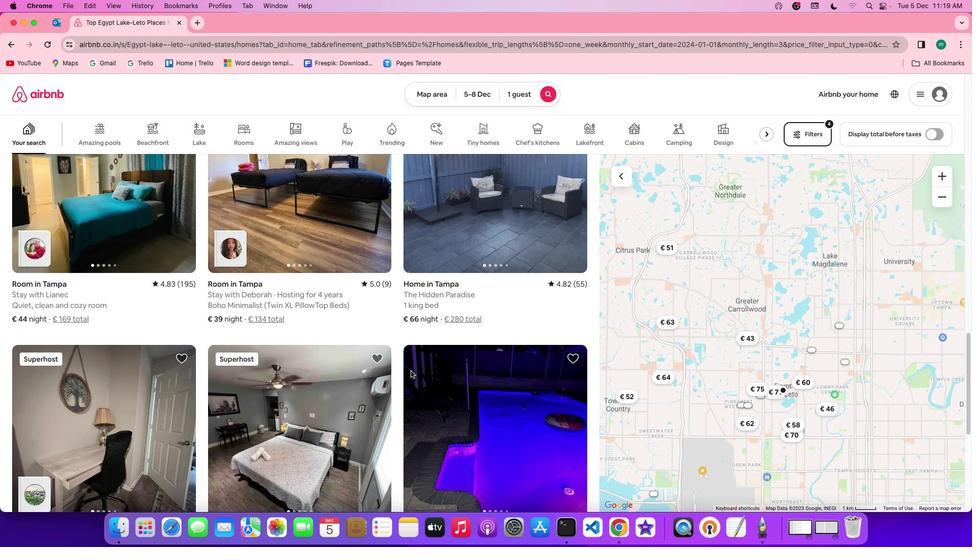 
Action: Mouse scrolled (410, 370) with delta (0, -1)
Screenshot: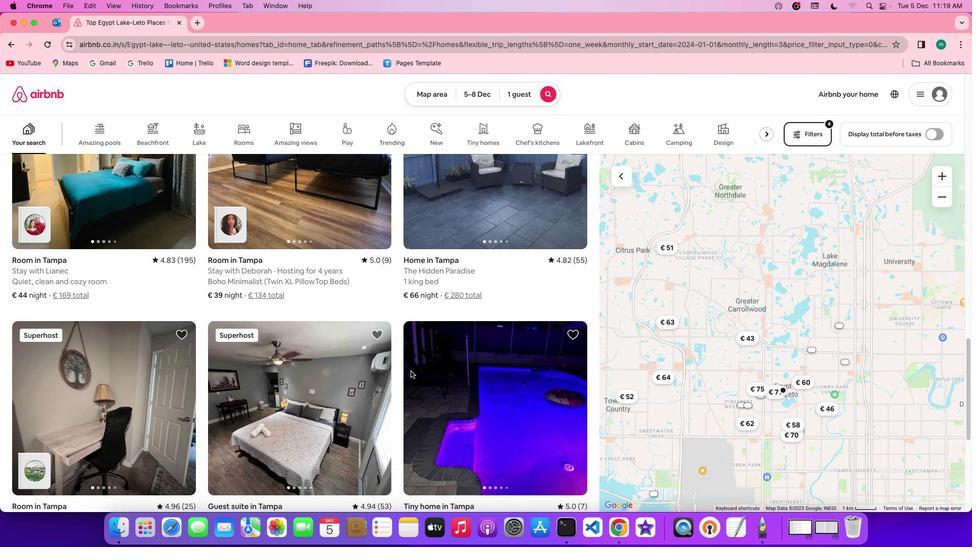 
Action: Mouse scrolled (410, 370) with delta (0, -1)
Screenshot: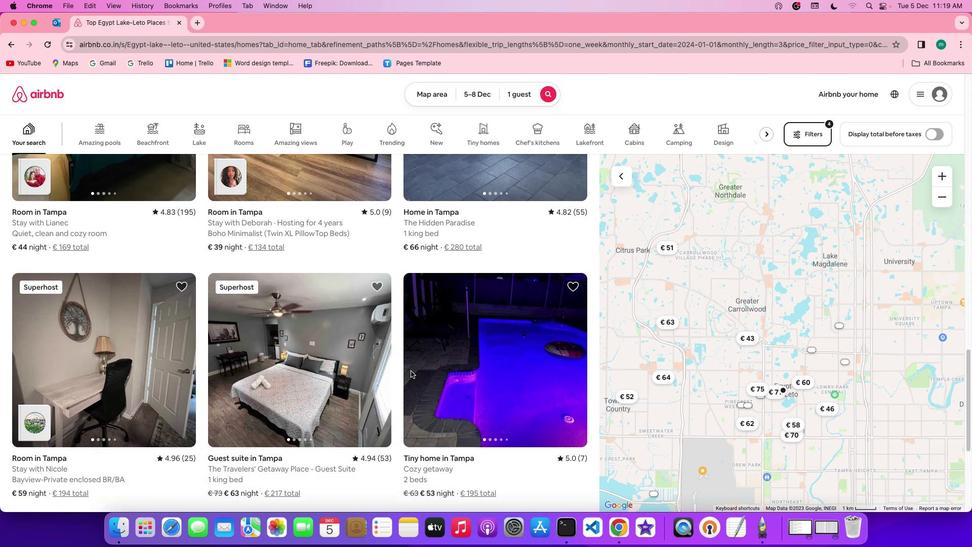 
Action: Mouse moved to (466, 355)
Screenshot: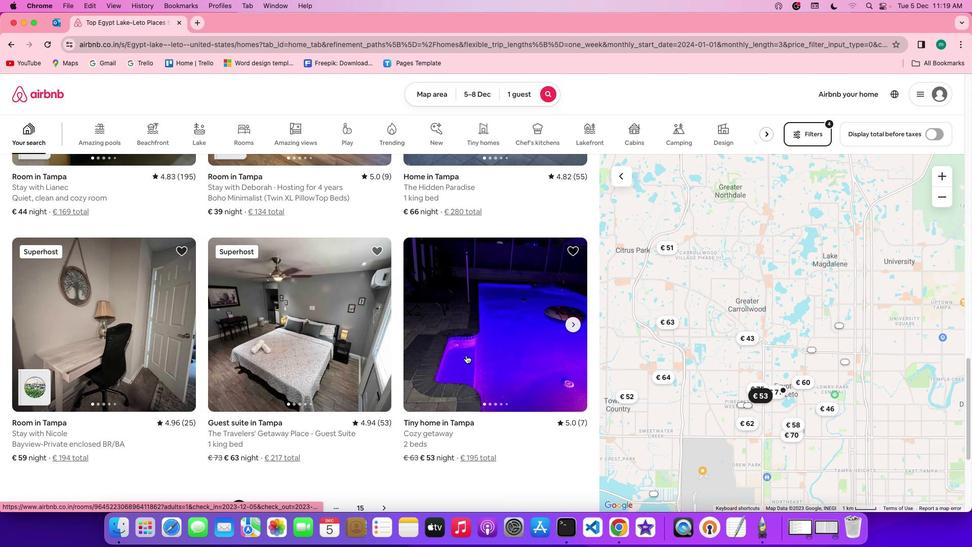 
Action: Mouse pressed left at (466, 355)
Screenshot: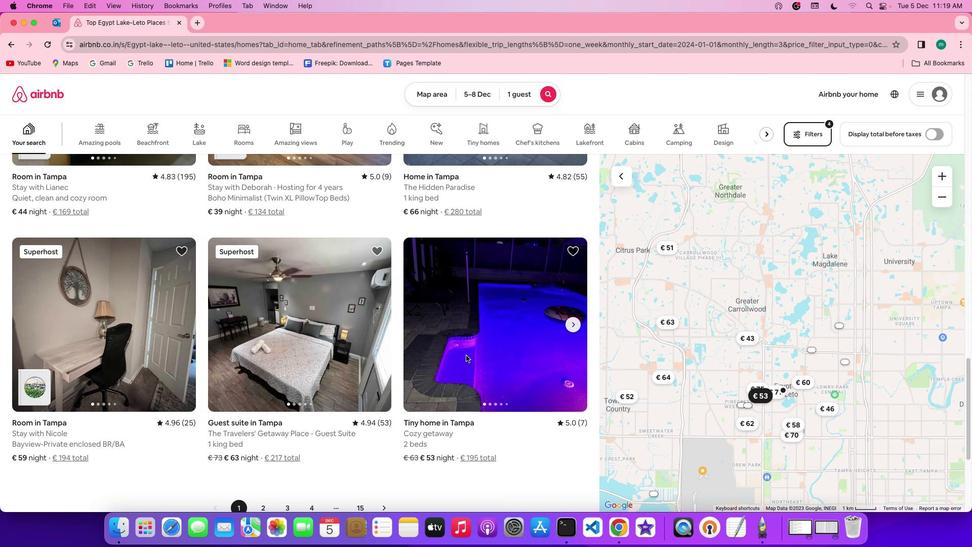 
Action: Mouse moved to (561, 364)
Screenshot: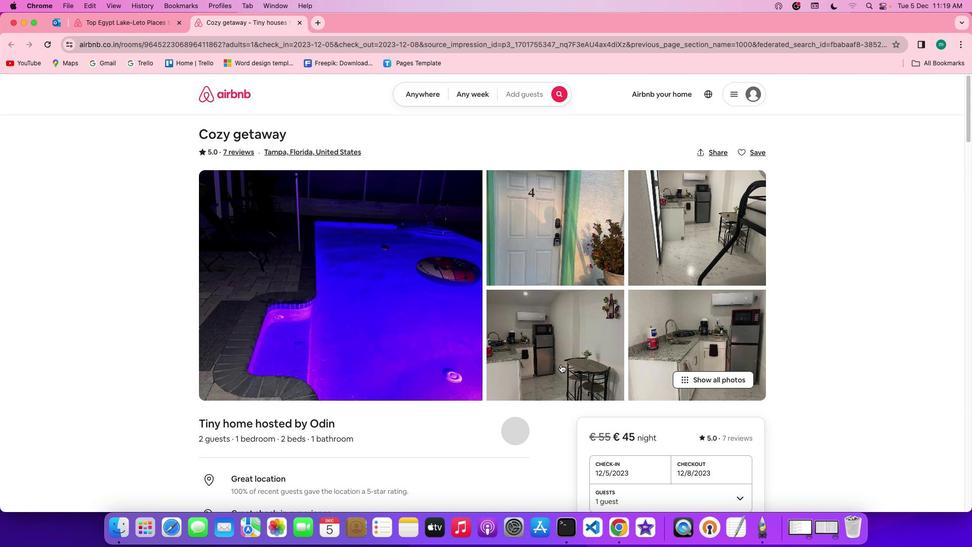 
Action: Mouse scrolled (561, 364) with delta (0, 0)
Screenshot: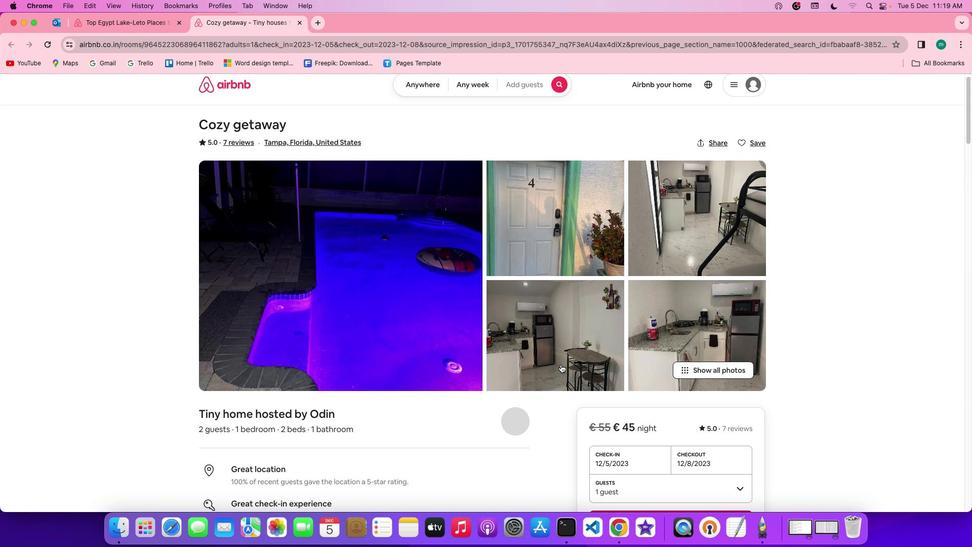 
Action: Mouse moved to (561, 364)
Screenshot: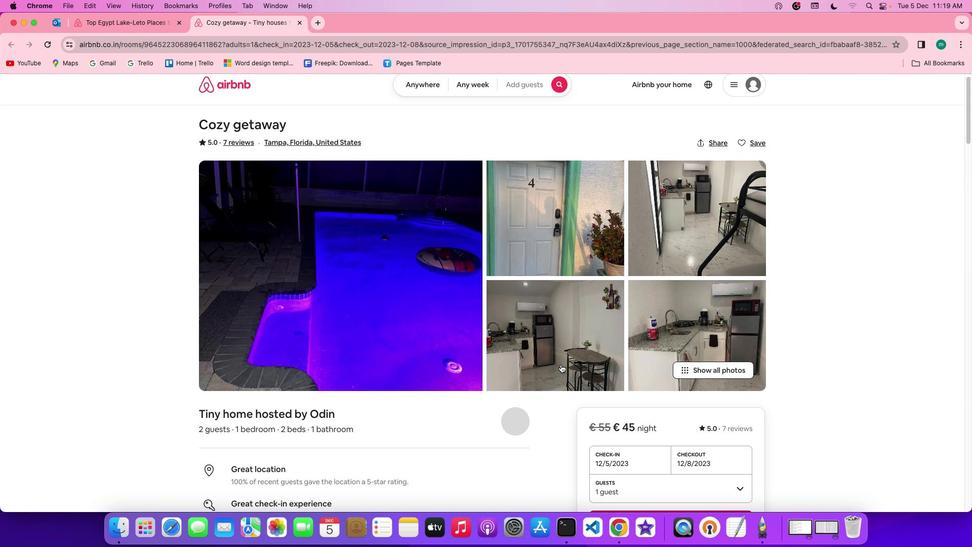 
Action: Mouse scrolled (561, 364) with delta (0, 0)
Screenshot: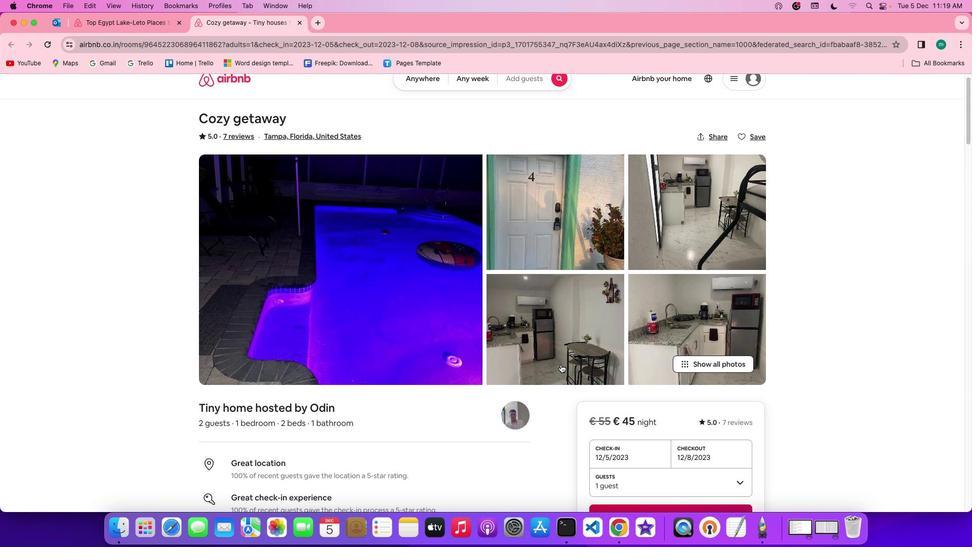 
Action: Mouse scrolled (561, 364) with delta (0, -1)
Screenshot: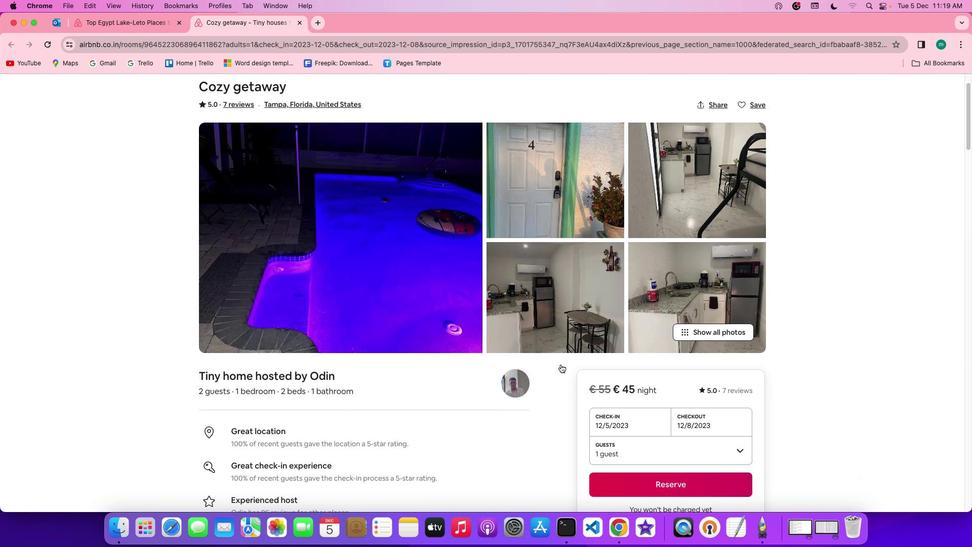
Action: Mouse scrolled (561, 364) with delta (0, 0)
Screenshot: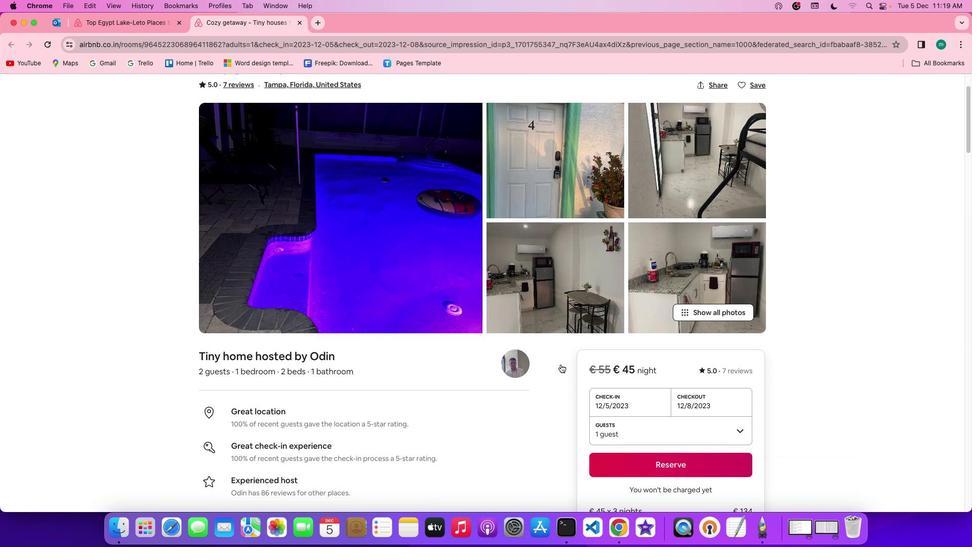 
Action: Mouse scrolled (561, 364) with delta (0, 0)
Screenshot: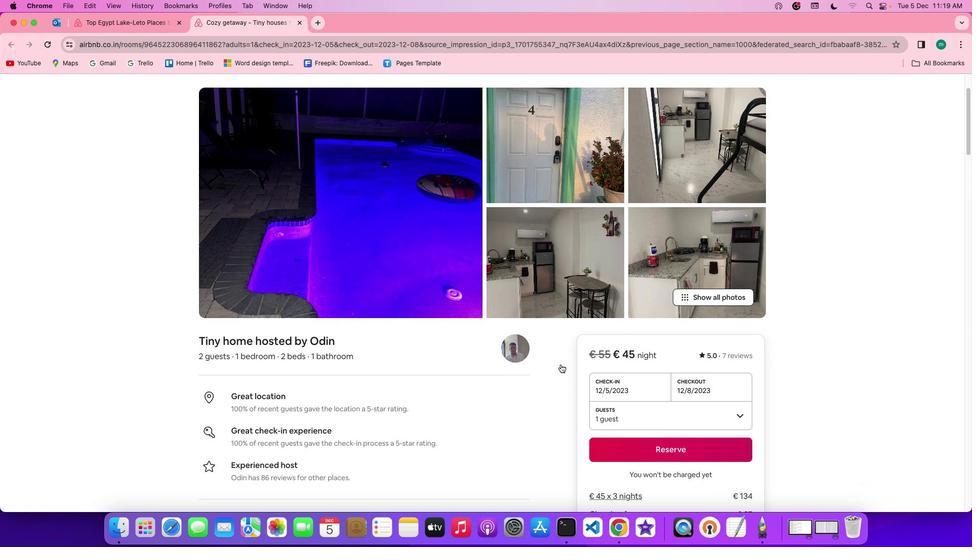 
Action: Mouse scrolled (561, 364) with delta (0, 0)
Screenshot: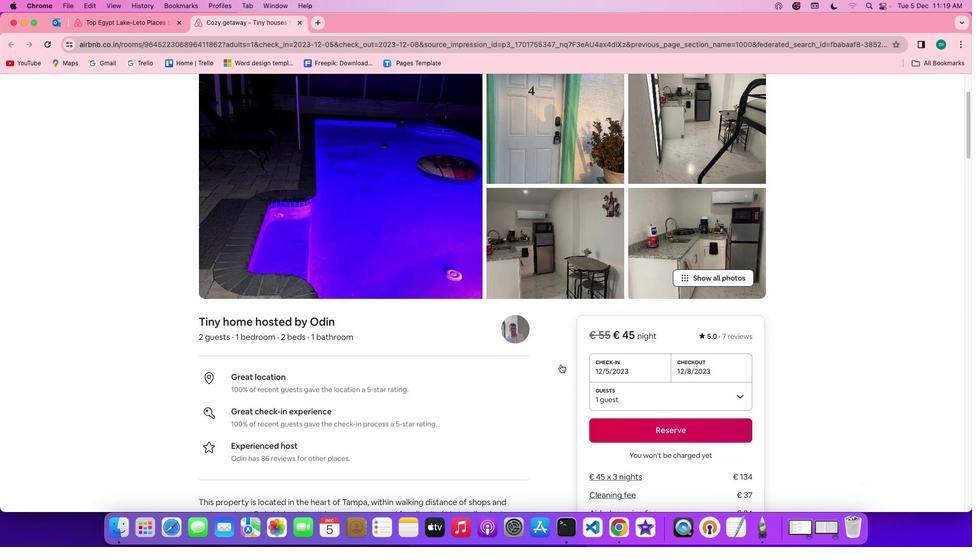 
Action: Mouse scrolled (561, 364) with delta (0, -1)
Screenshot: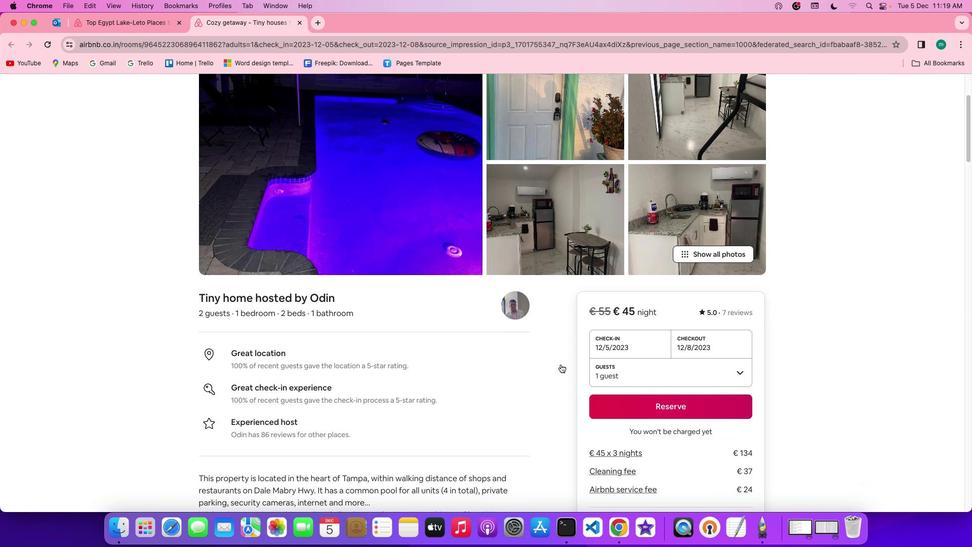 
Action: Mouse scrolled (561, 364) with delta (0, -1)
Screenshot: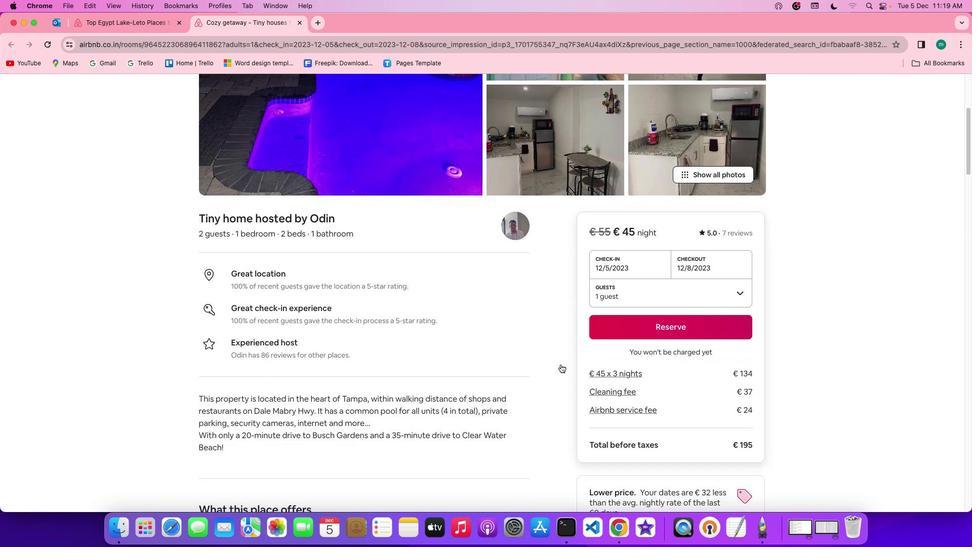 
Action: Mouse scrolled (561, 364) with delta (0, 0)
Screenshot: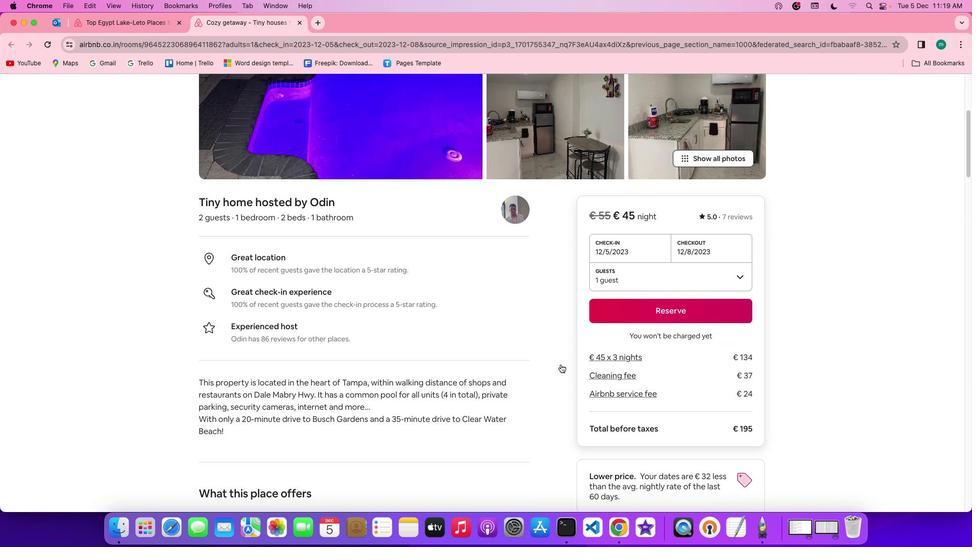 
Action: Mouse scrolled (561, 364) with delta (0, 0)
Screenshot: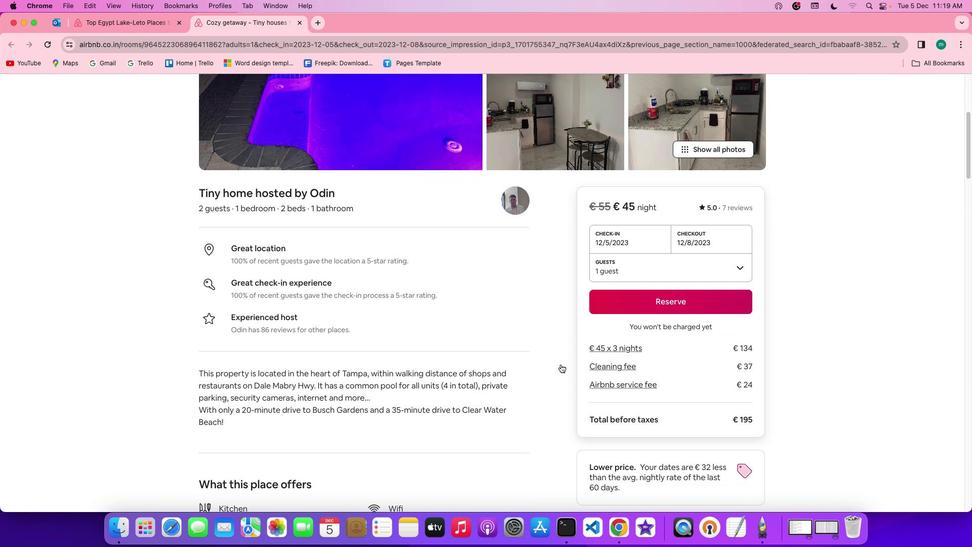 
Action: Mouse scrolled (561, 364) with delta (0, -1)
Screenshot: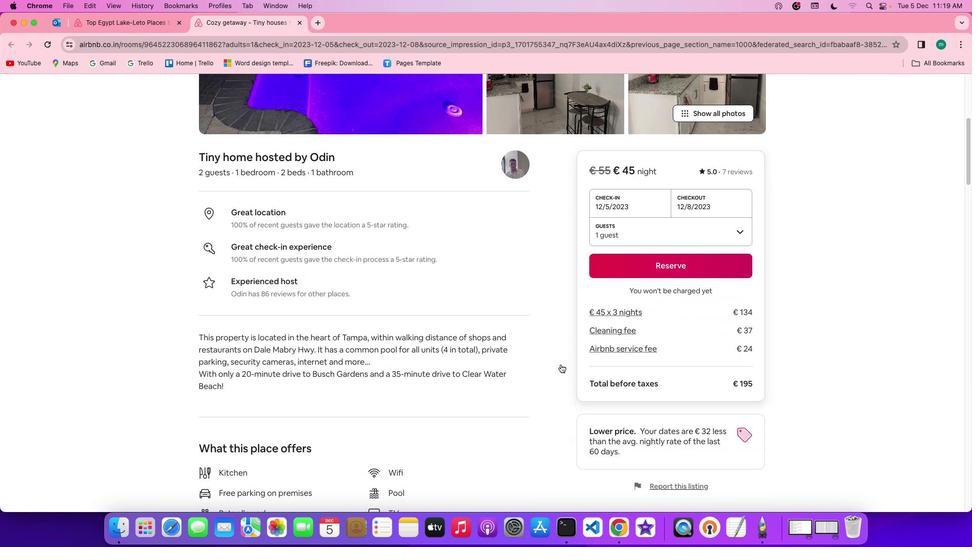 
Action: Mouse scrolled (561, 364) with delta (0, -1)
Screenshot: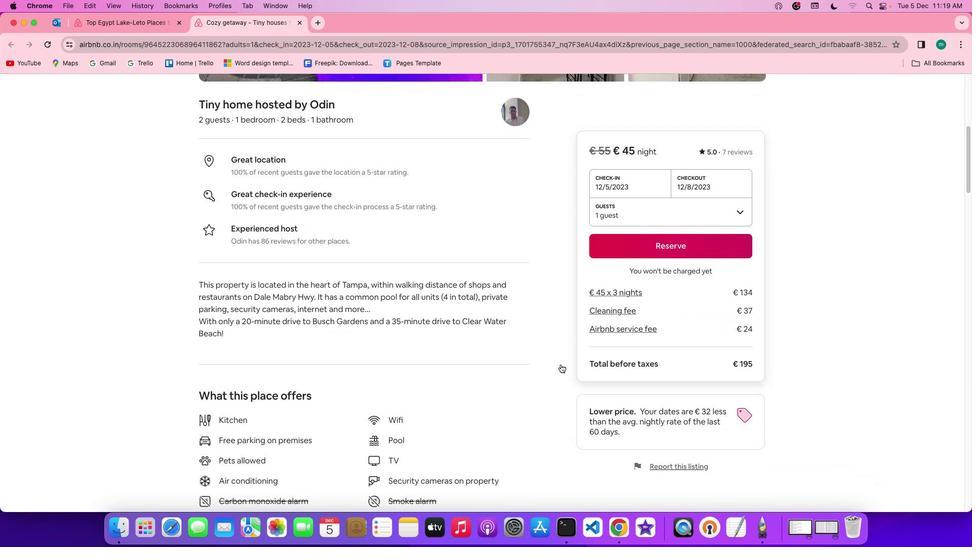 
Action: Mouse moved to (384, 377)
Screenshot: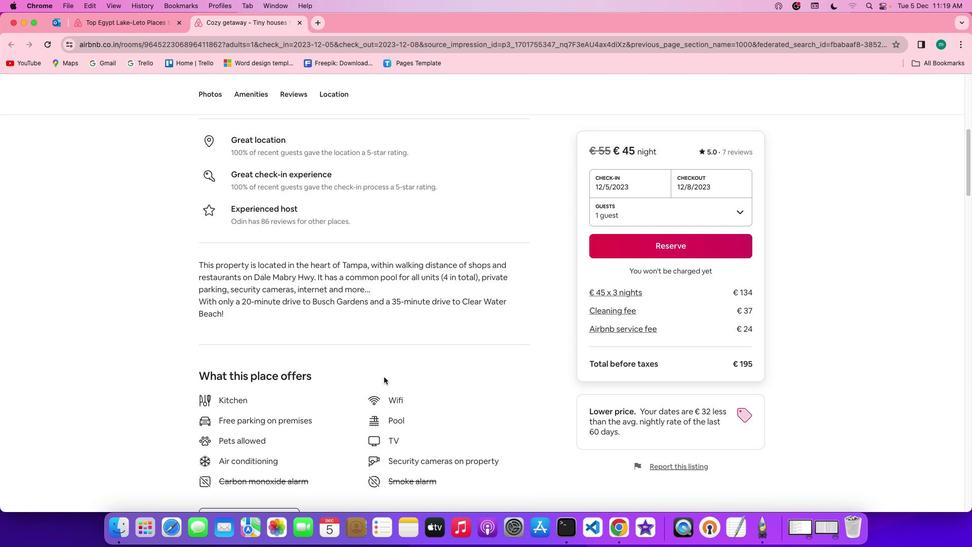 
Action: Mouse scrolled (384, 377) with delta (0, 0)
Screenshot: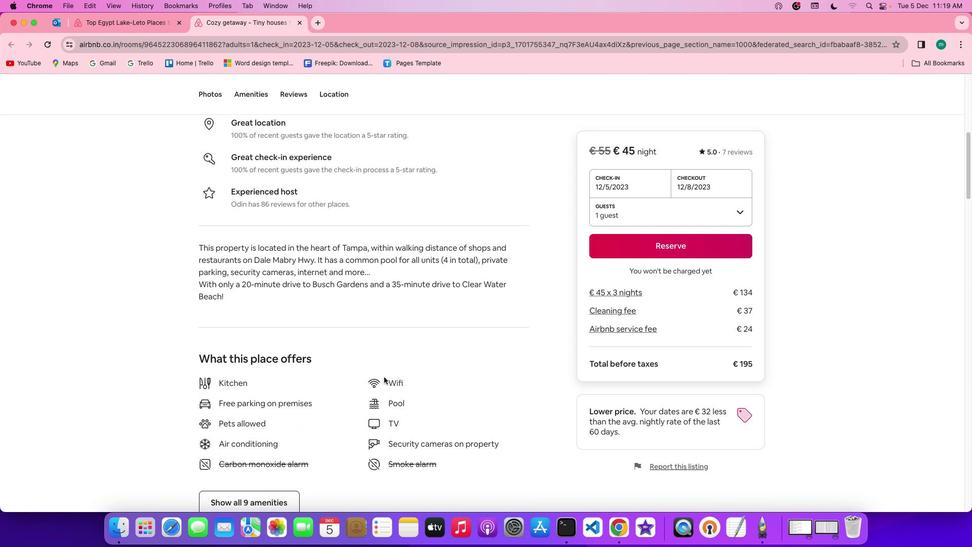 
Action: Mouse scrolled (384, 377) with delta (0, 0)
Screenshot: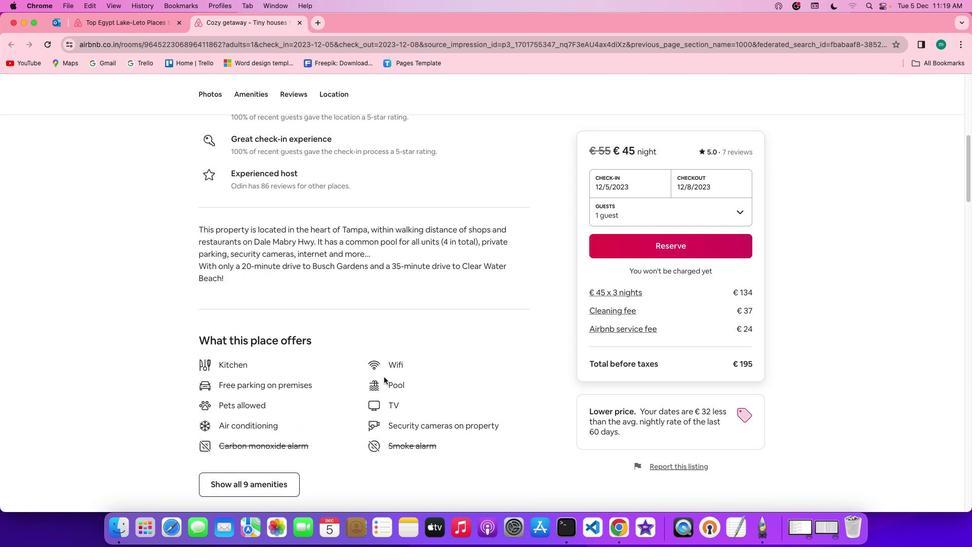 
Action: Mouse scrolled (384, 377) with delta (0, -1)
Screenshot: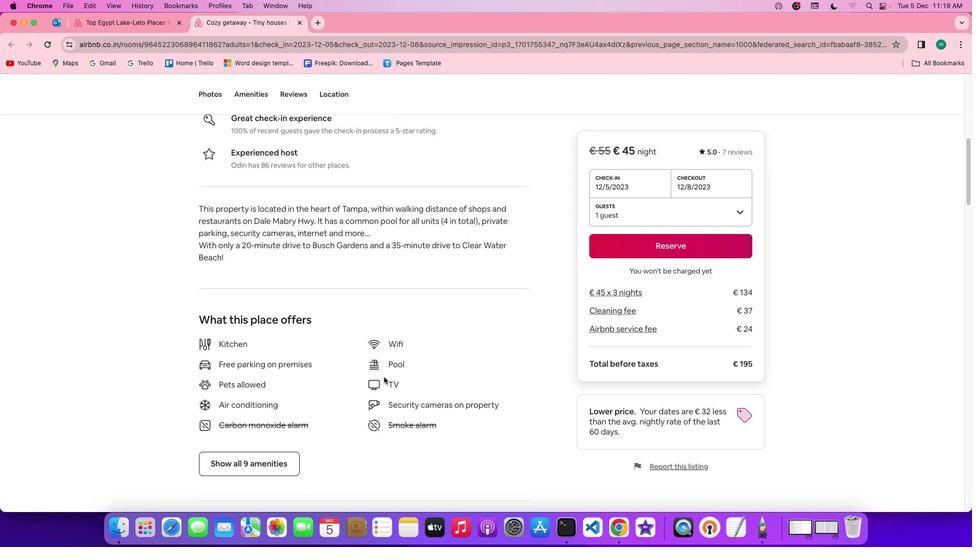 
Action: Mouse scrolled (384, 377) with delta (0, -1)
Screenshot: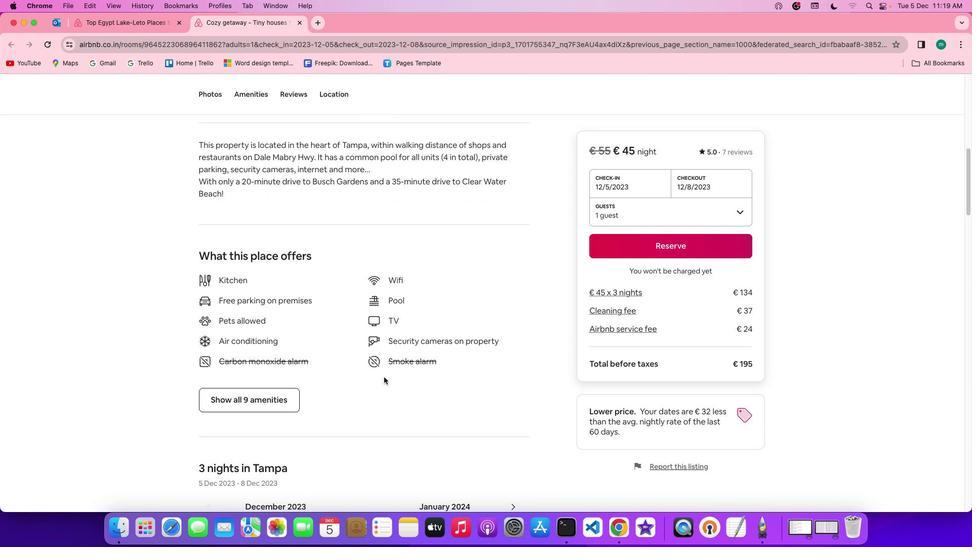 
Action: Mouse scrolled (384, 377) with delta (0, 0)
Screenshot: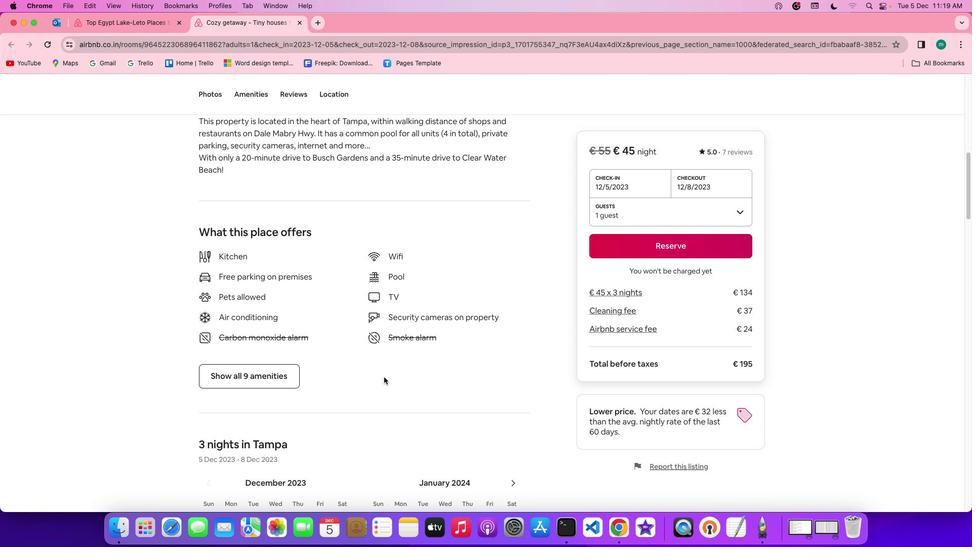 
Action: Mouse scrolled (384, 377) with delta (0, 0)
Screenshot: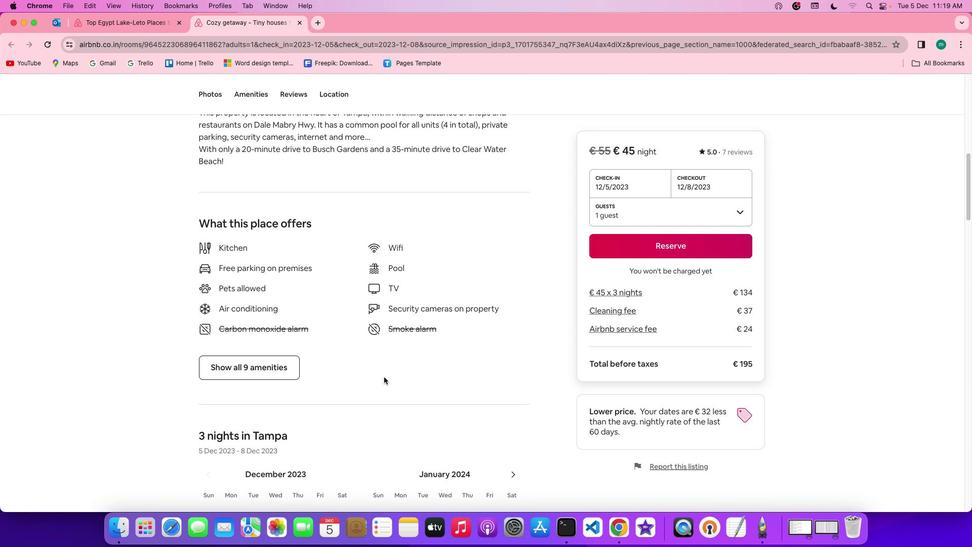 
Action: Mouse scrolled (384, 377) with delta (0, 0)
Screenshot: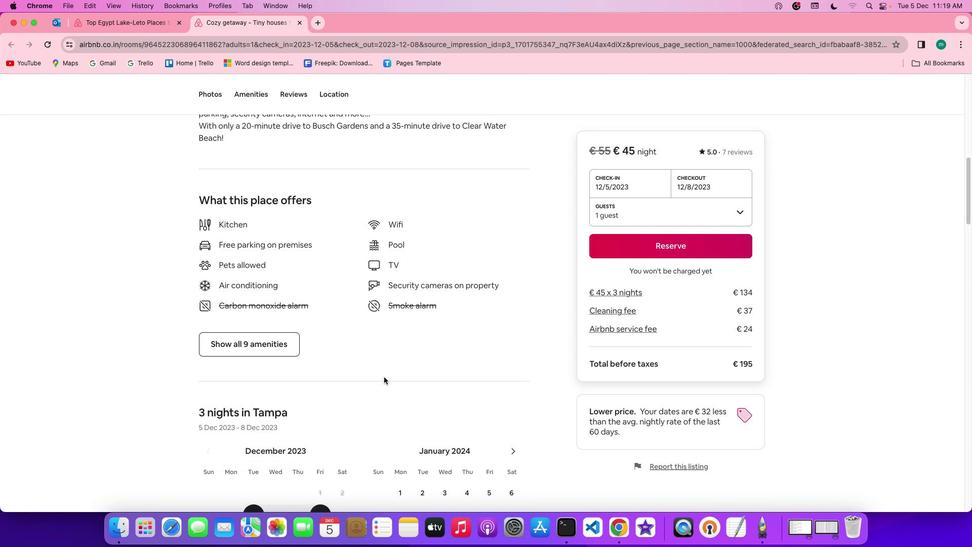
Action: Mouse moved to (272, 334)
Screenshot: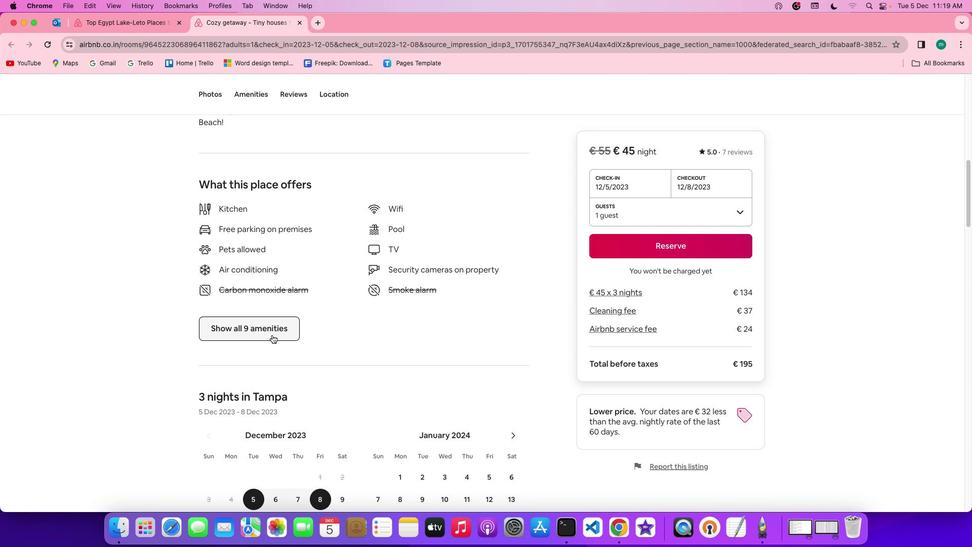 
Action: Mouse pressed left at (272, 334)
Screenshot: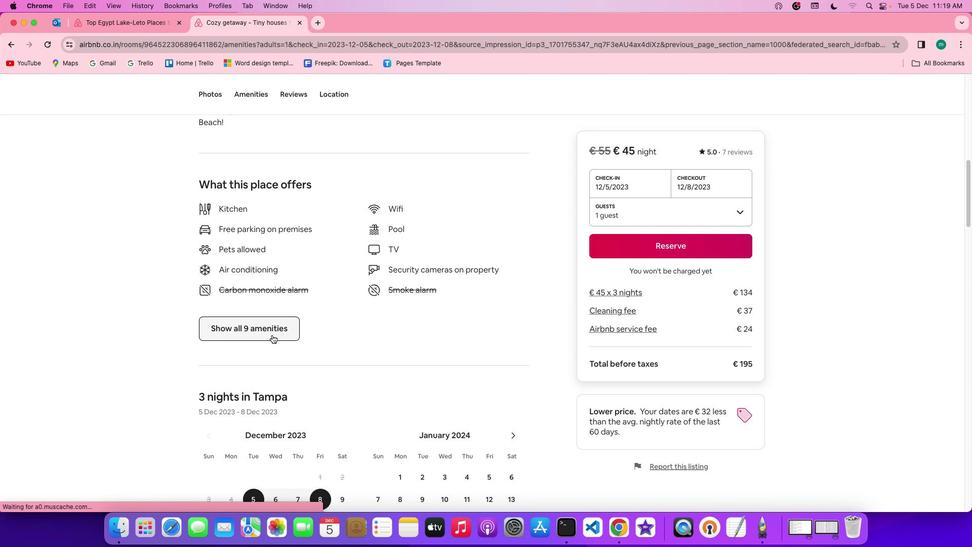 
Action: Mouse moved to (478, 399)
Screenshot: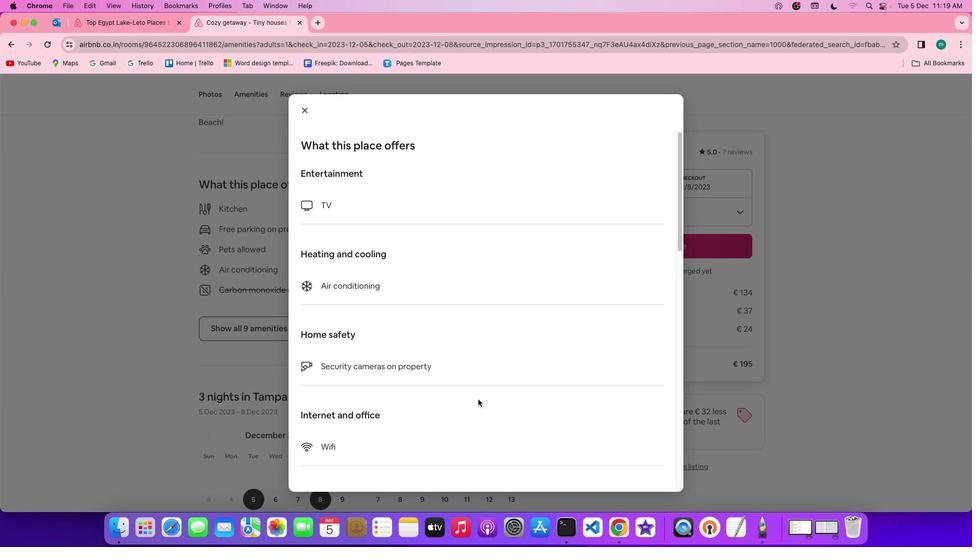 
Action: Mouse scrolled (478, 399) with delta (0, 0)
Screenshot: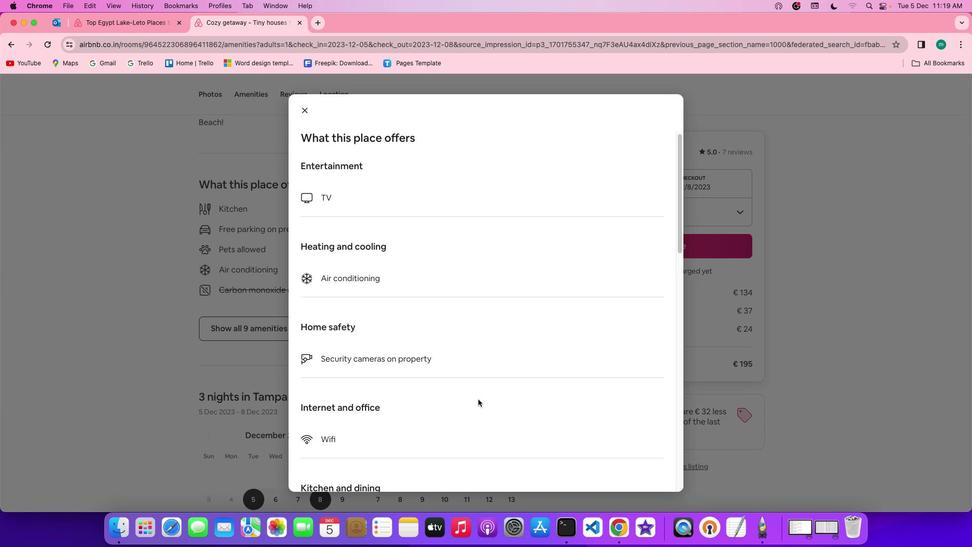 
Action: Mouse scrolled (478, 399) with delta (0, 0)
Screenshot: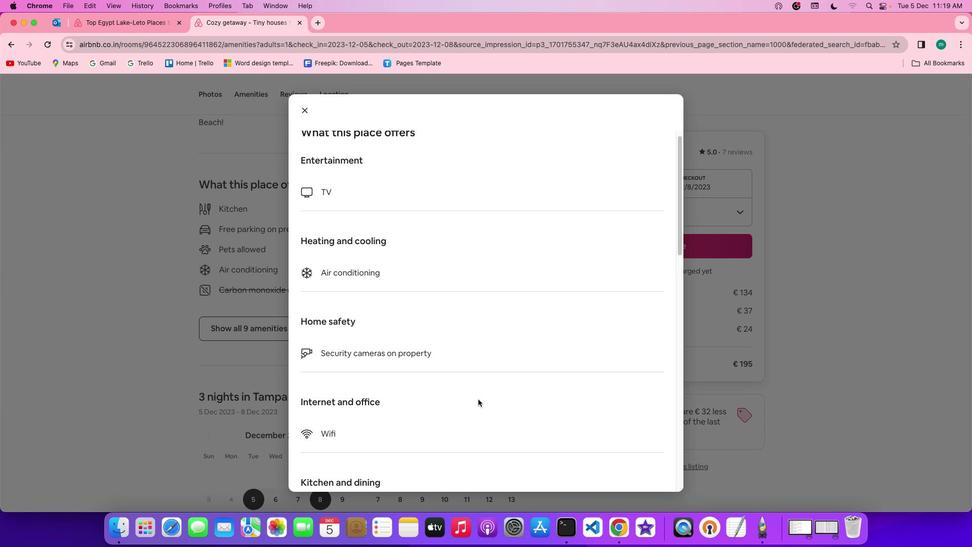 
Action: Mouse scrolled (478, 399) with delta (0, 0)
Screenshot: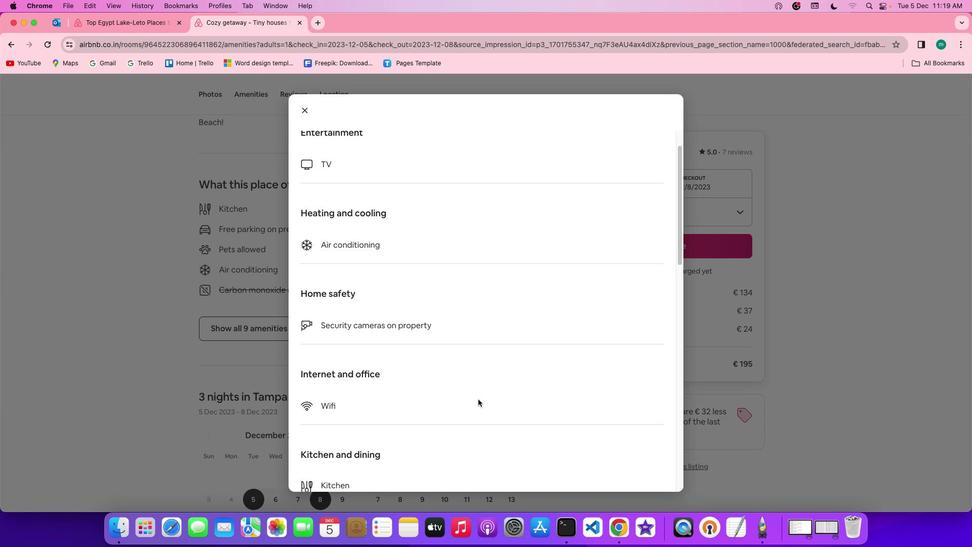 
Action: Mouse scrolled (478, 399) with delta (0, 0)
Screenshot: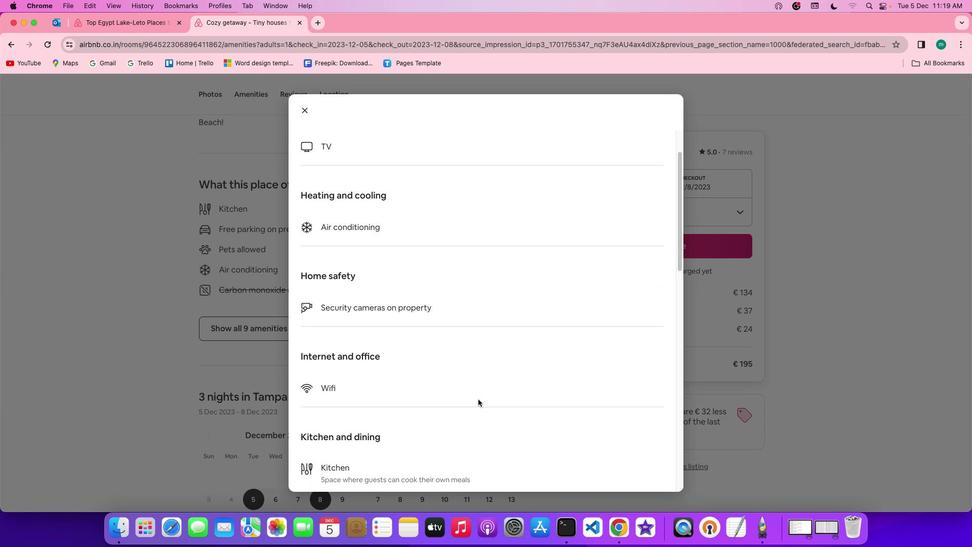 
Action: Mouse scrolled (478, 399) with delta (0, 0)
Screenshot: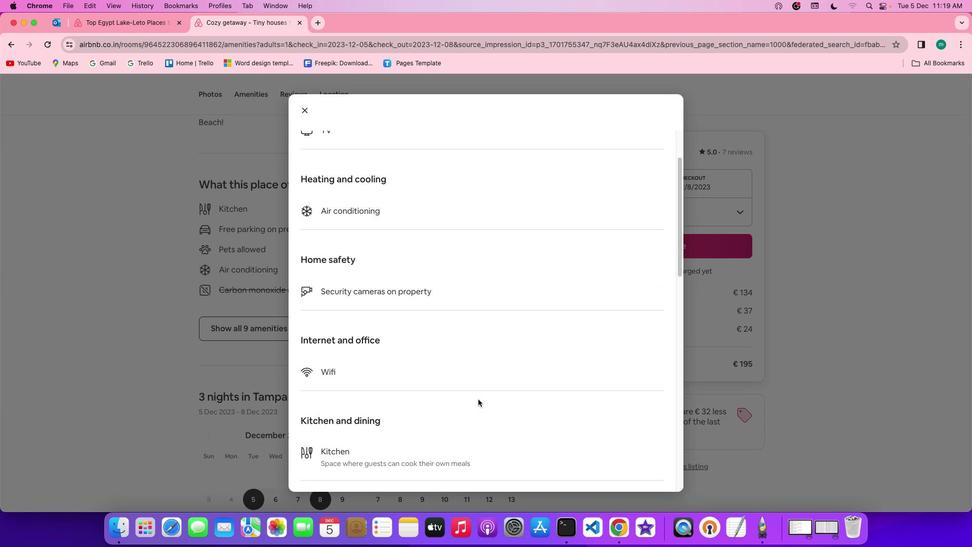 
Action: Mouse scrolled (478, 399) with delta (0, -1)
Screenshot: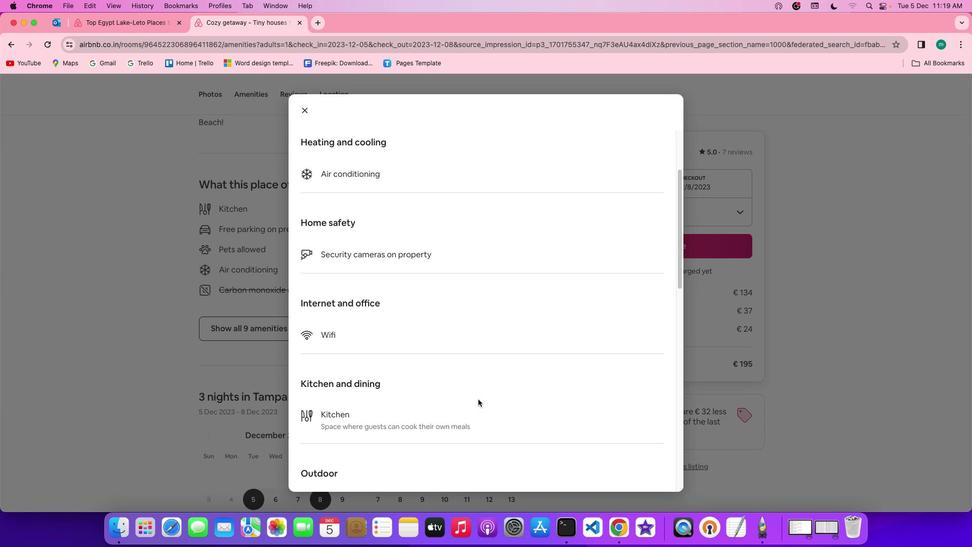 
Action: Mouse moved to (478, 399)
Screenshot: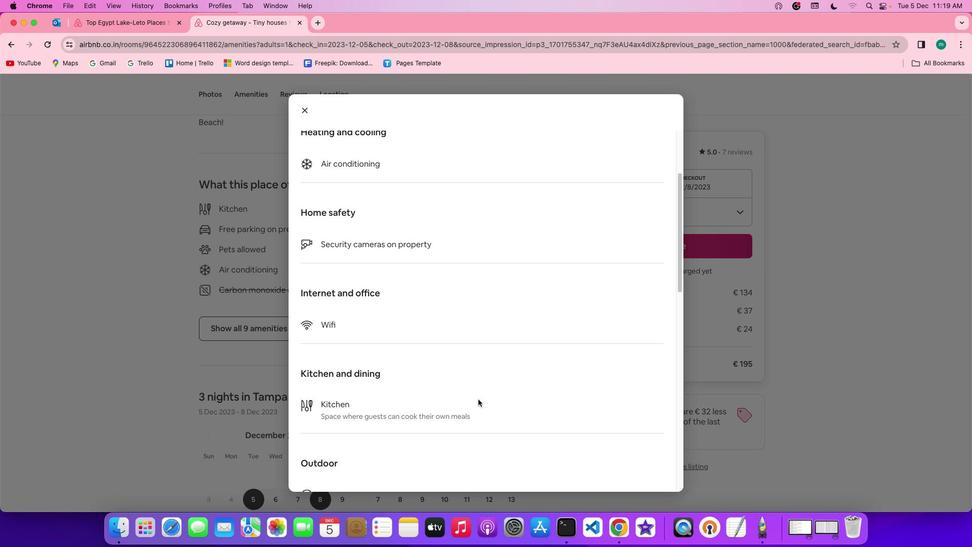 
Action: Mouse scrolled (478, 399) with delta (0, 0)
Screenshot: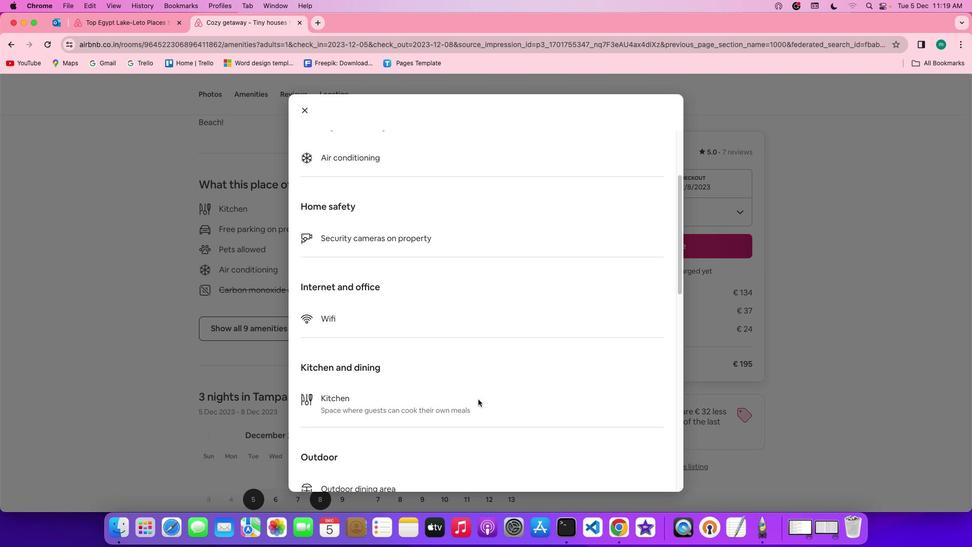 
Action: Mouse scrolled (478, 399) with delta (0, 0)
Screenshot: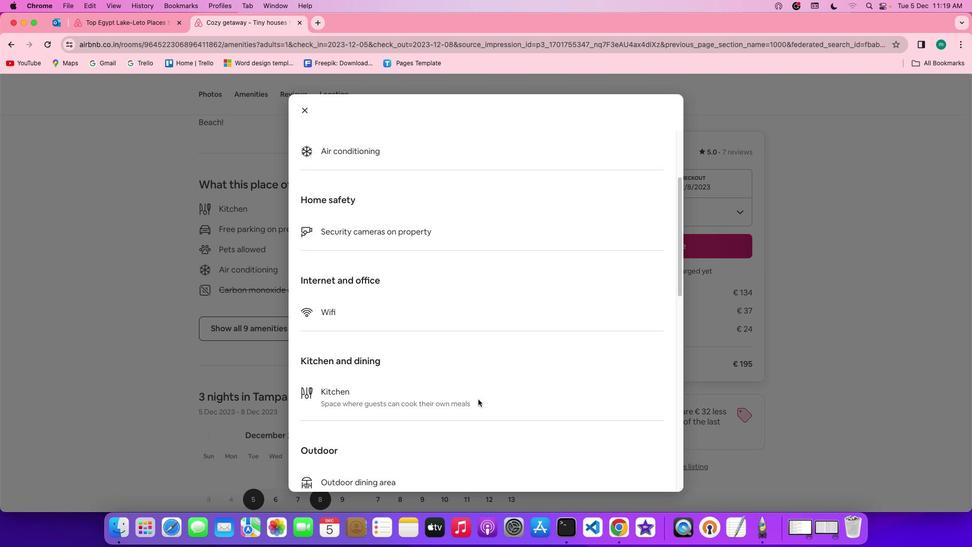 
Action: Mouse scrolled (478, 399) with delta (0, 0)
Screenshot: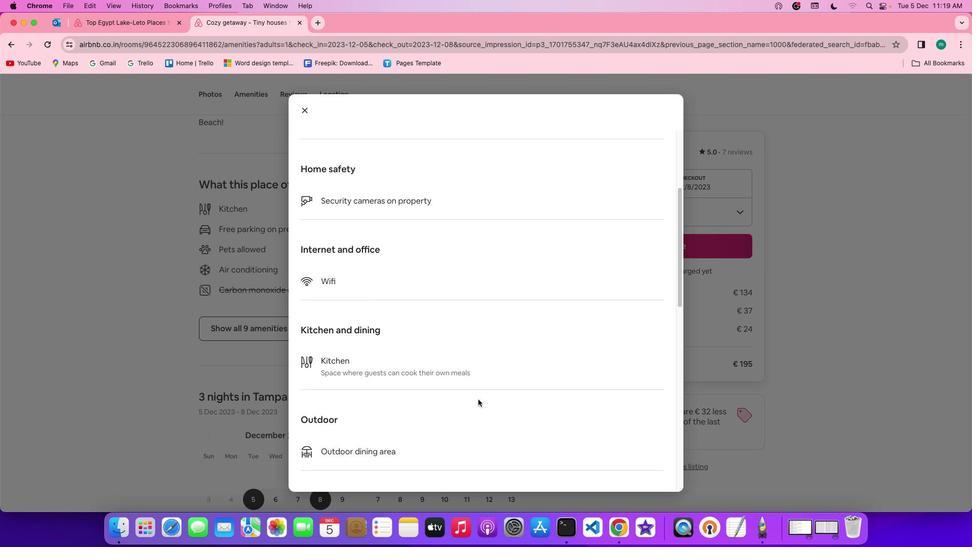 
Action: Mouse moved to (478, 399)
Screenshot: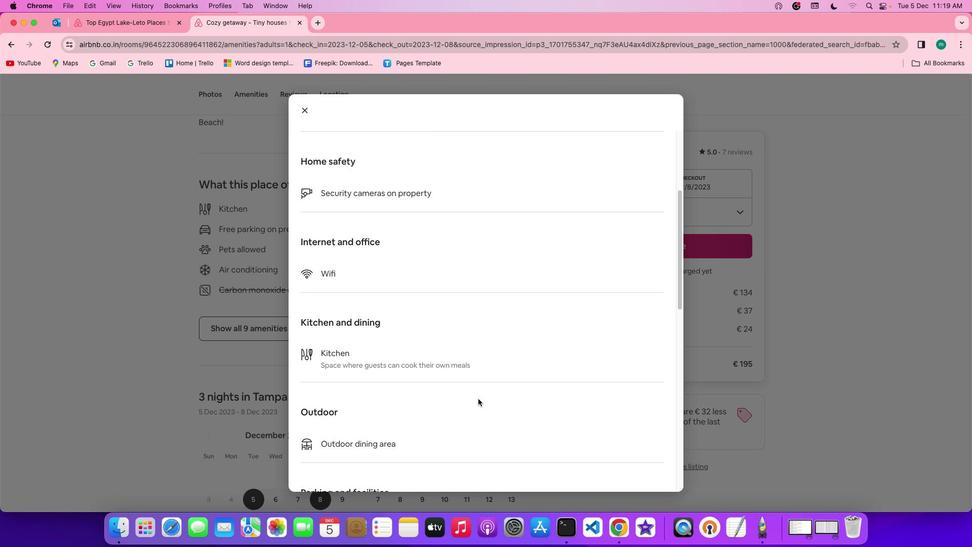 
Action: Mouse scrolled (478, 399) with delta (0, 0)
Screenshot: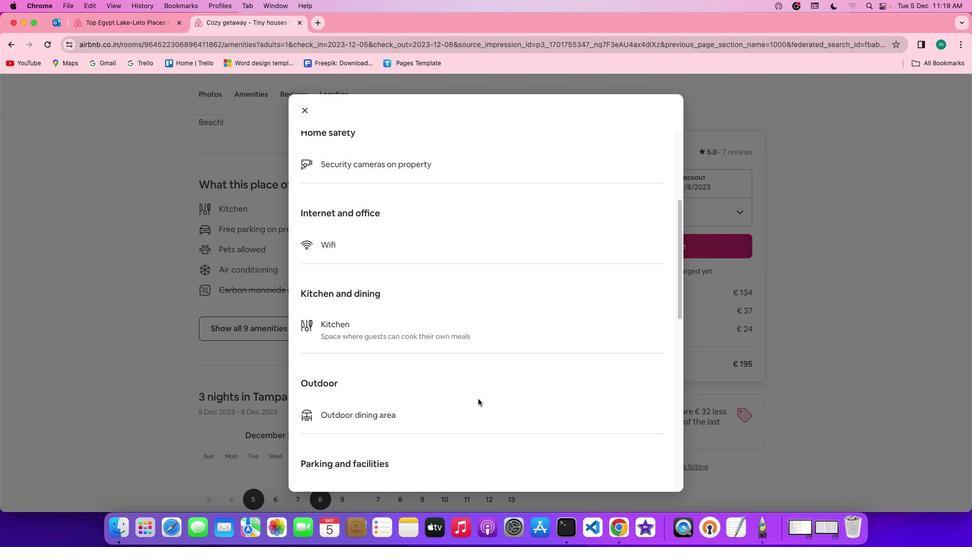 
Action: Mouse scrolled (478, 399) with delta (0, 0)
Screenshot: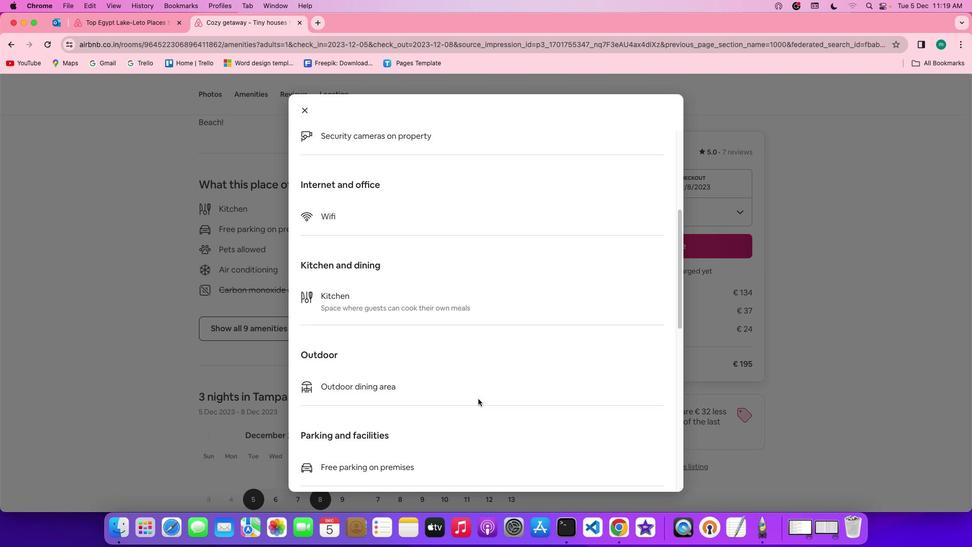 
Action: Mouse scrolled (478, 399) with delta (0, -1)
Screenshot: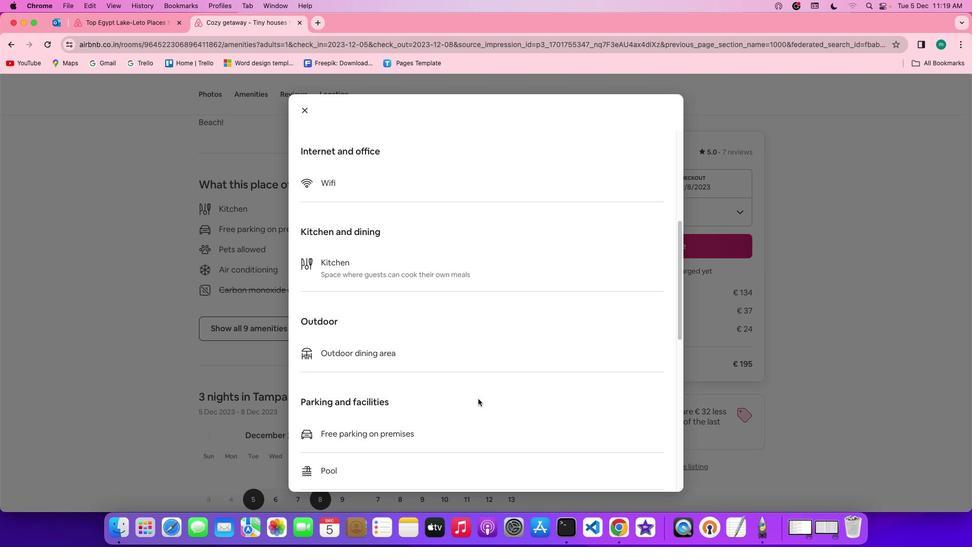 
Action: Mouse scrolled (478, 399) with delta (0, -1)
Screenshot: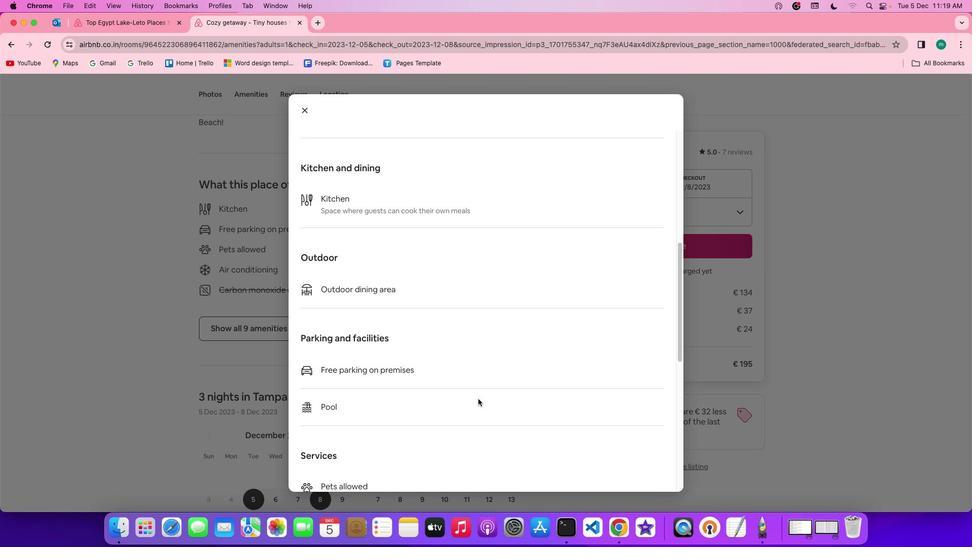 
Action: Mouse scrolled (478, 399) with delta (0, 0)
Screenshot: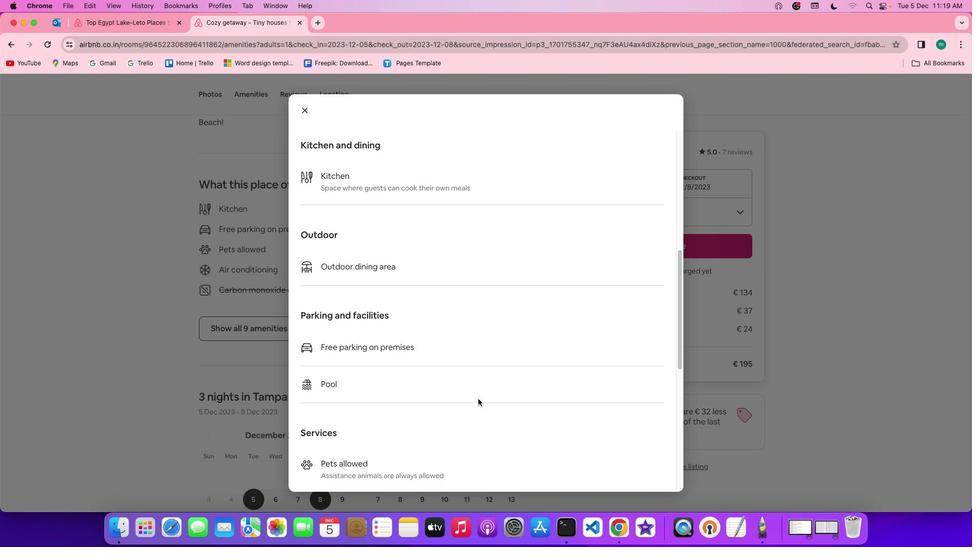 
Action: Mouse scrolled (478, 399) with delta (0, 0)
Screenshot: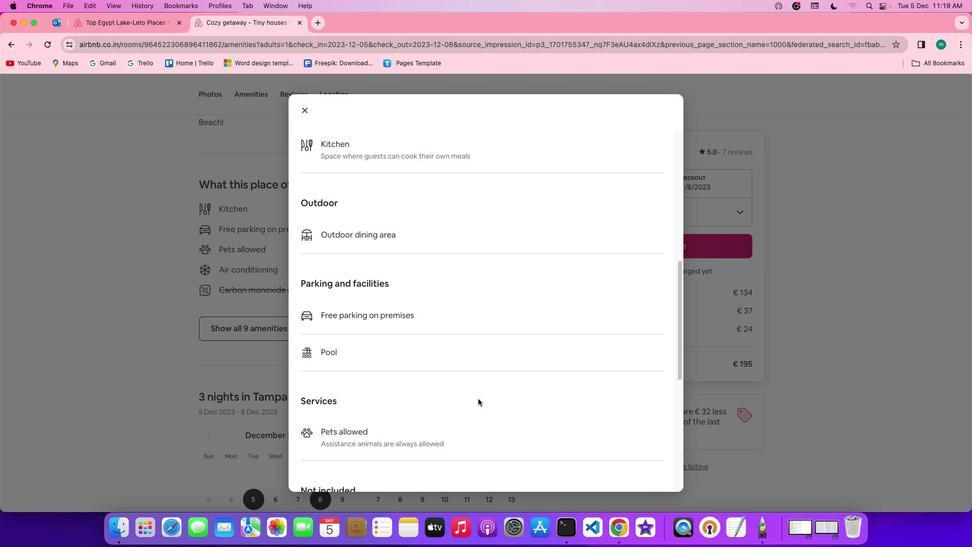 
Action: Mouse scrolled (478, 399) with delta (0, -1)
Screenshot: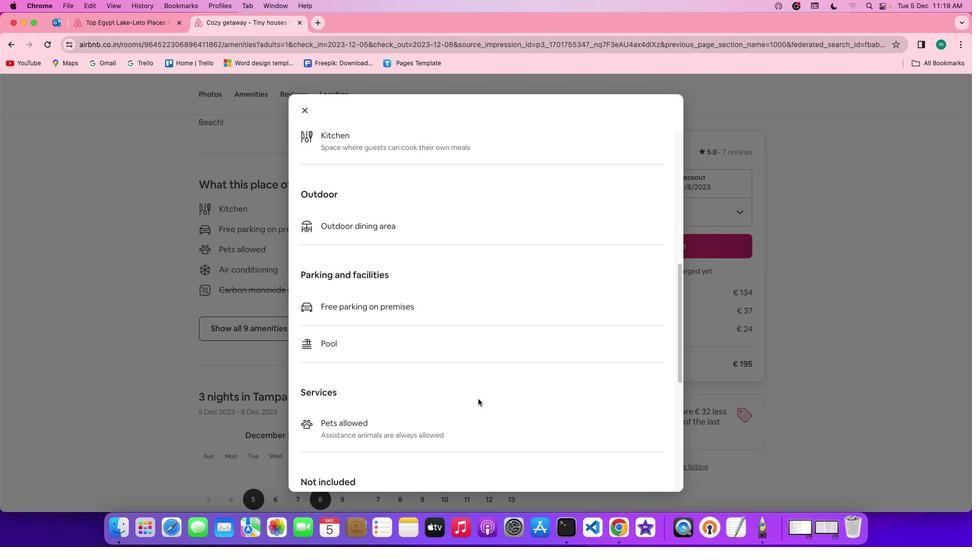 
Action: Mouse scrolled (478, 399) with delta (0, -1)
Screenshot: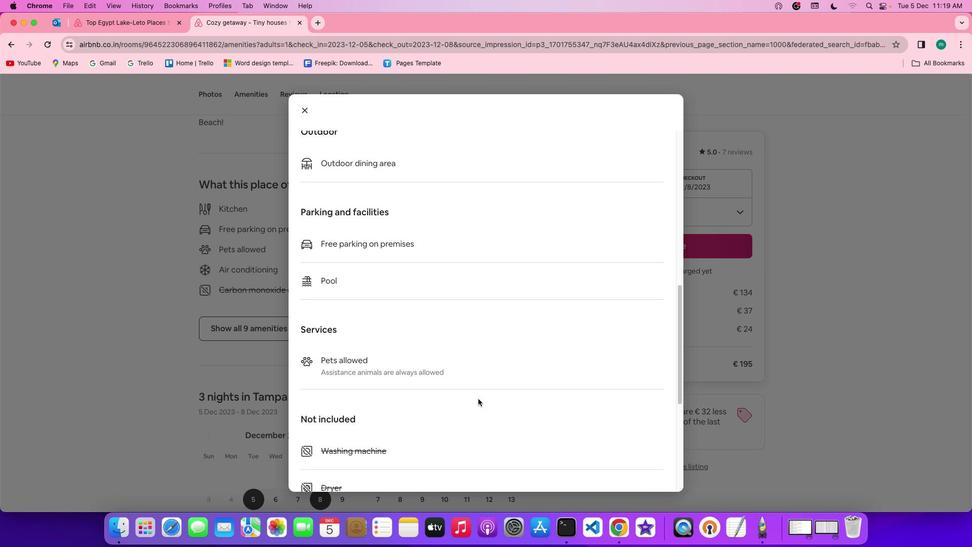 
Action: Mouse scrolled (478, 399) with delta (0, 0)
Screenshot: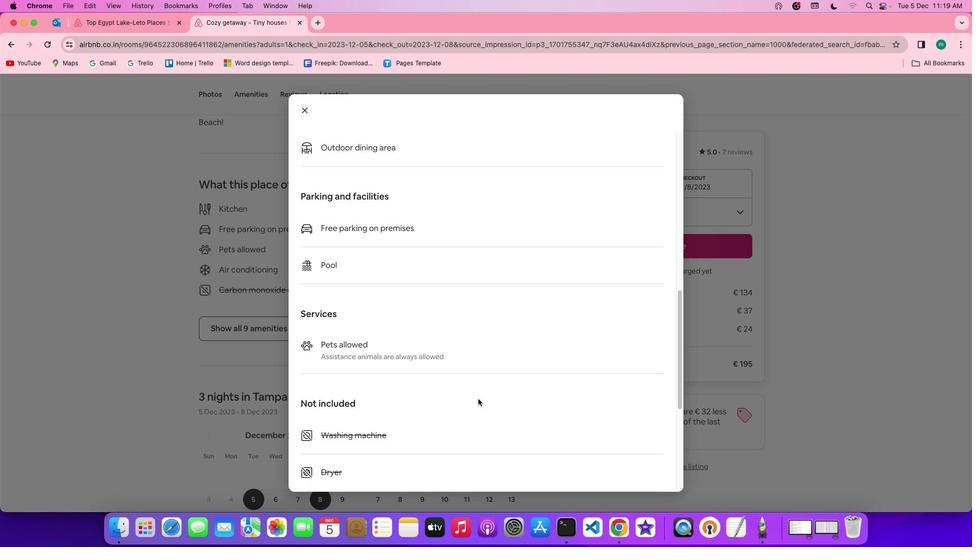 
Action: Mouse scrolled (478, 399) with delta (0, 0)
Screenshot: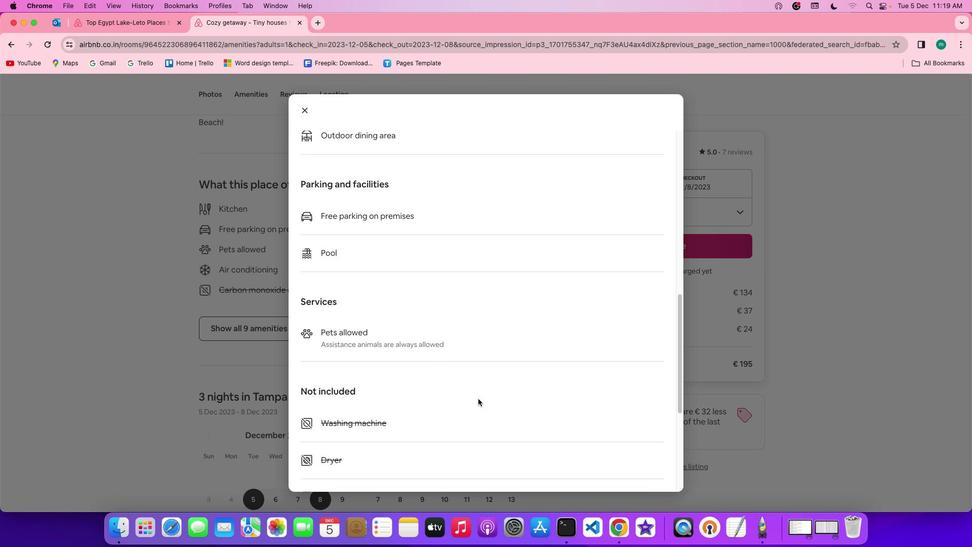 
Action: Mouse scrolled (478, 399) with delta (0, -1)
Screenshot: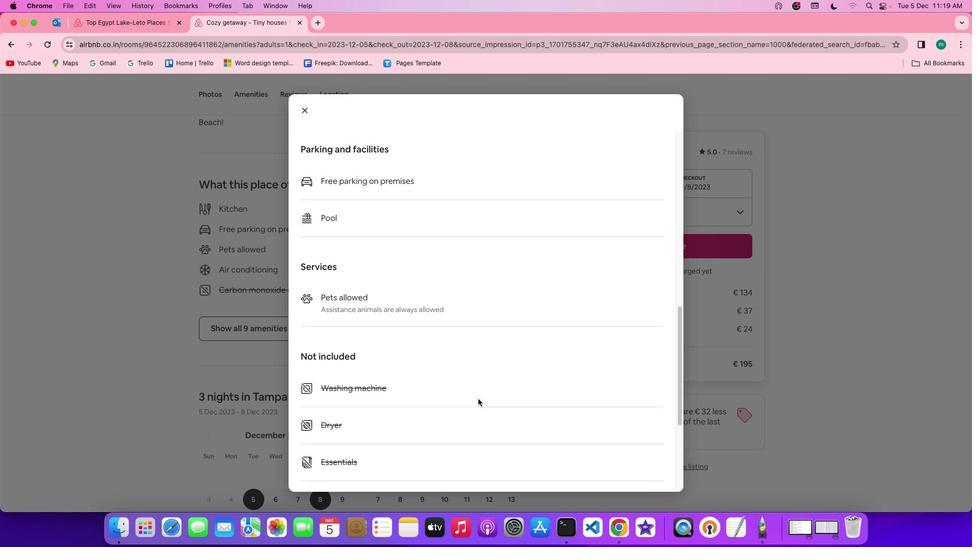 
Action: Mouse scrolled (478, 399) with delta (0, 0)
Screenshot: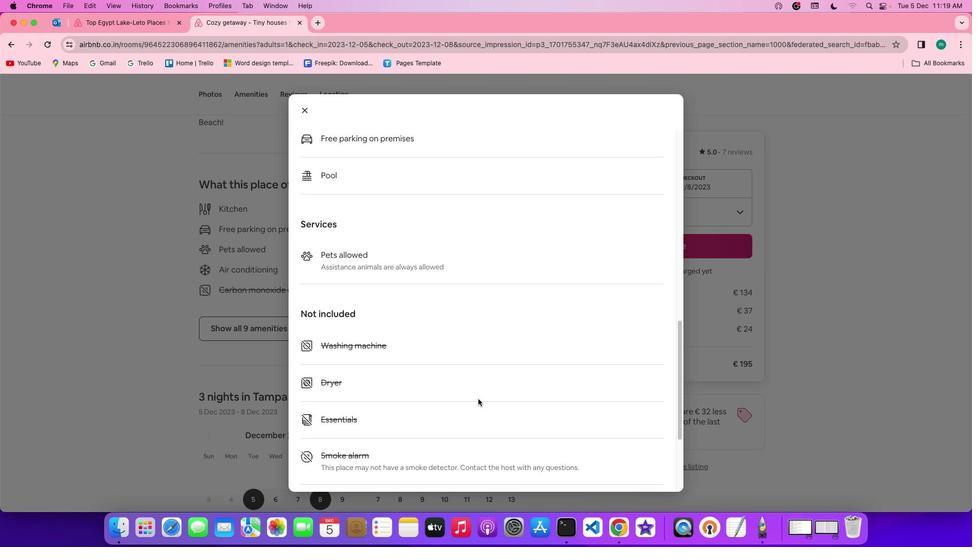 
Action: Mouse scrolled (478, 399) with delta (0, 0)
Screenshot: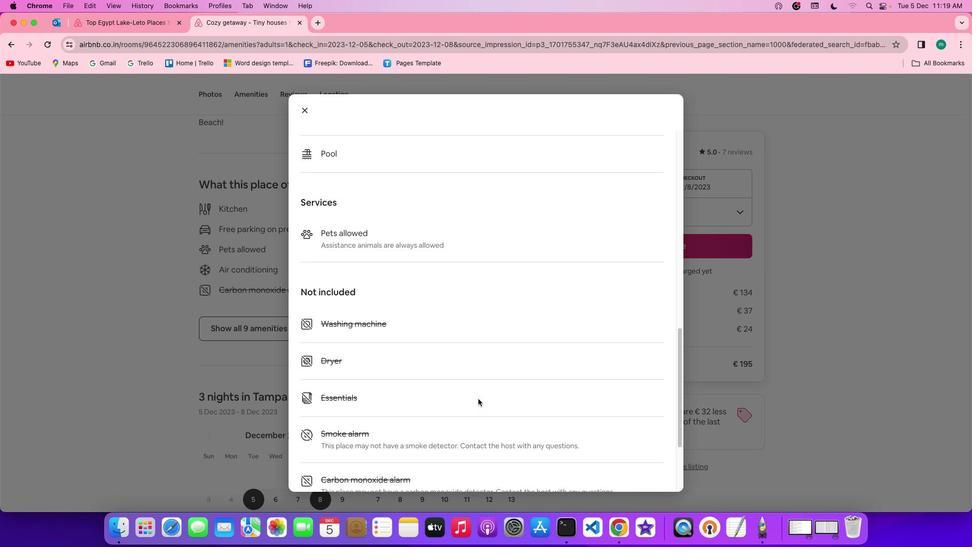 
Action: Mouse scrolled (478, 399) with delta (0, -1)
Screenshot: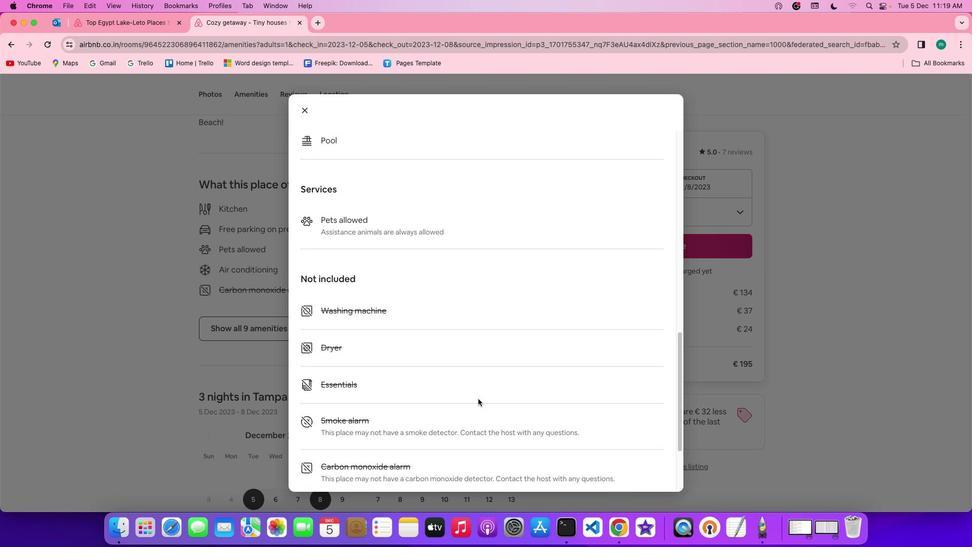 
Action: Mouse scrolled (478, 399) with delta (0, -1)
Screenshot: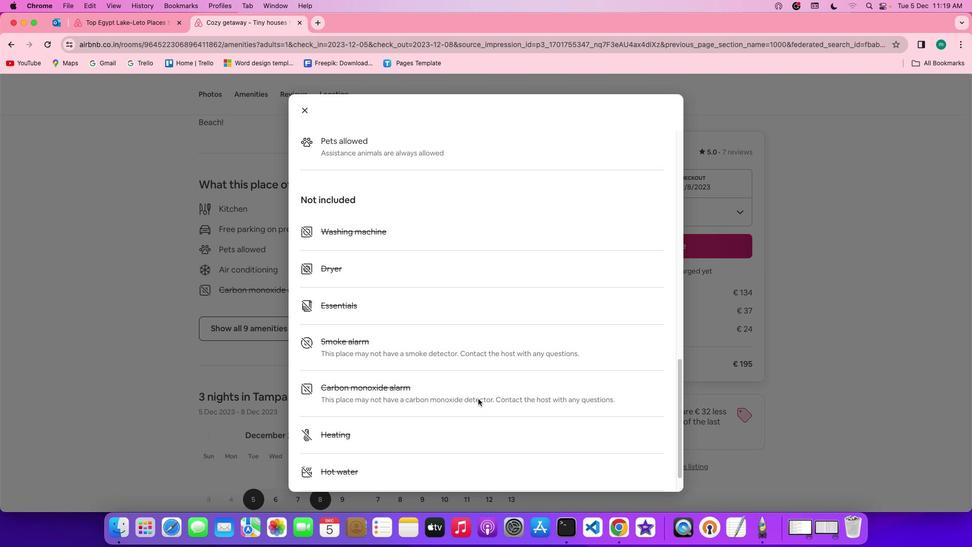 
Action: Mouse scrolled (478, 399) with delta (0, 0)
Screenshot: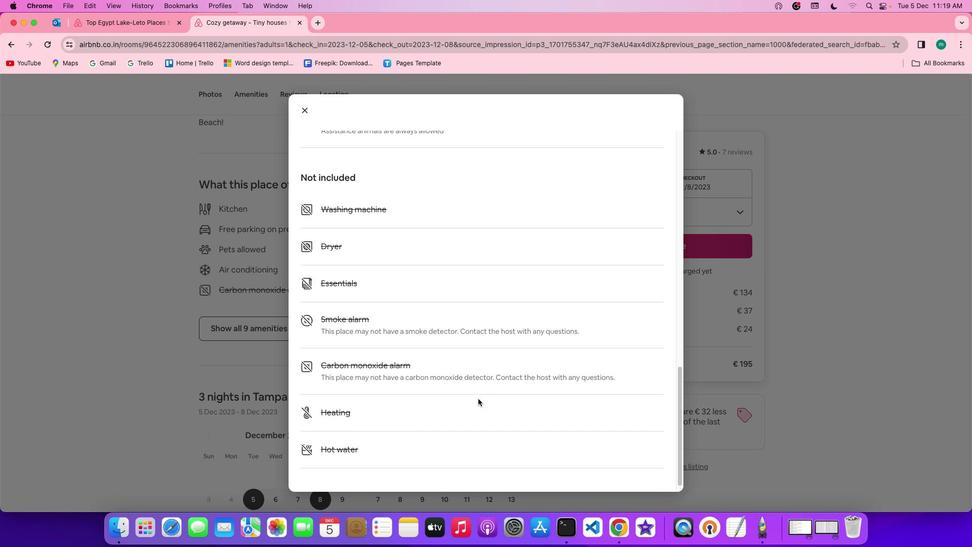 
Action: Mouse scrolled (478, 399) with delta (0, 0)
Screenshot: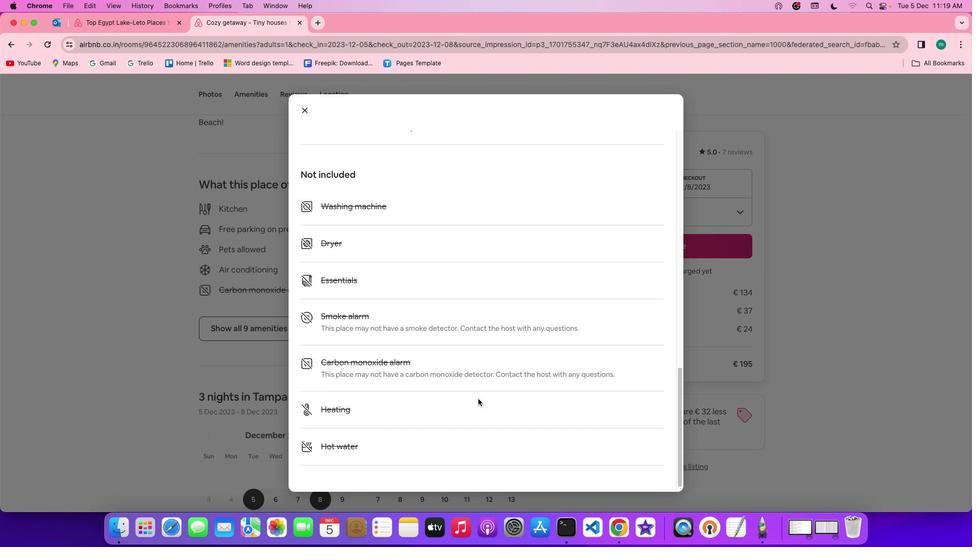 
Action: Mouse scrolled (478, 399) with delta (0, -1)
Screenshot: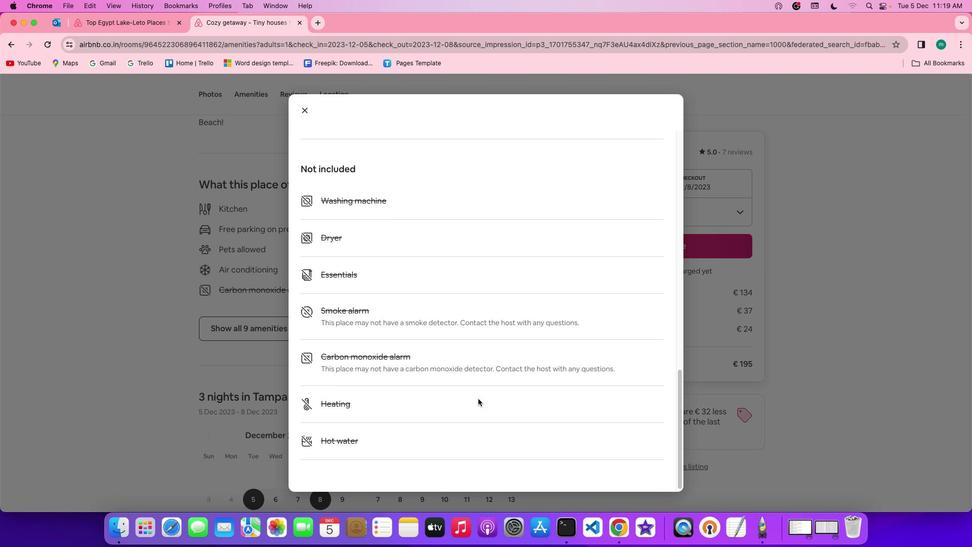 
Action: Mouse scrolled (478, 399) with delta (0, -1)
Screenshot: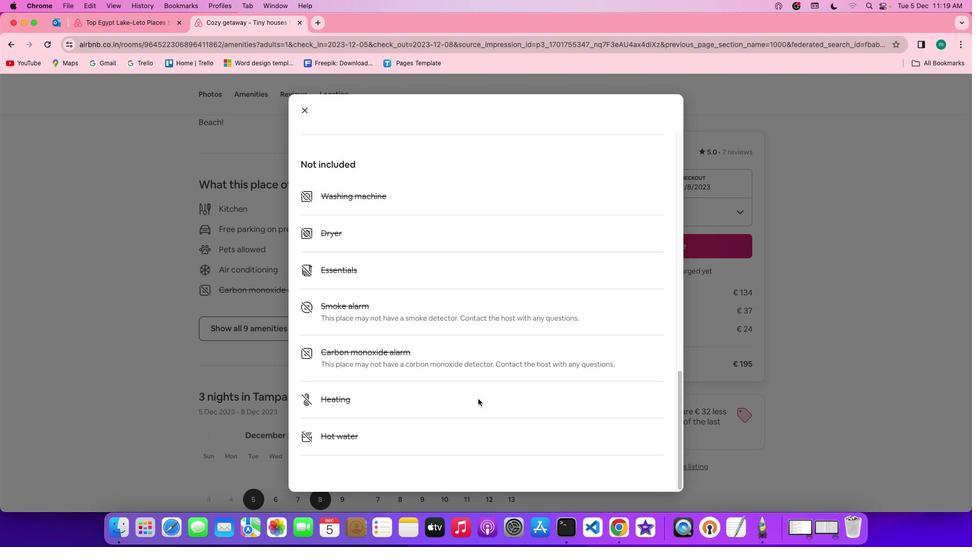 
Action: Mouse scrolled (478, 399) with delta (0, 0)
Screenshot: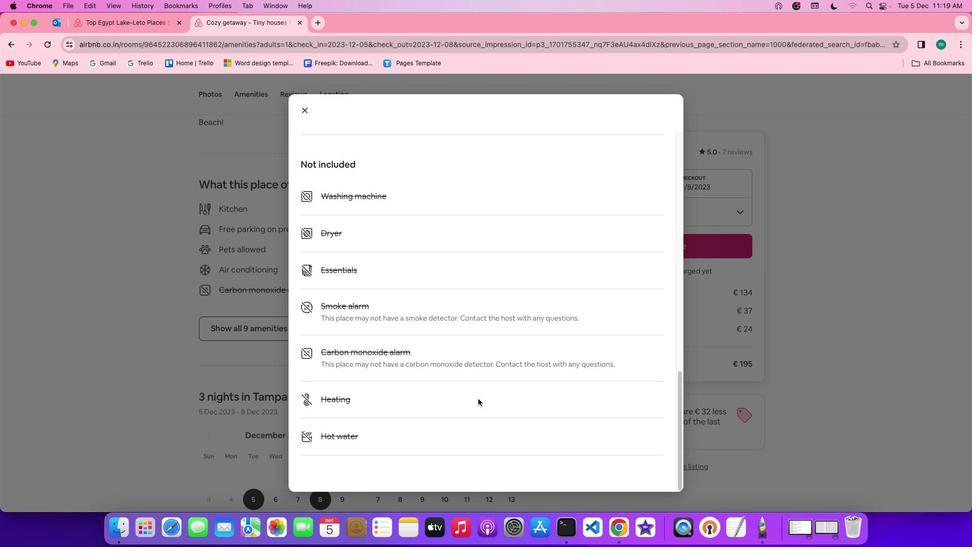 
Action: Mouse scrolled (478, 399) with delta (0, 0)
Screenshot: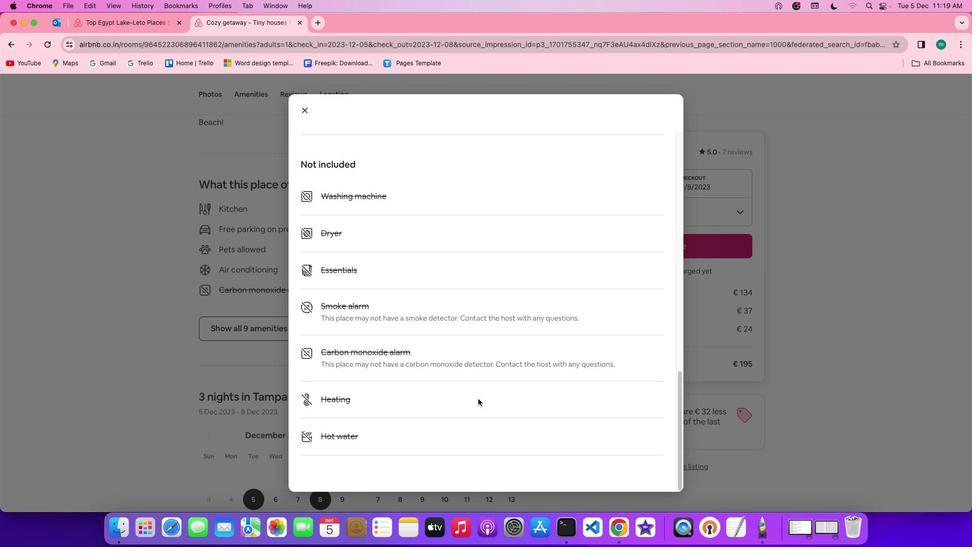
Action: Mouse scrolled (478, 399) with delta (0, -1)
Screenshot: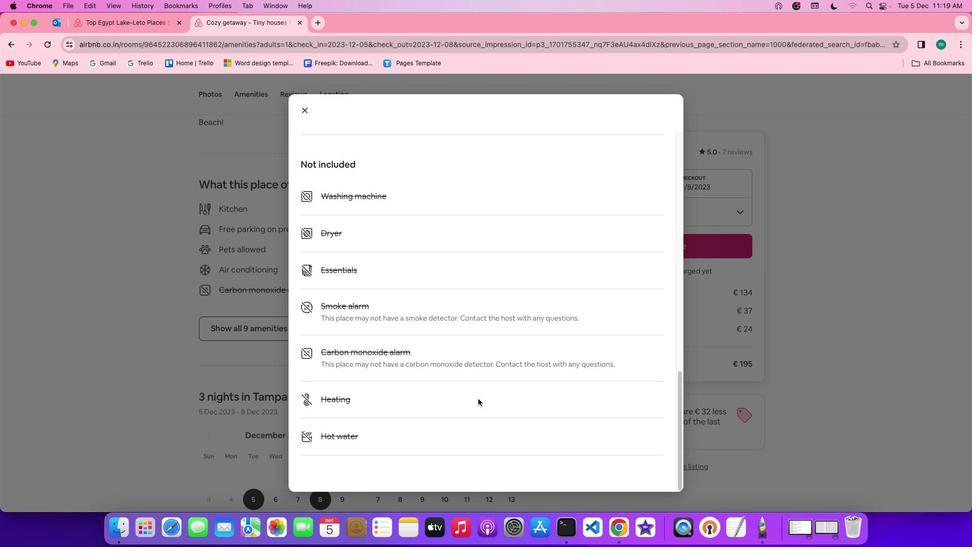 
Action: Mouse scrolled (478, 399) with delta (0, -2)
Screenshot: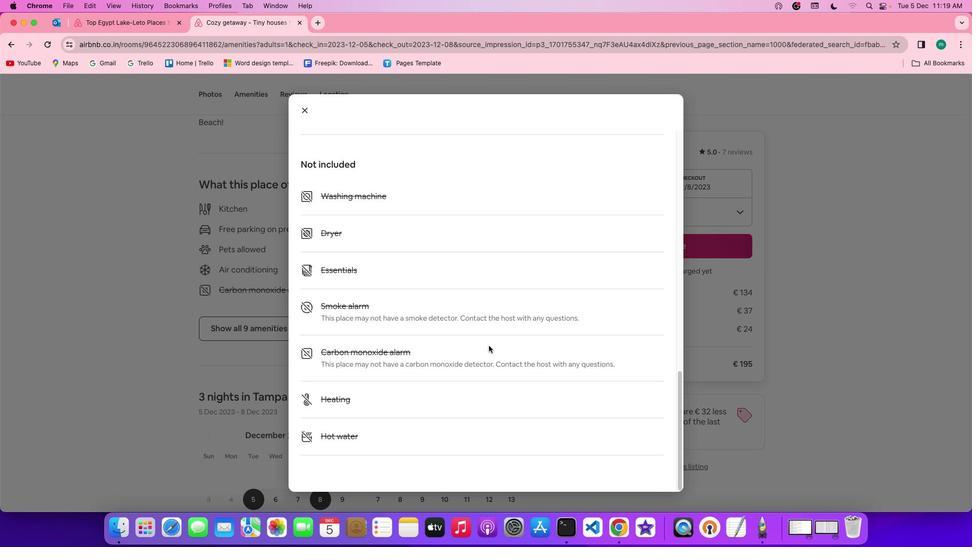 
Action: Mouse moved to (294, 107)
Screenshot: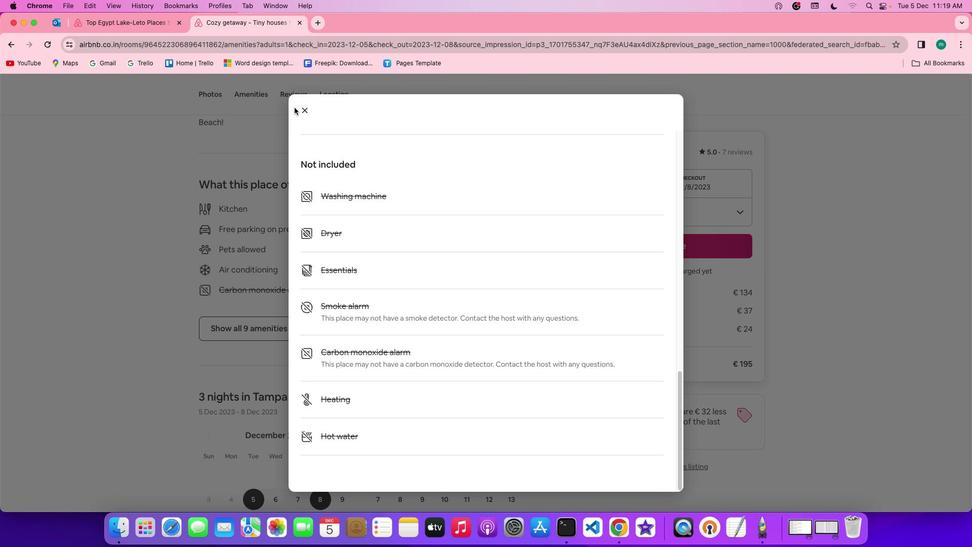 
Action: Mouse pressed left at (294, 107)
Screenshot: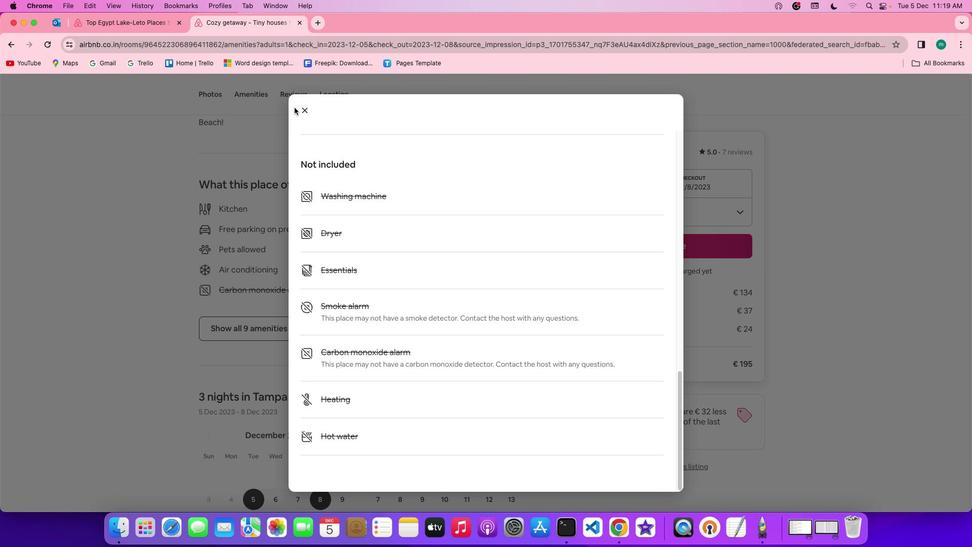 
Action: Mouse moved to (305, 111)
Screenshot: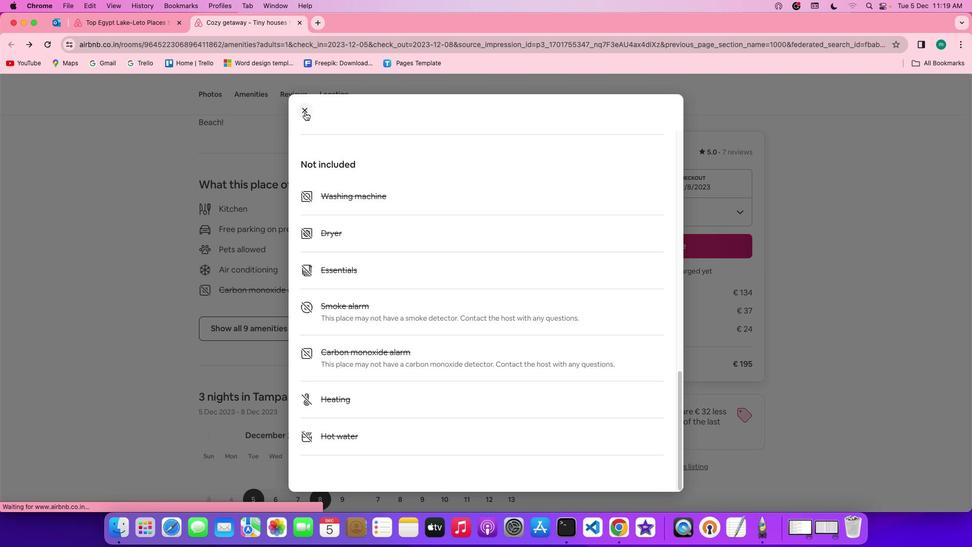
Action: Mouse pressed left at (305, 111)
Screenshot: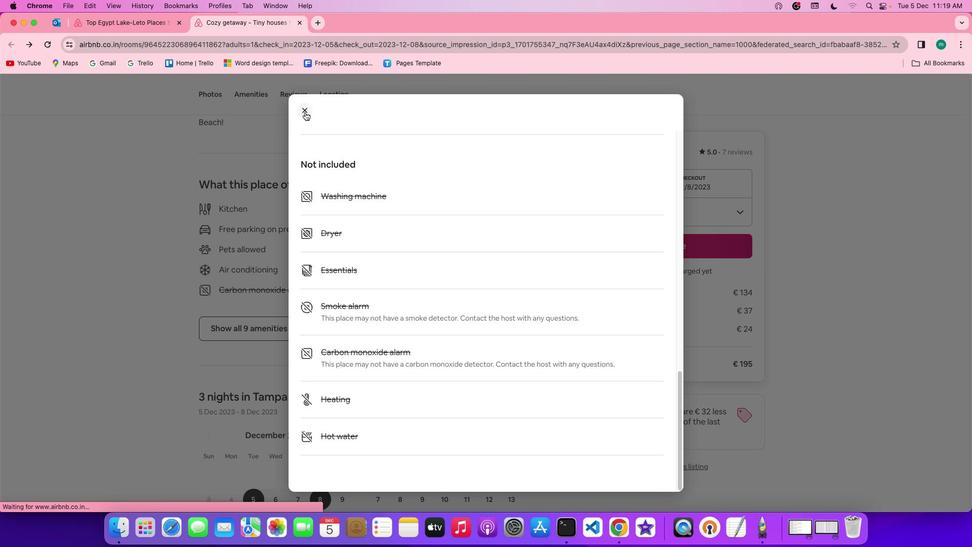 
Action: Mouse moved to (464, 386)
Screenshot: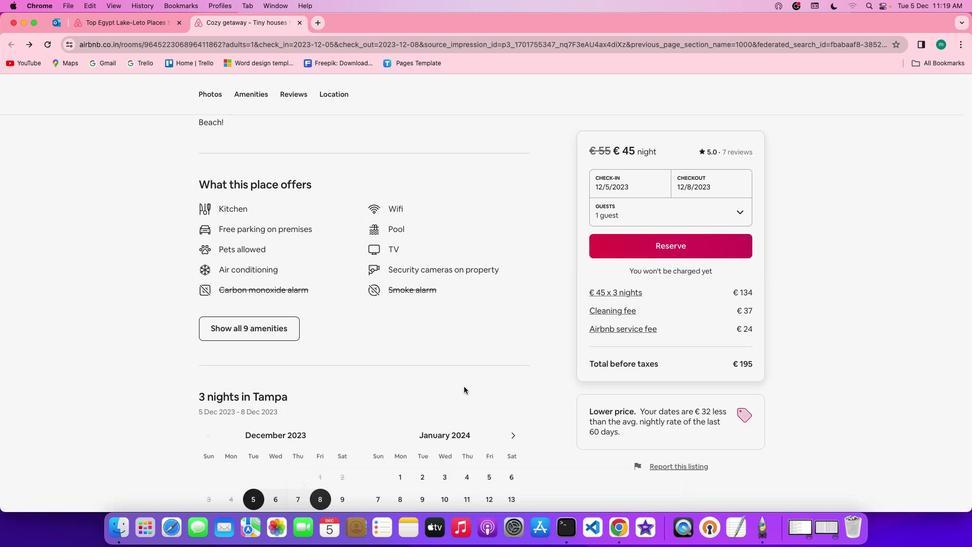 
Action: Mouse scrolled (464, 386) with delta (0, 0)
Screenshot: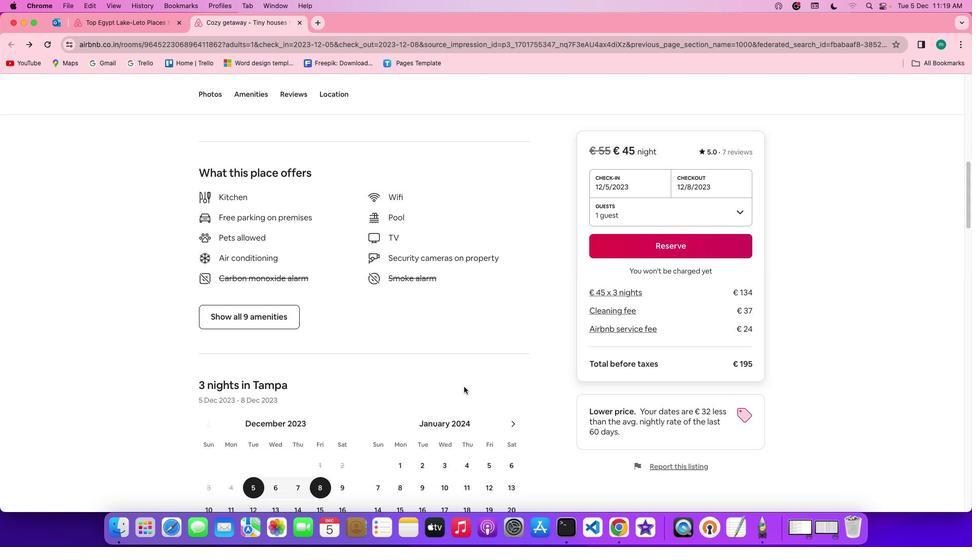 
Action: Mouse scrolled (464, 386) with delta (0, 0)
Screenshot: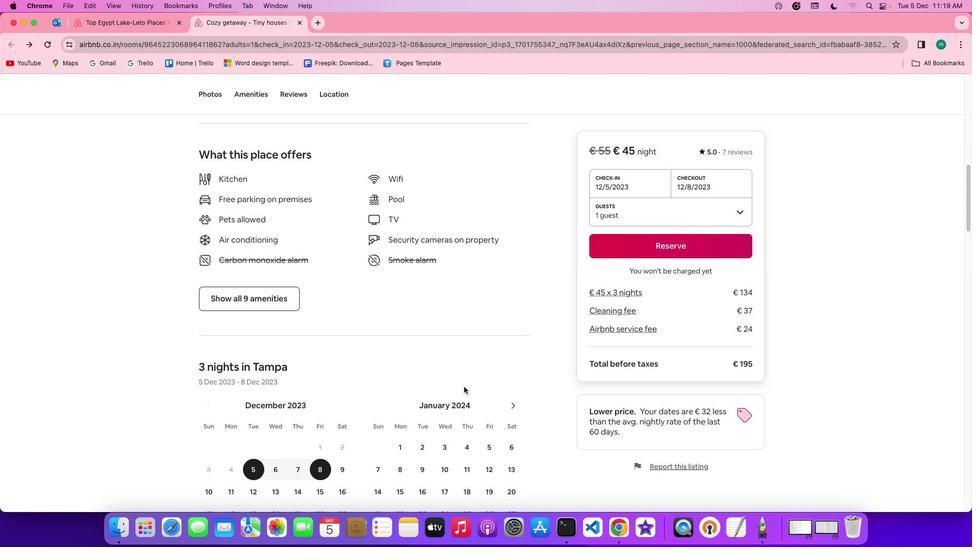 
Action: Mouse scrolled (464, 386) with delta (0, -1)
Screenshot: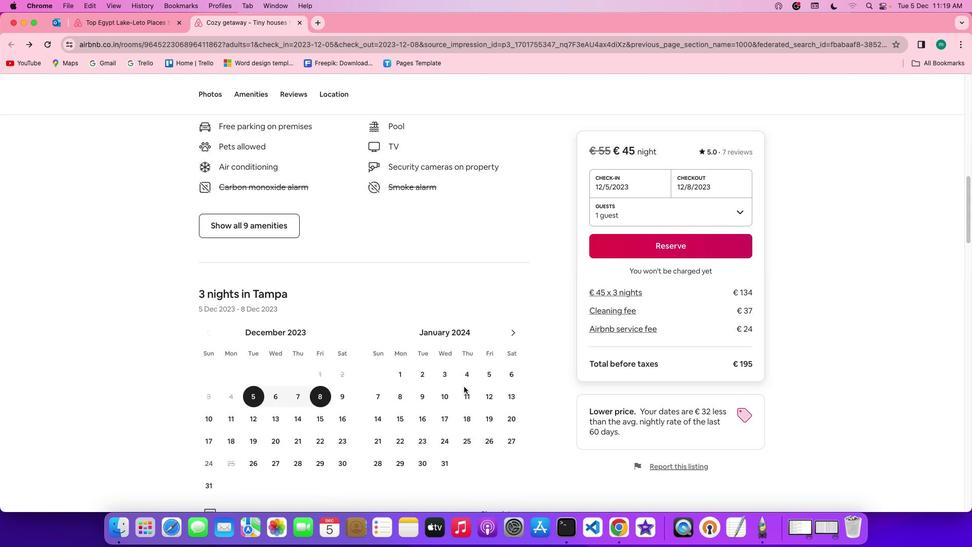 
Action: Mouse scrolled (464, 386) with delta (0, -1)
Screenshot: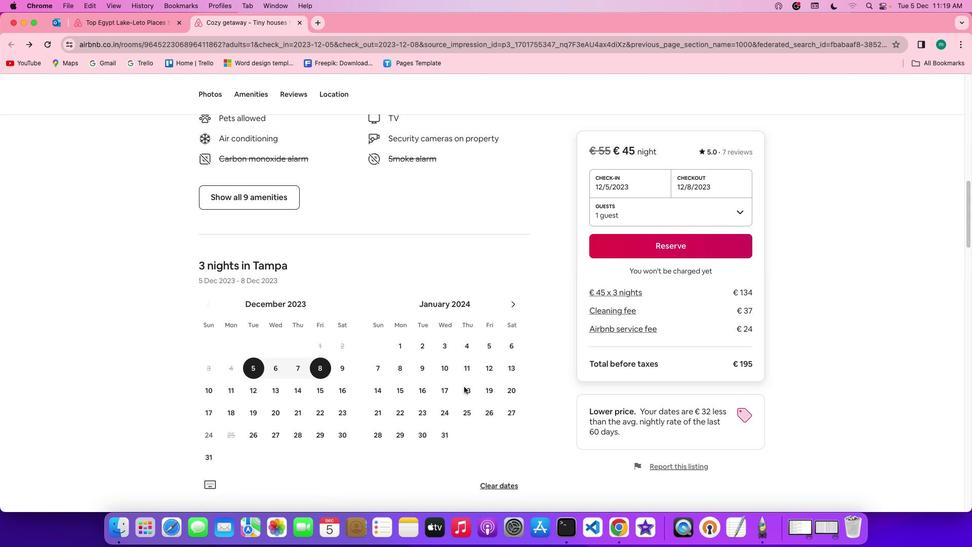 
Action: Mouse moved to (464, 386)
Screenshot: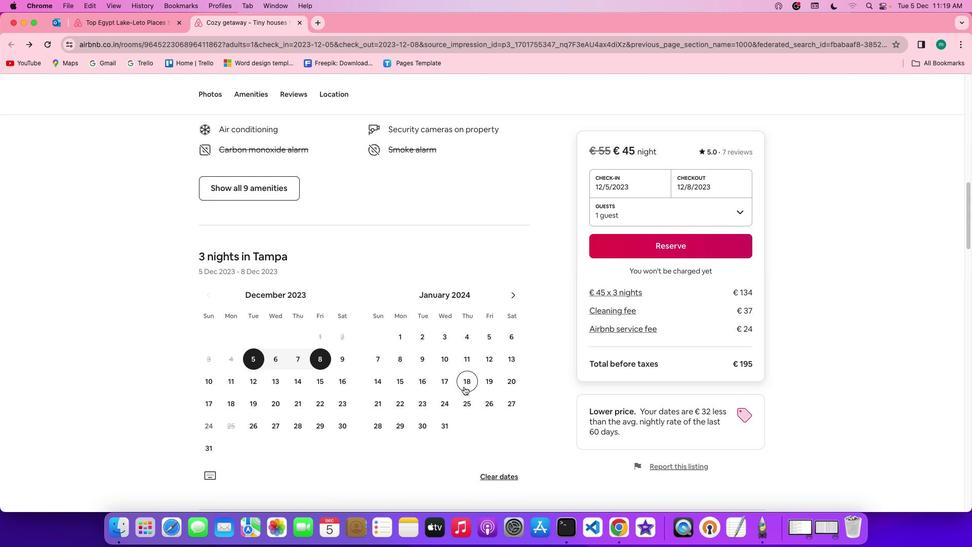 
Action: Mouse scrolled (464, 386) with delta (0, 0)
Screenshot: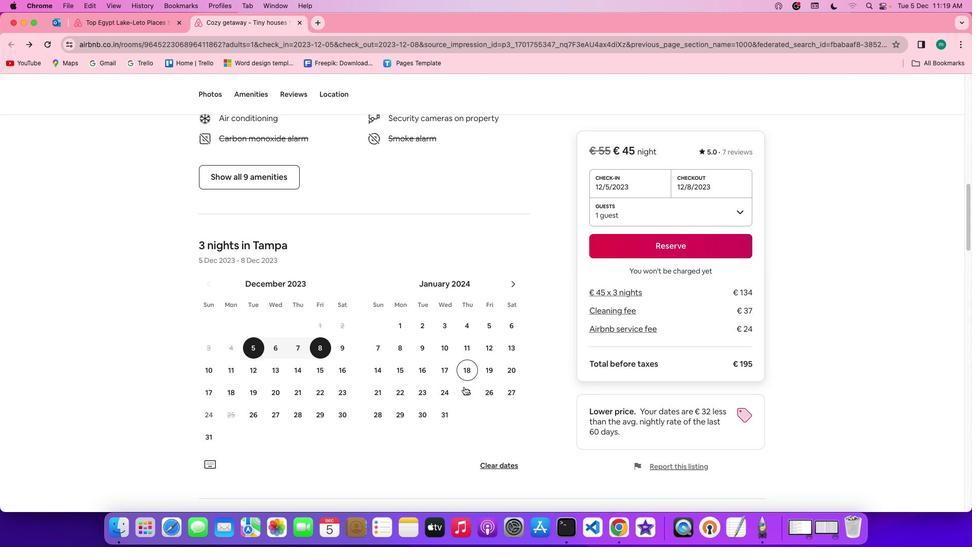 
Action: Mouse scrolled (464, 386) with delta (0, 0)
Screenshot: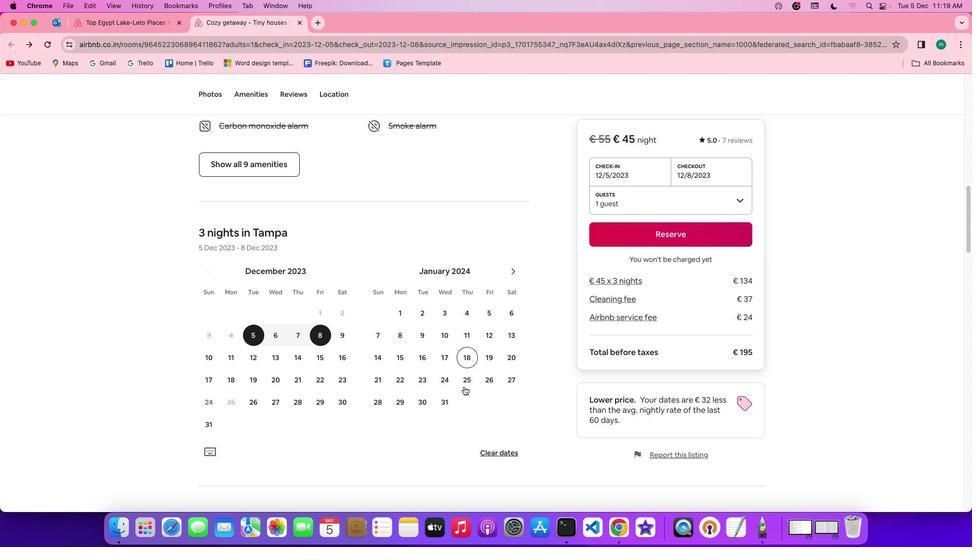 
Action: Mouse scrolled (464, 386) with delta (0, -1)
Screenshot: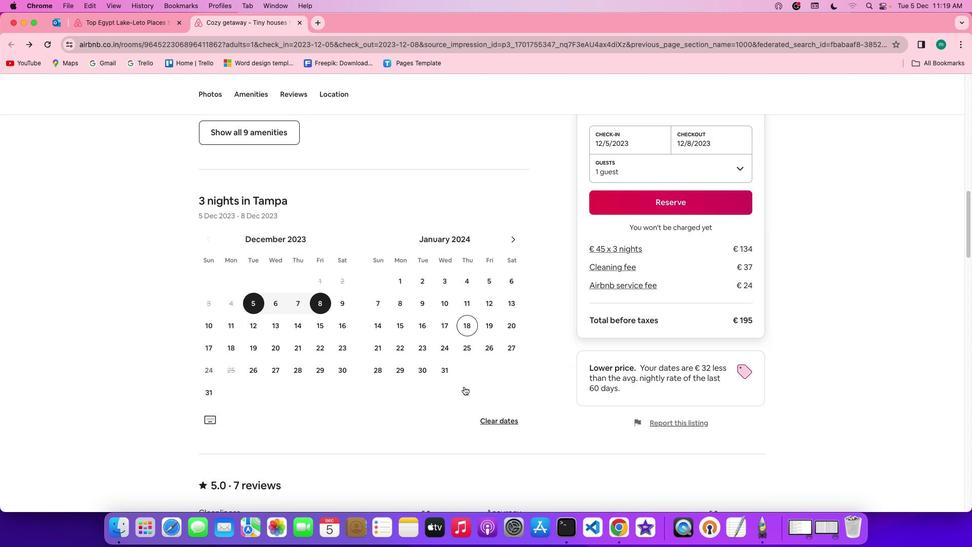 
Action: Mouse moved to (464, 386)
Screenshot: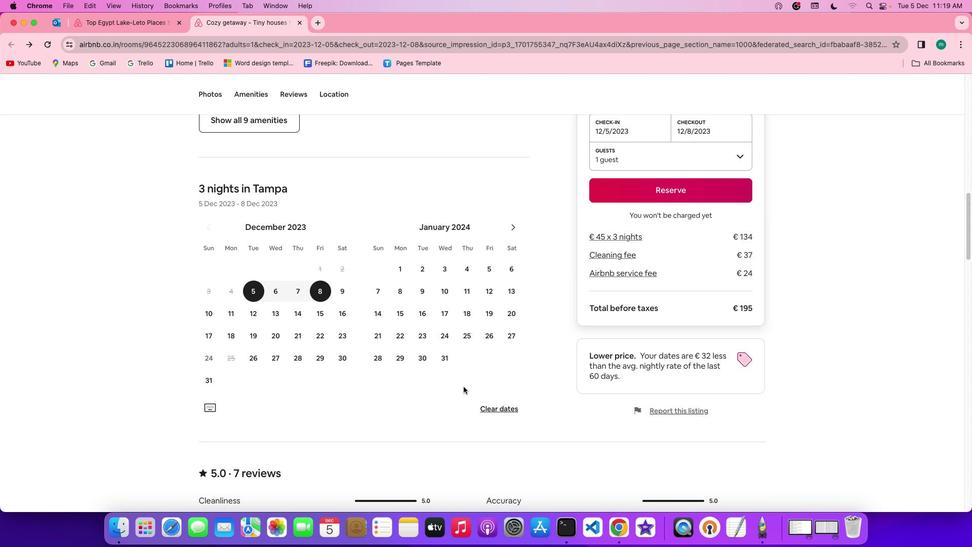 
Action: Mouse scrolled (464, 386) with delta (0, 0)
Screenshot: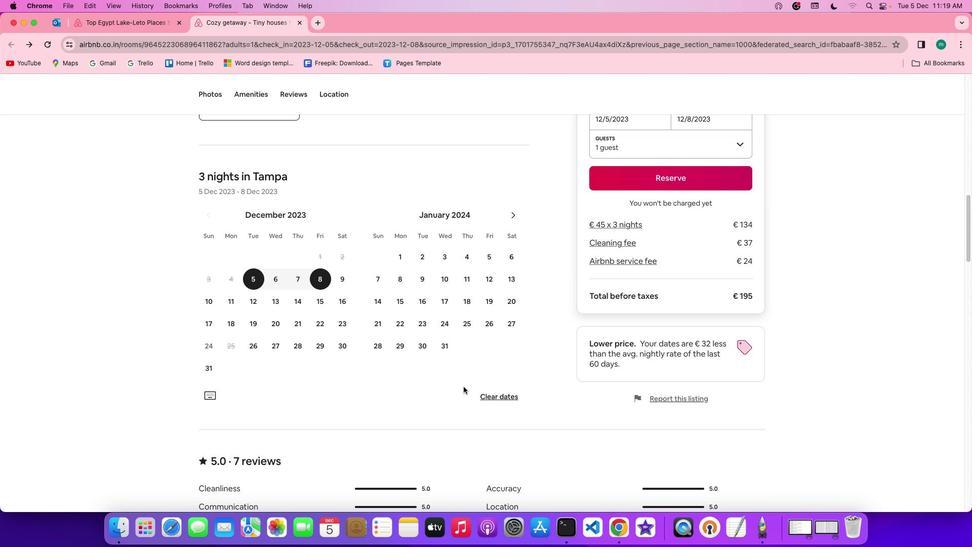 
Action: Mouse scrolled (464, 386) with delta (0, 0)
Screenshot: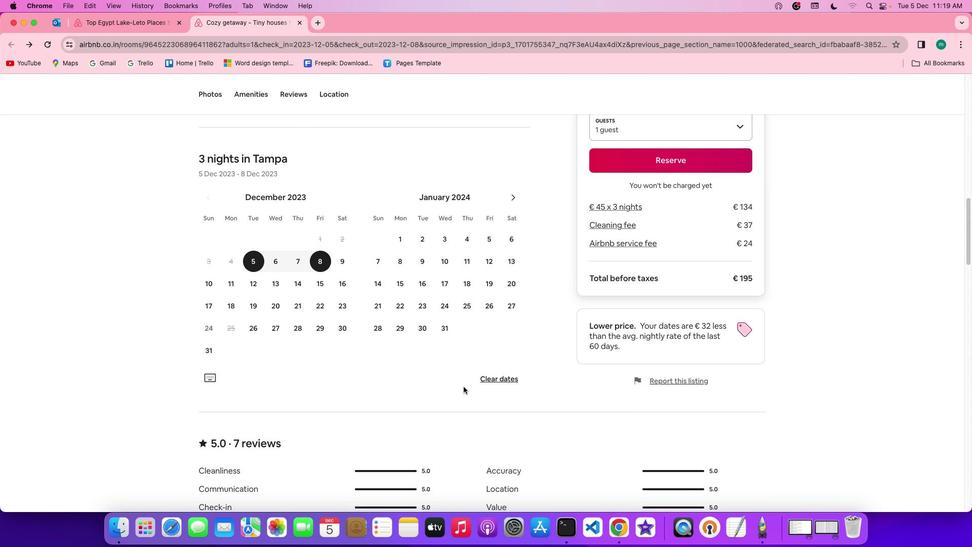 
Action: Mouse scrolled (464, 386) with delta (0, -1)
Screenshot: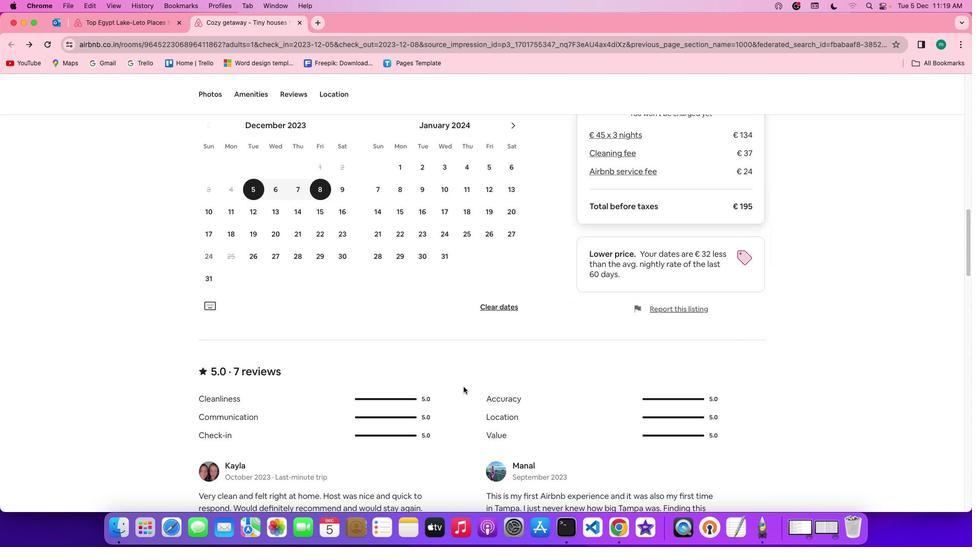 
Action: Mouse scrolled (464, 386) with delta (0, -1)
Screenshot: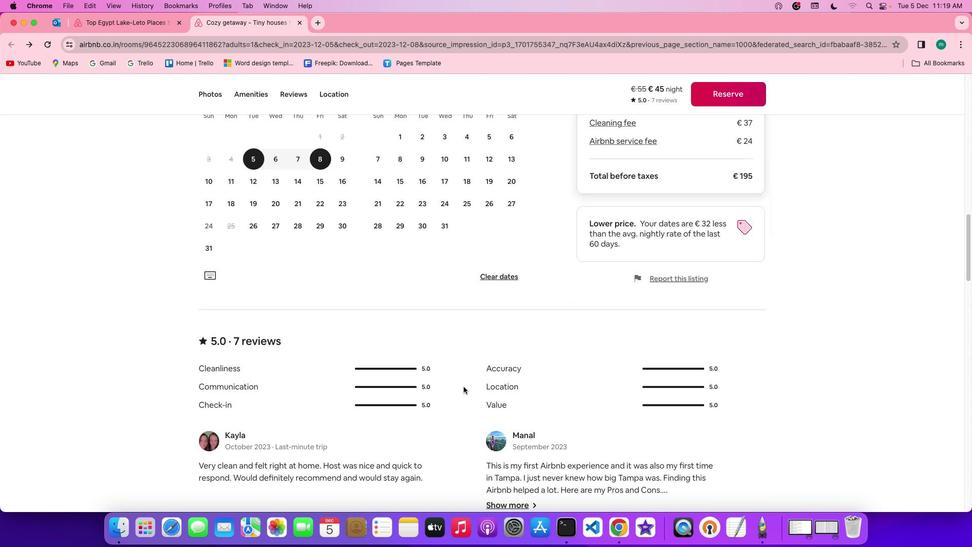 
Action: Mouse scrolled (464, 386) with delta (0, 0)
Screenshot: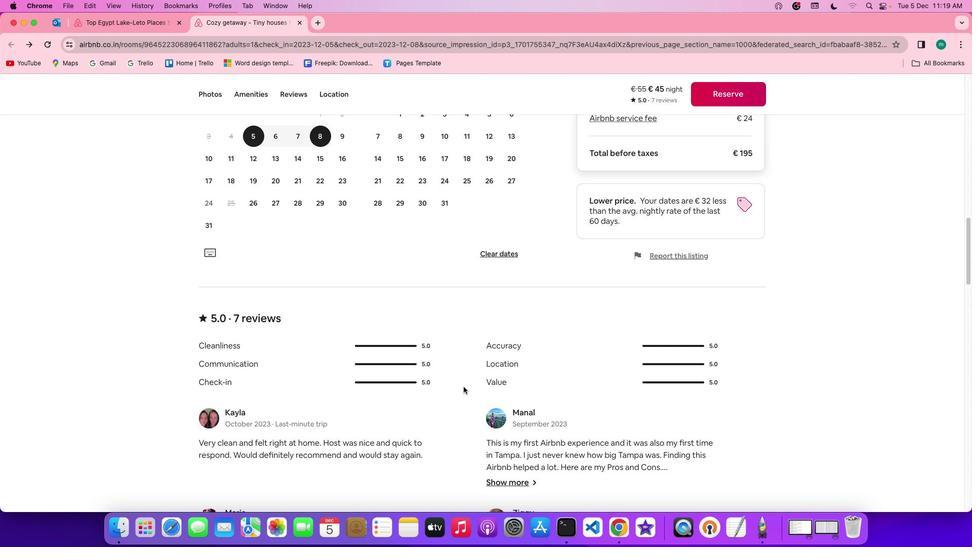 
Action: Mouse scrolled (464, 386) with delta (0, 0)
Screenshot: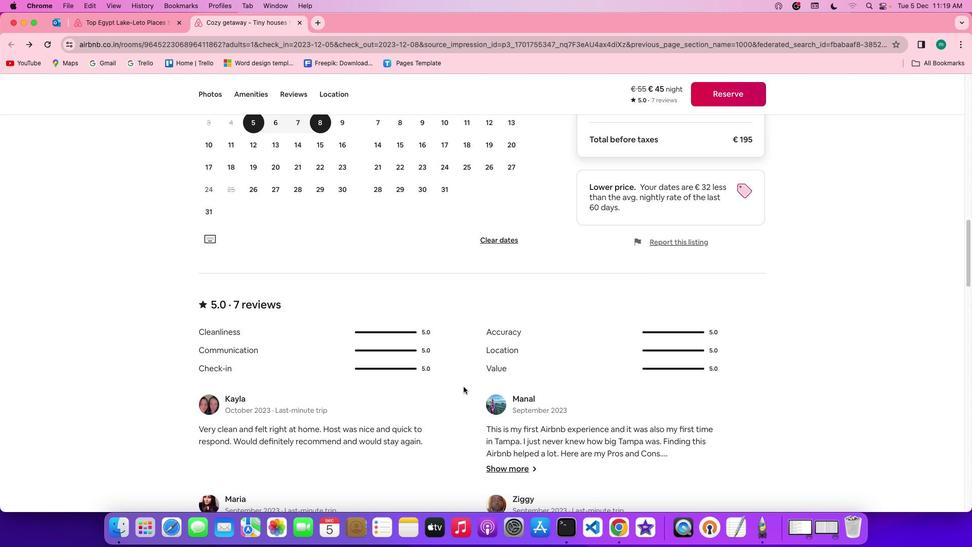 
Action: Mouse scrolled (464, 386) with delta (0, -1)
Screenshot: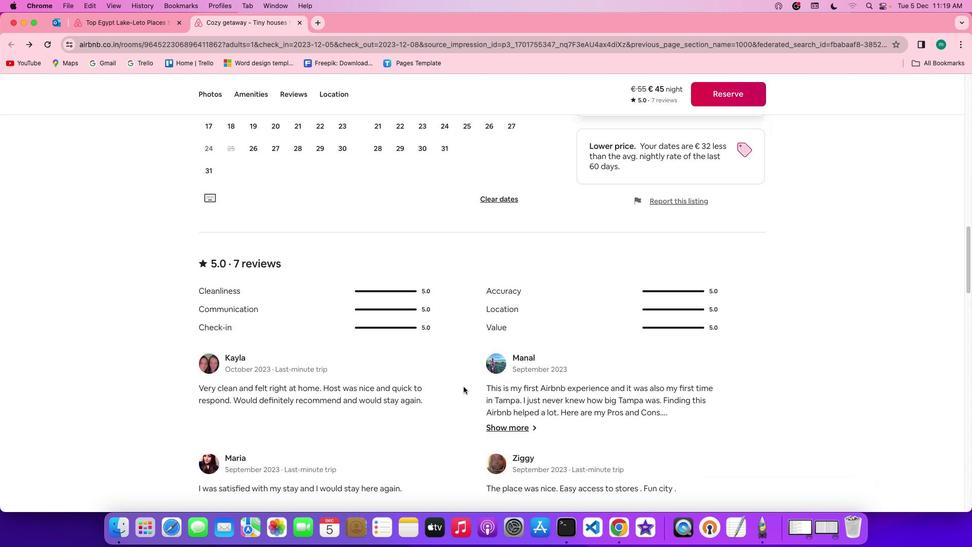 
Action: Mouse scrolled (464, 386) with delta (0, -1)
Screenshot: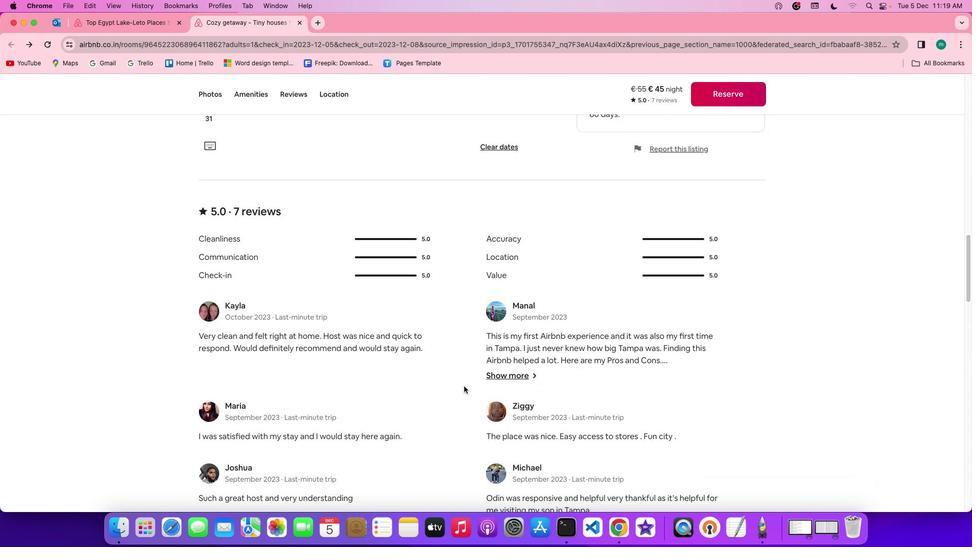 
Action: Mouse moved to (464, 386)
Screenshot: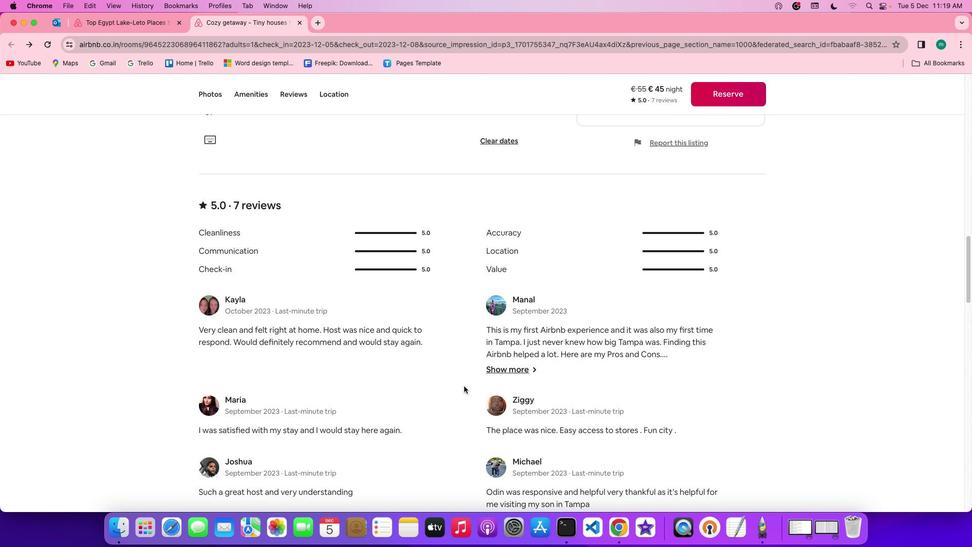 
Action: Mouse scrolled (464, 386) with delta (0, 0)
Screenshot: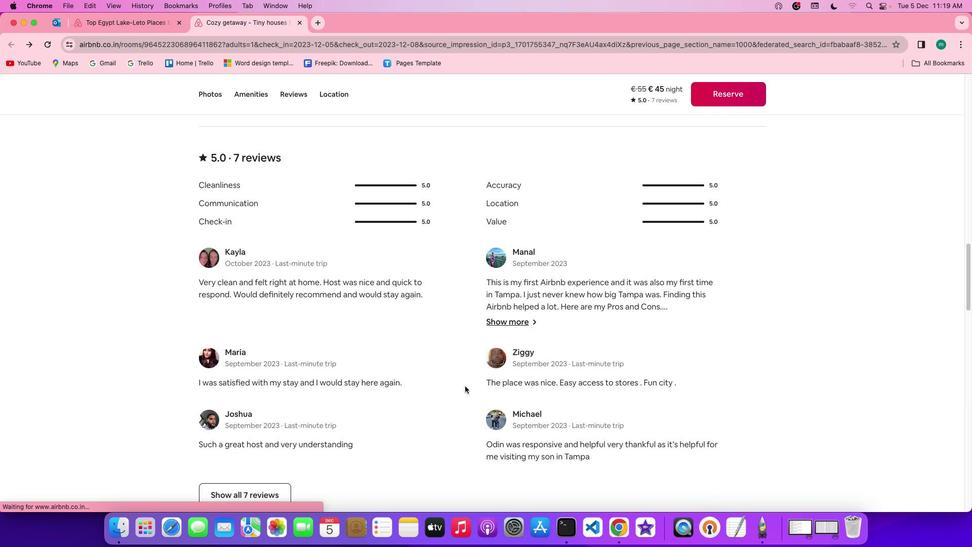 
Action: Mouse scrolled (464, 386) with delta (0, 0)
Screenshot: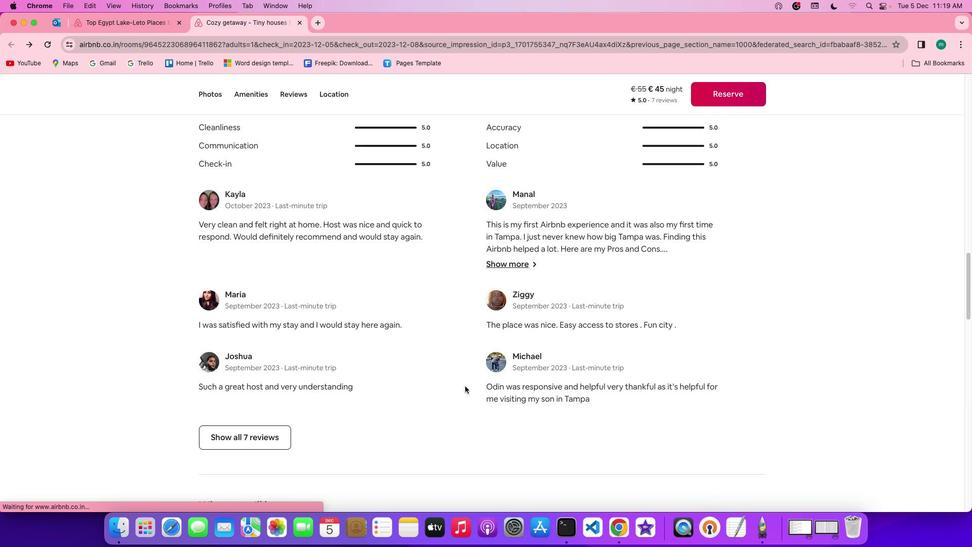 
Action: Mouse scrolled (464, 386) with delta (0, -1)
Screenshot: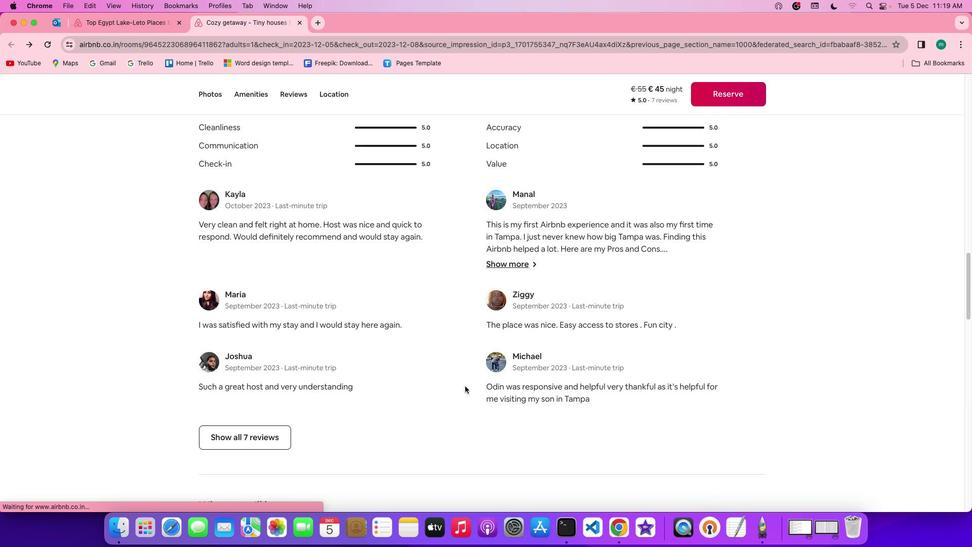 
Action: Mouse moved to (464, 386)
Screenshot: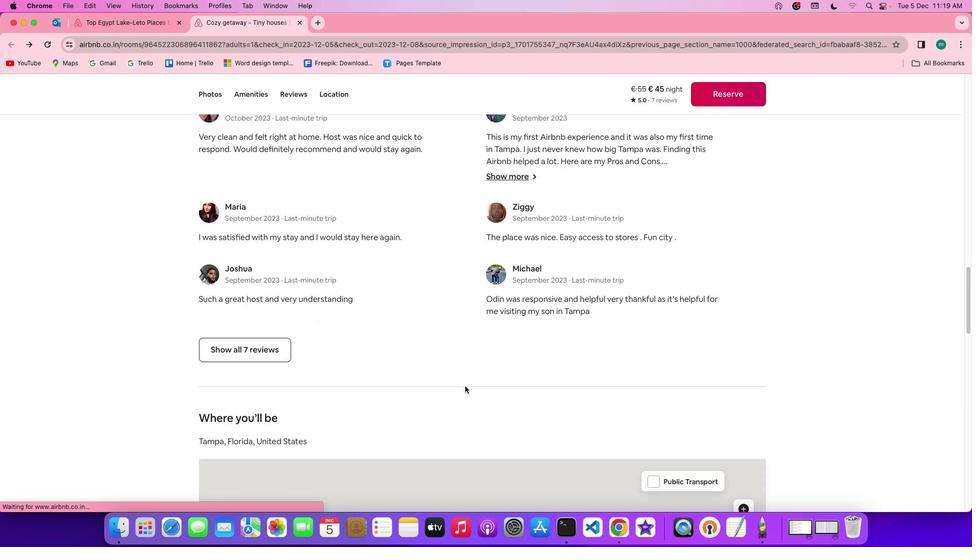 
Action: Mouse scrolled (464, 386) with delta (0, -2)
Screenshot: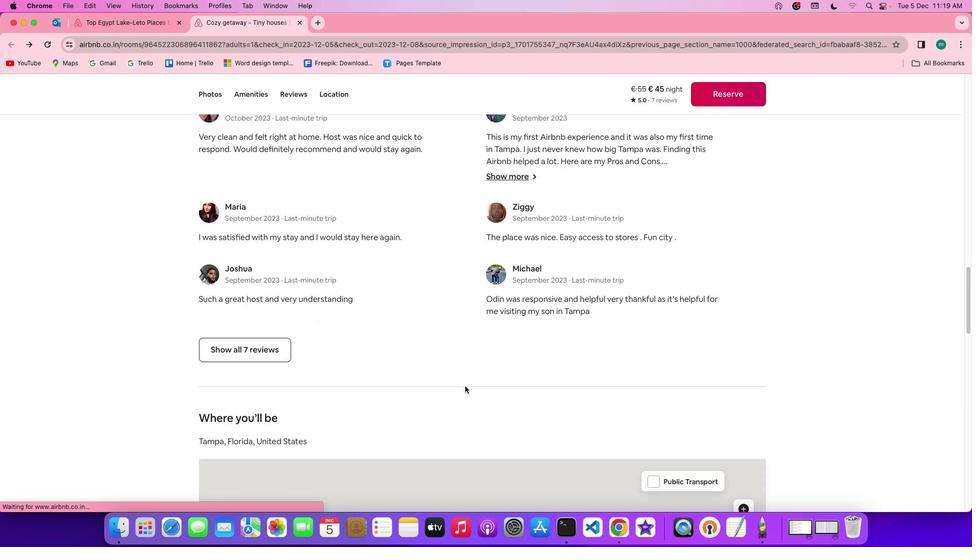 
Action: Mouse moved to (465, 386)
Screenshot: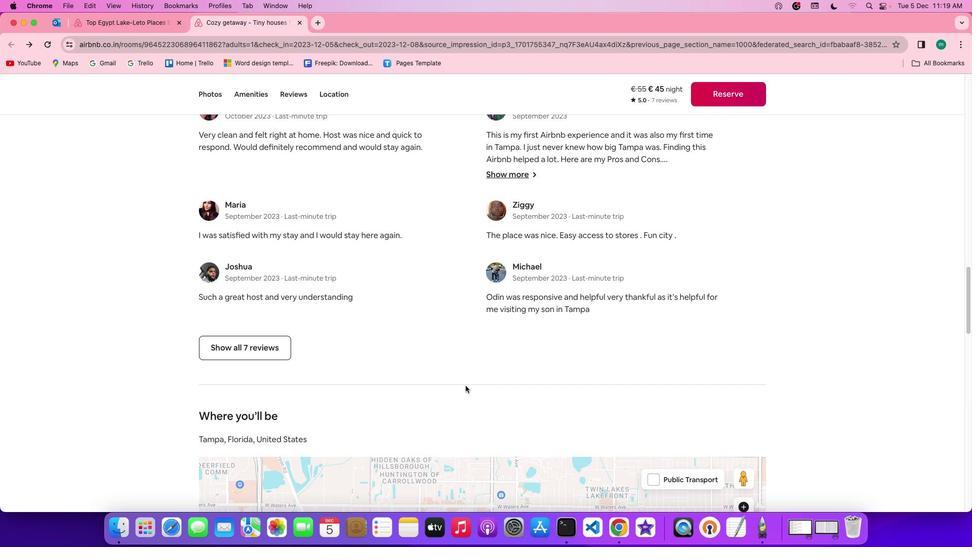 
Action: Mouse scrolled (465, 386) with delta (0, 0)
Screenshot: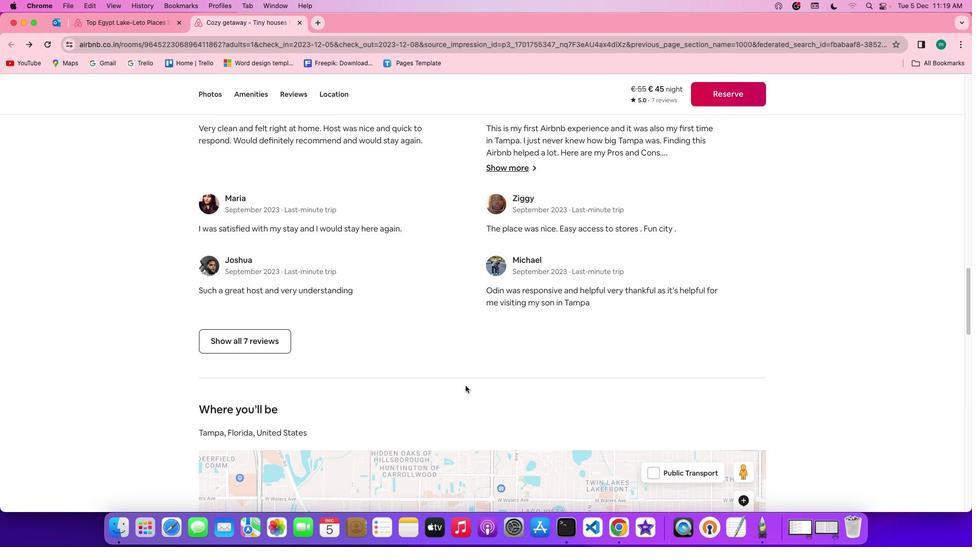 
Action: Mouse scrolled (465, 386) with delta (0, 0)
Screenshot: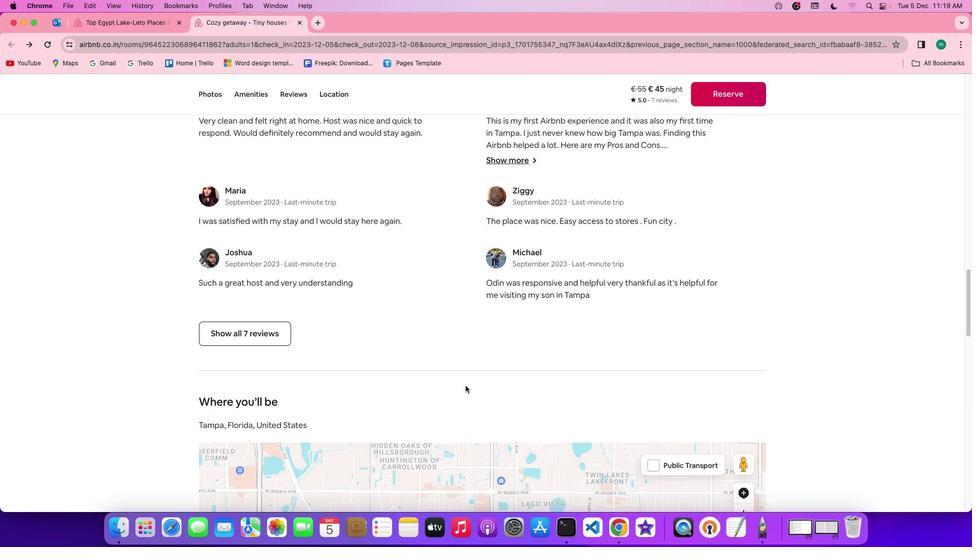 
Action: Mouse scrolled (465, 386) with delta (0, -1)
Screenshot: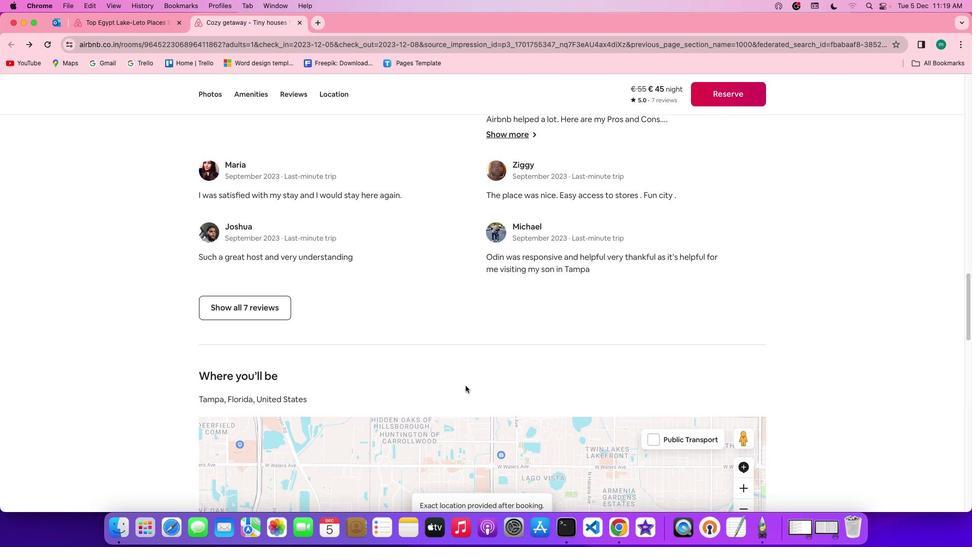 
Action: Mouse moved to (273, 292)
Screenshot: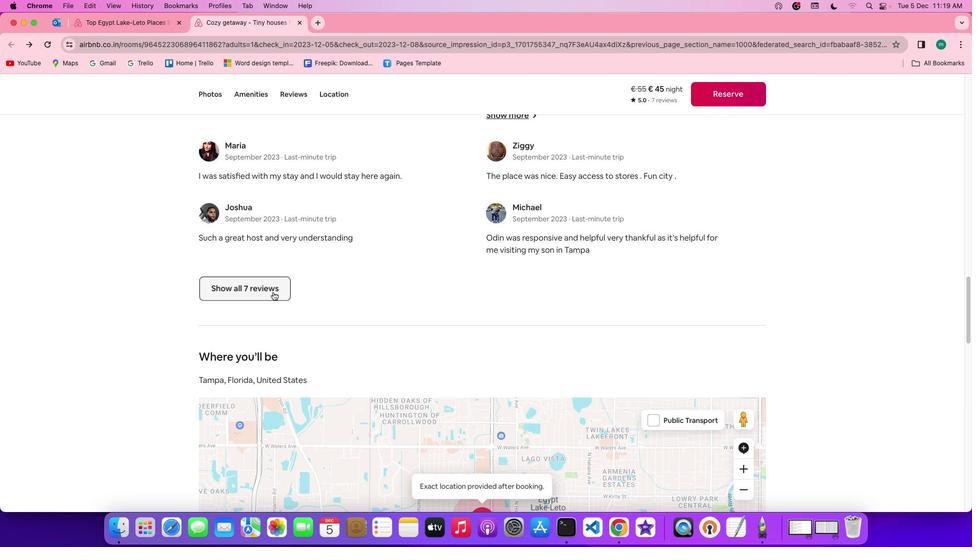 
Action: Mouse pressed left at (273, 292)
Screenshot: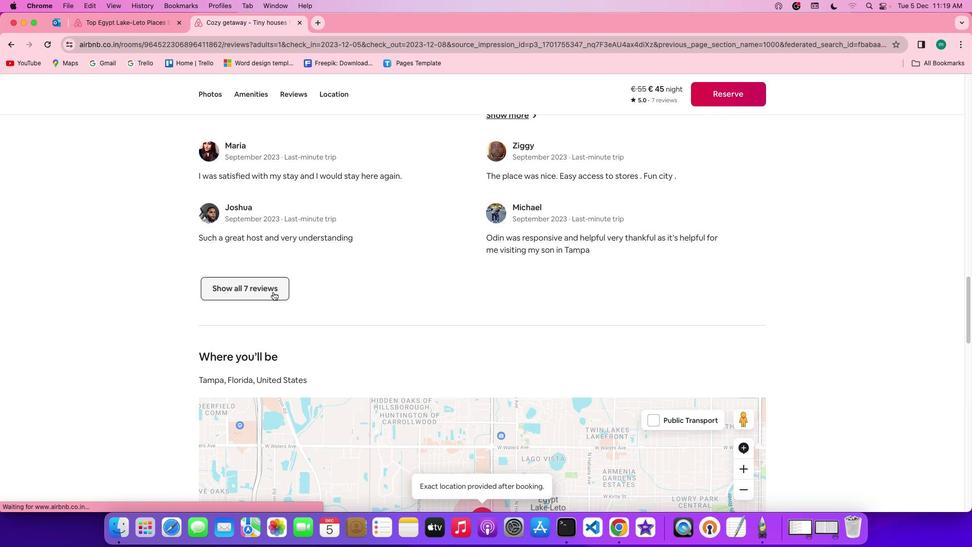 
Action: Mouse moved to (523, 367)
Screenshot: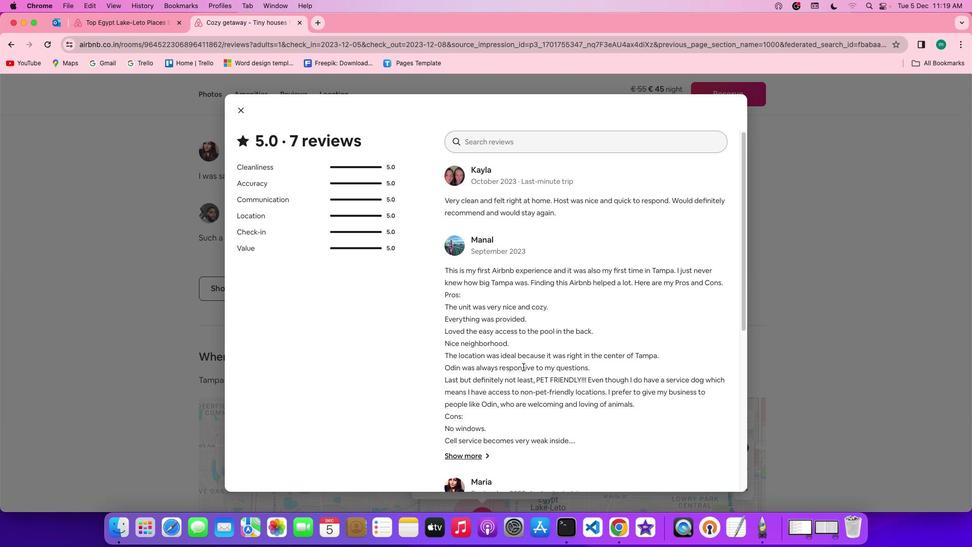 
Action: Mouse scrolled (523, 367) with delta (0, 0)
Screenshot: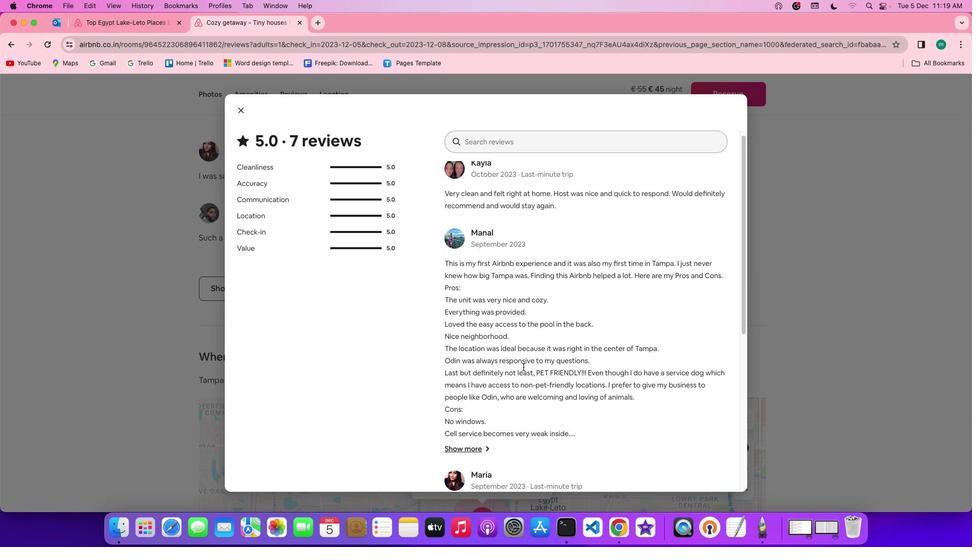 
Action: Mouse scrolled (523, 367) with delta (0, 0)
Screenshot: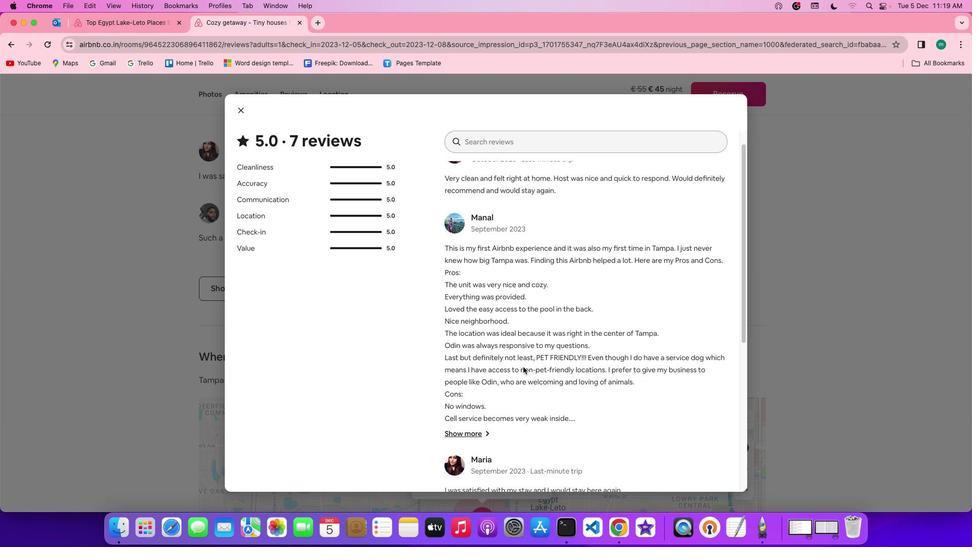
Action: Mouse scrolled (523, 367) with delta (0, -1)
Screenshot: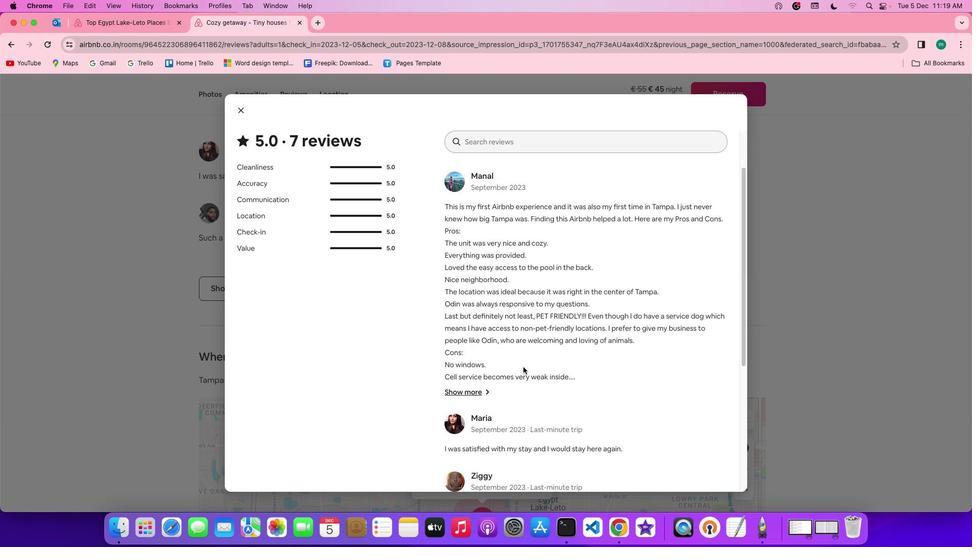 
Action: Mouse scrolled (523, 367) with delta (0, -1)
Screenshot: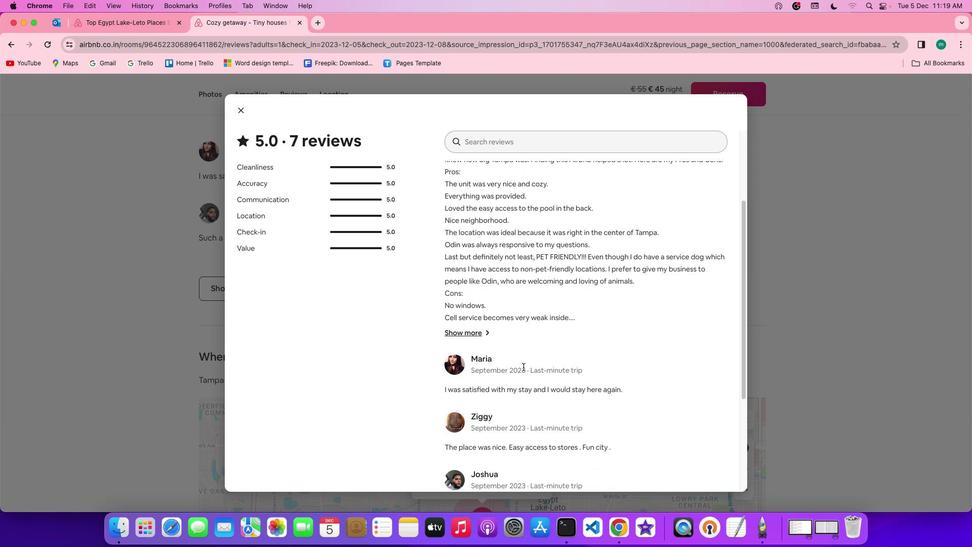 
Action: Mouse scrolled (523, 367) with delta (0, 0)
Screenshot: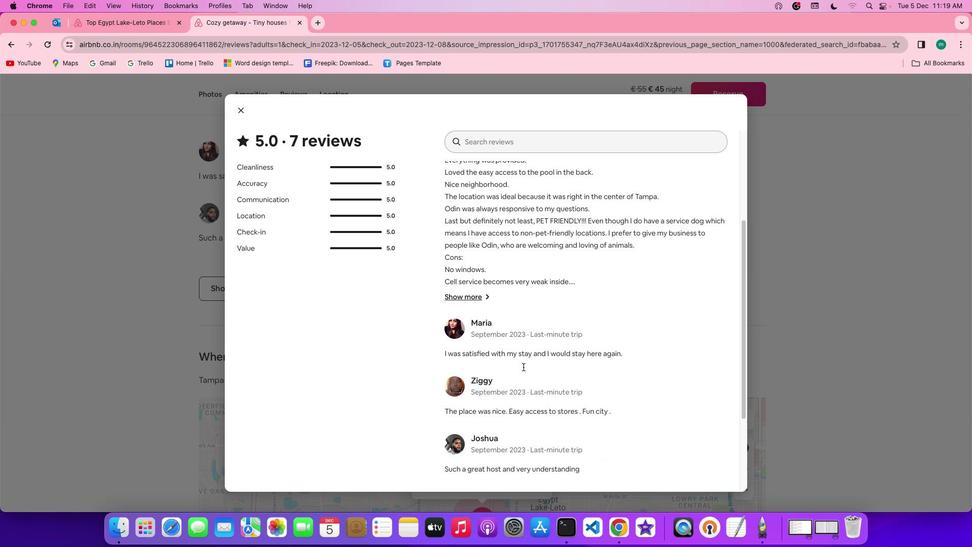 
Action: Mouse scrolled (523, 367) with delta (0, 0)
Screenshot: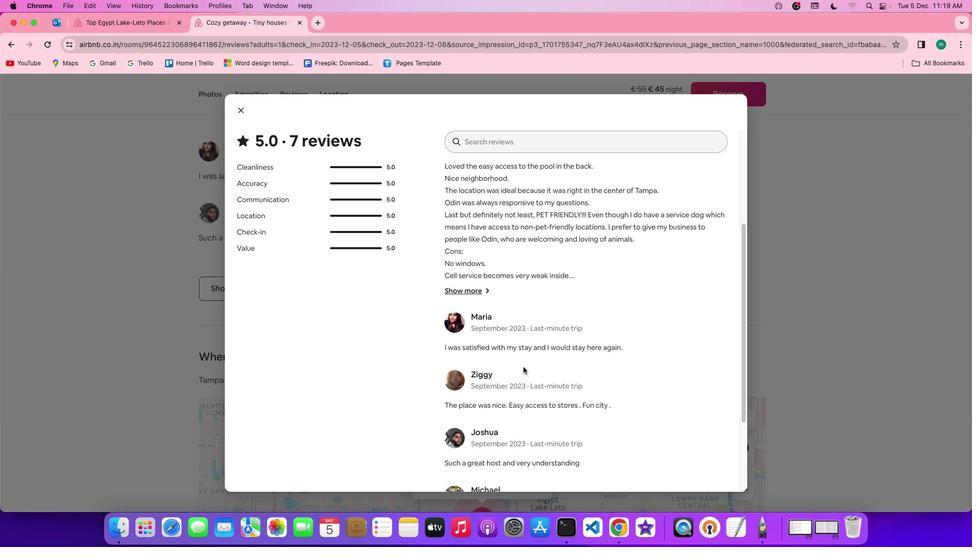 
Action: Mouse scrolled (523, 367) with delta (0, 0)
Screenshot: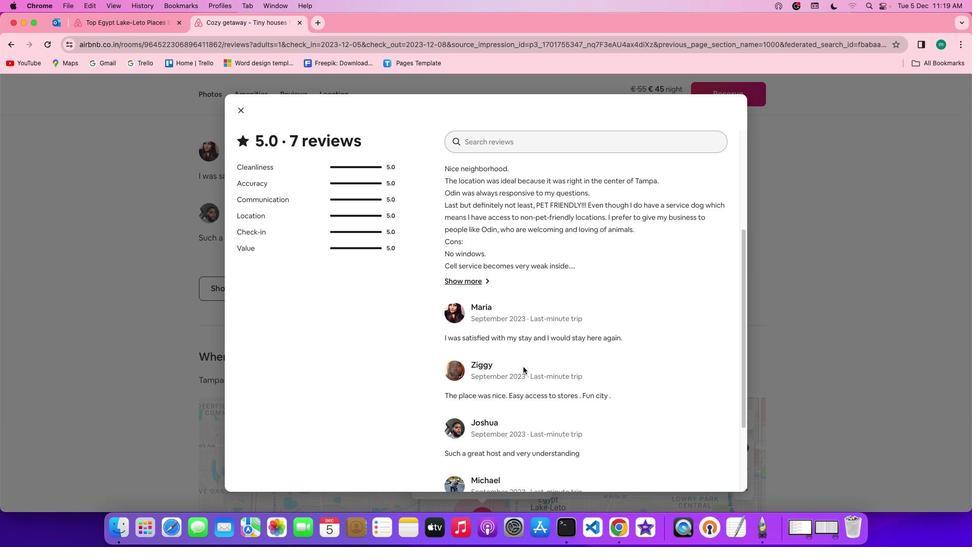 
Action: Mouse scrolled (523, 367) with delta (0, -1)
Screenshot: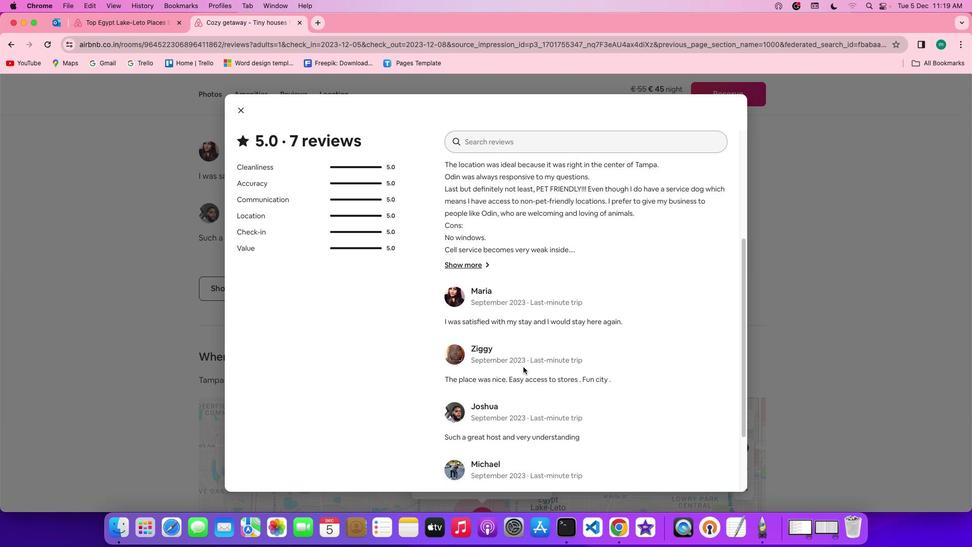 
Action: Mouse scrolled (523, 367) with delta (0, -1)
Screenshot: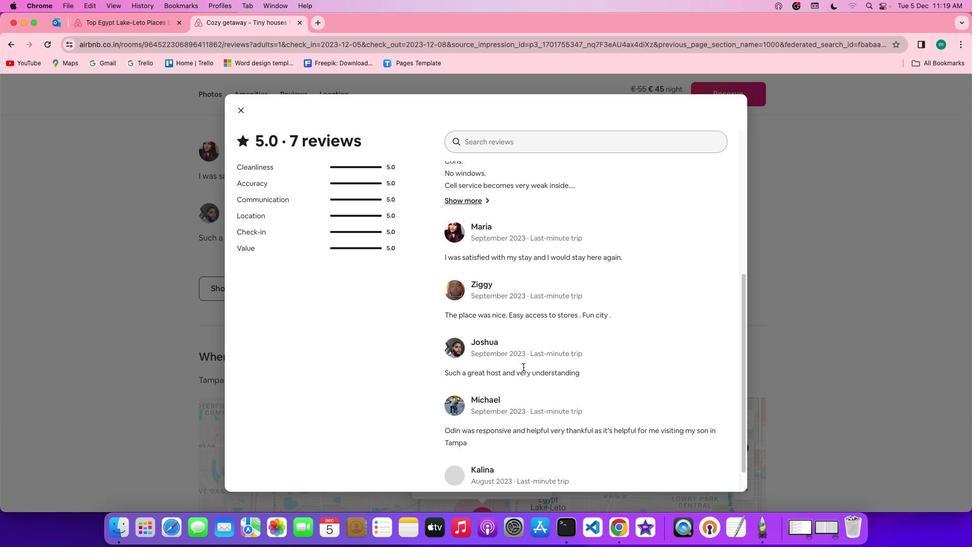 
Action: Mouse scrolled (523, 367) with delta (0, 0)
Screenshot: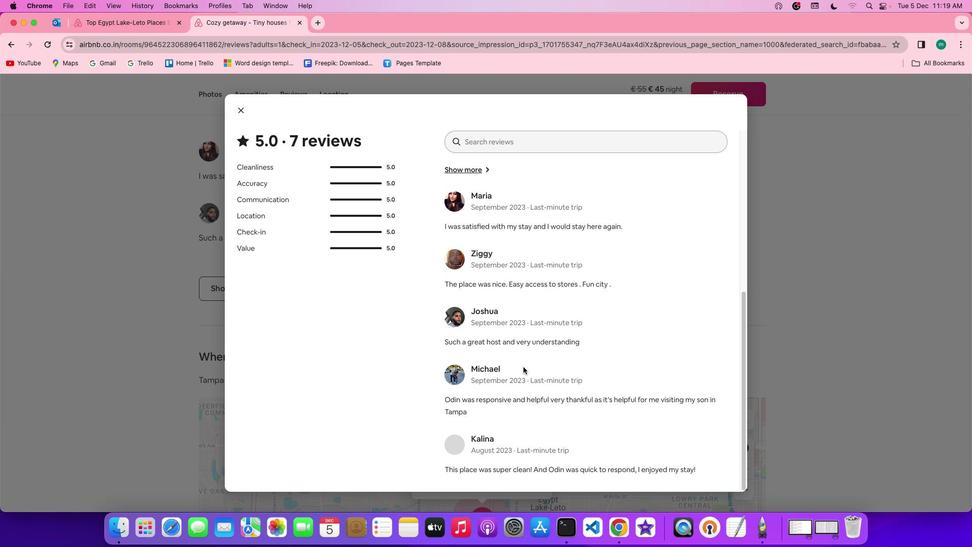 
Action: Mouse scrolled (523, 367) with delta (0, 0)
Screenshot: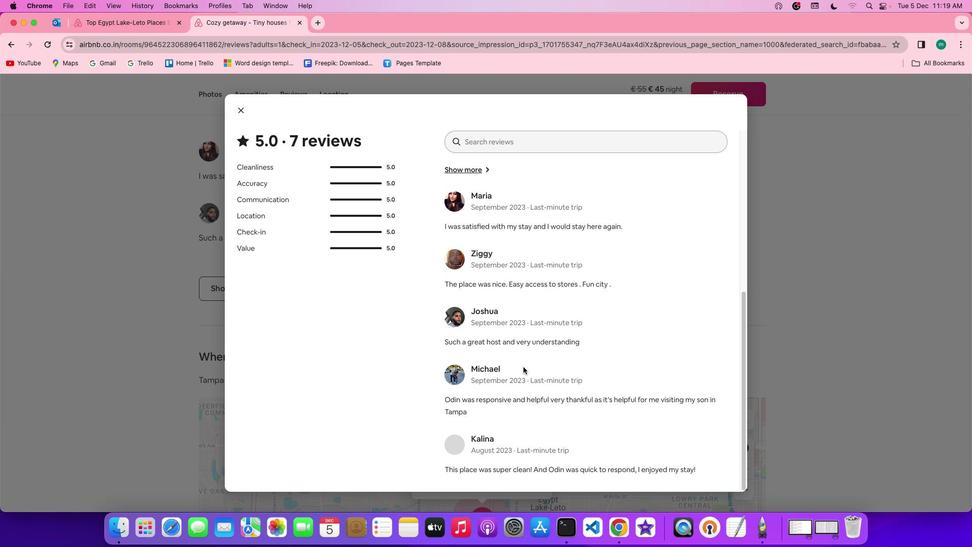 
Action: Mouse scrolled (523, 367) with delta (0, -1)
Screenshot: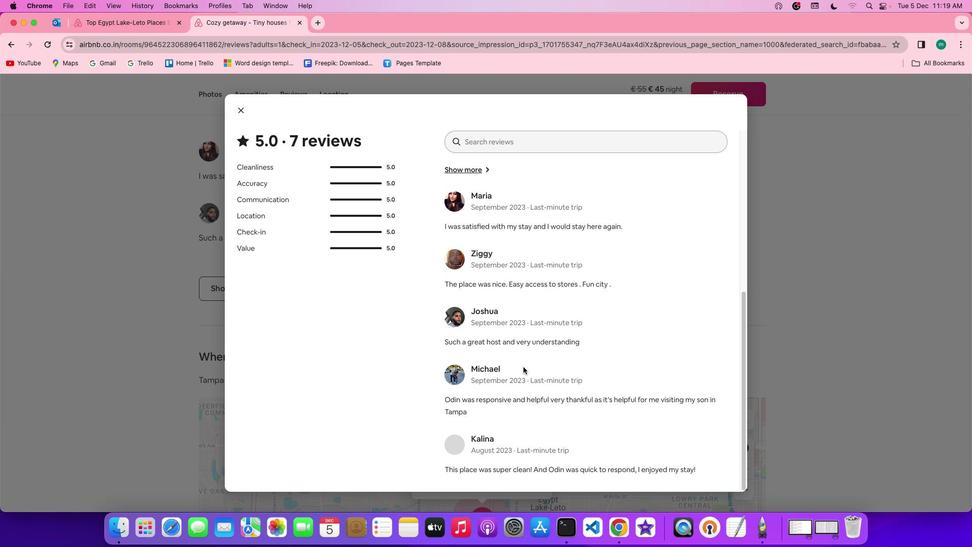 
Action: Mouse scrolled (523, 367) with delta (0, -1)
Screenshot: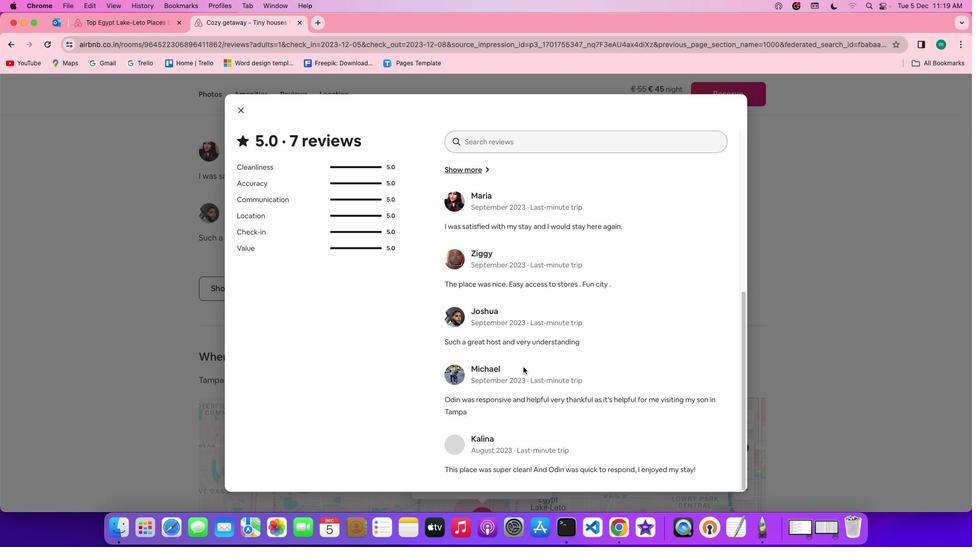 
Action: Mouse scrolled (523, 367) with delta (0, 0)
Screenshot: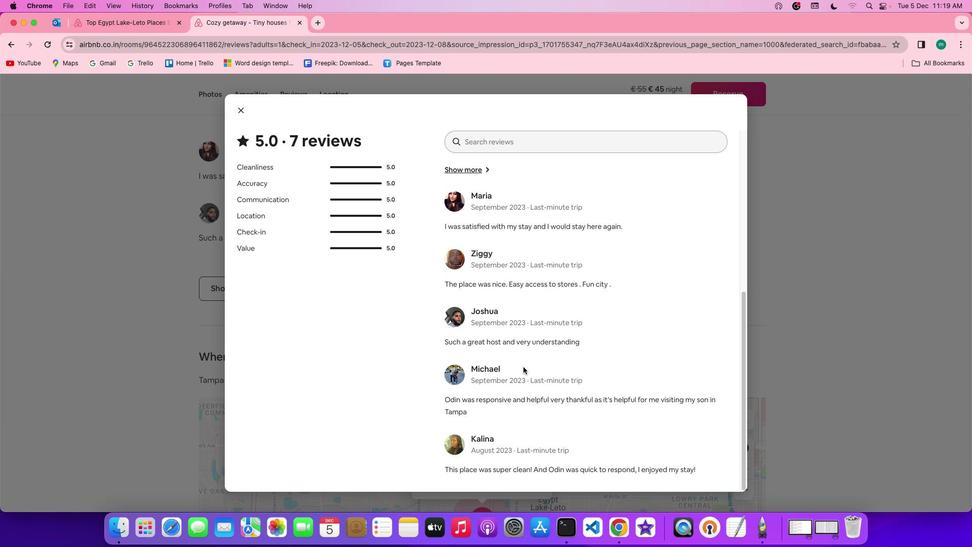 
Action: Mouse scrolled (523, 367) with delta (0, 0)
Screenshot: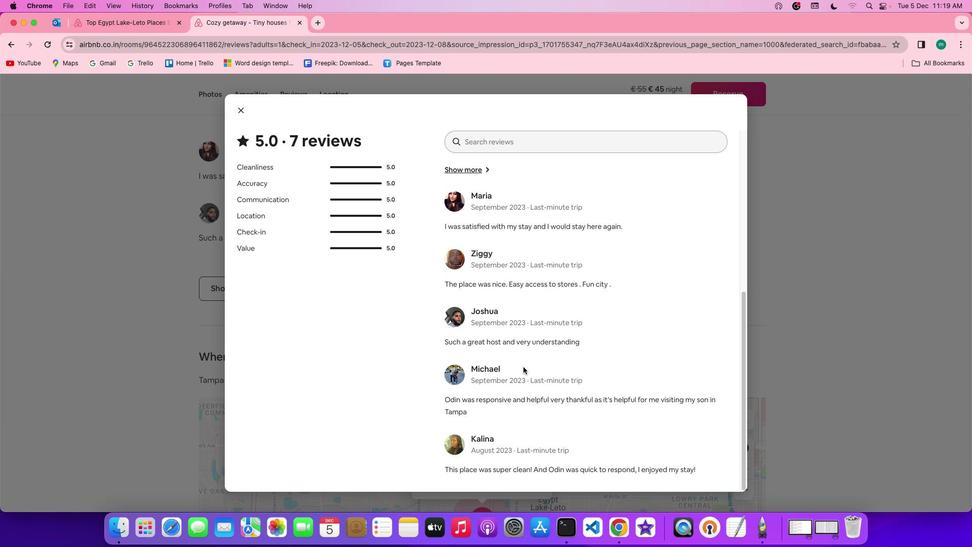 
Action: Mouse scrolled (523, 367) with delta (0, -1)
Screenshot: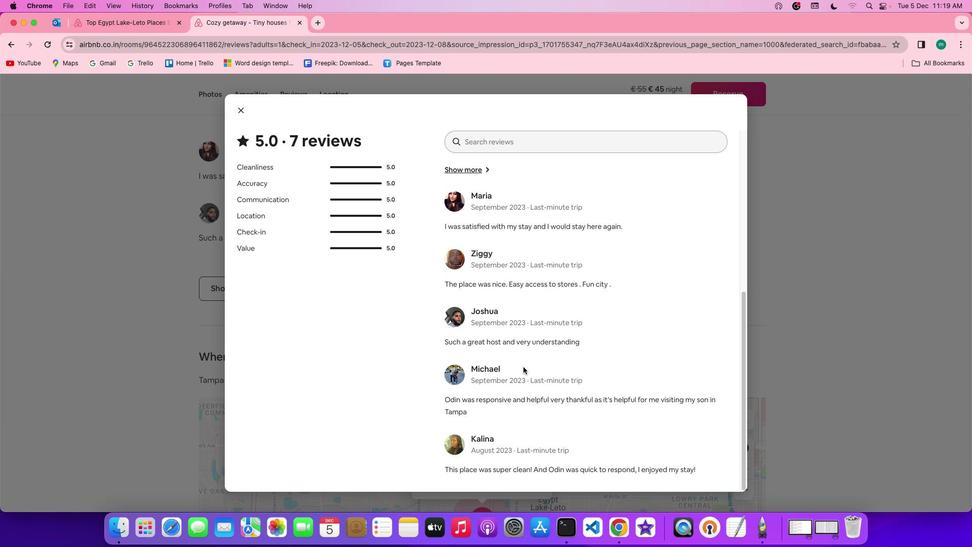 
Action: Mouse scrolled (523, 367) with delta (0, -1)
Screenshot: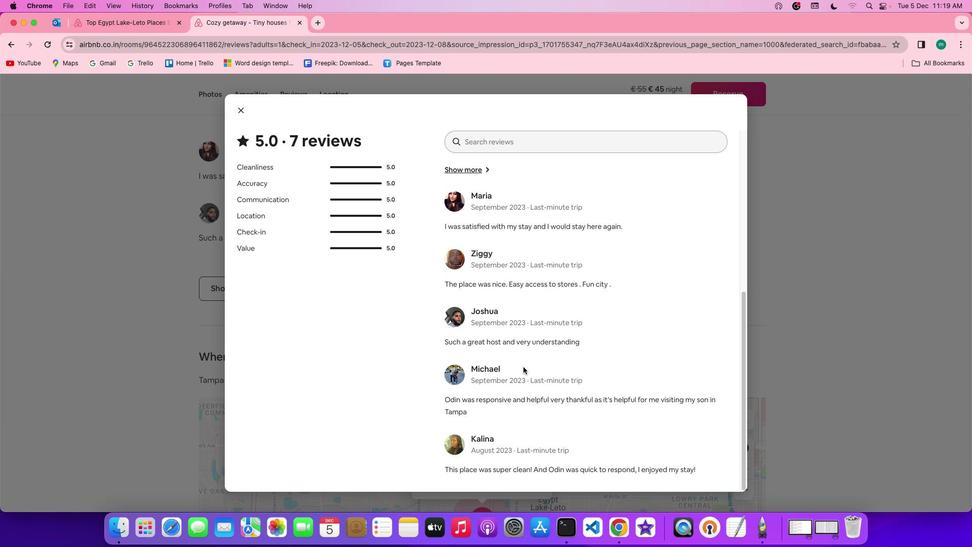 
Action: Mouse scrolled (523, 367) with delta (0, 0)
Screenshot: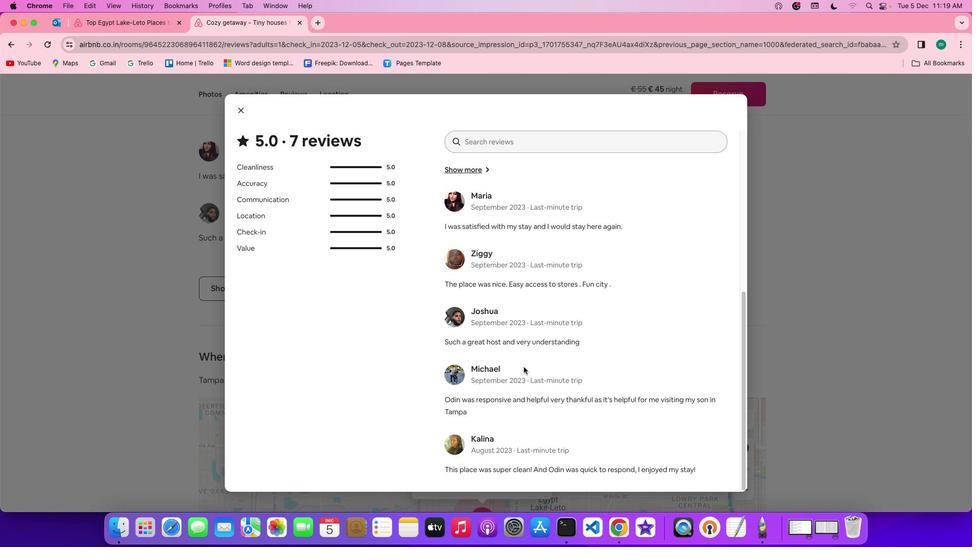 
Action: Mouse scrolled (523, 367) with delta (0, 0)
